 Task: Create Tasks for custom objects Expense and Expense category.
Action: Mouse moved to (19, 77)
Screenshot: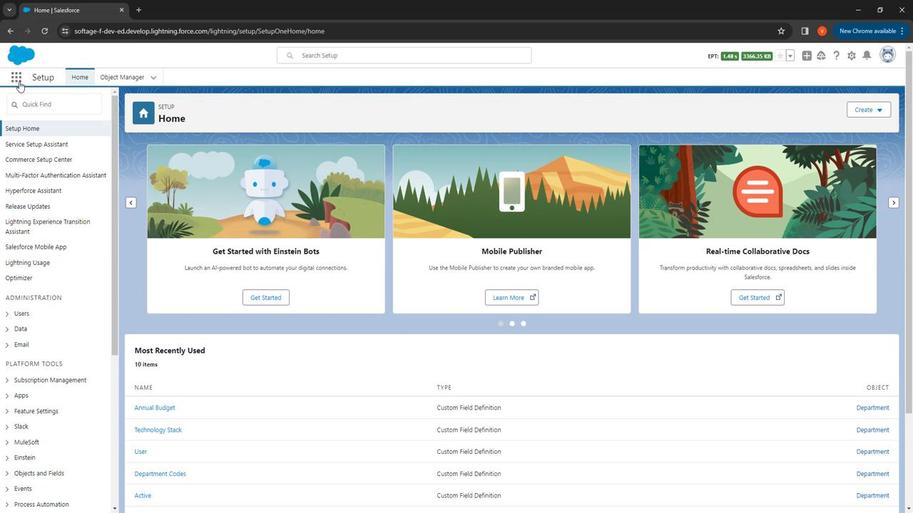 
Action: Mouse pressed left at (19, 77)
Screenshot: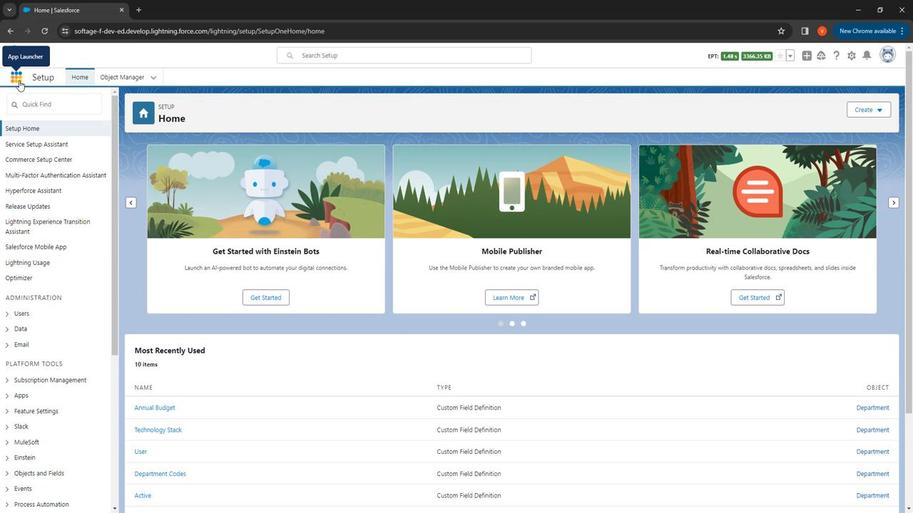 
Action: Mouse moved to (25, 248)
Screenshot: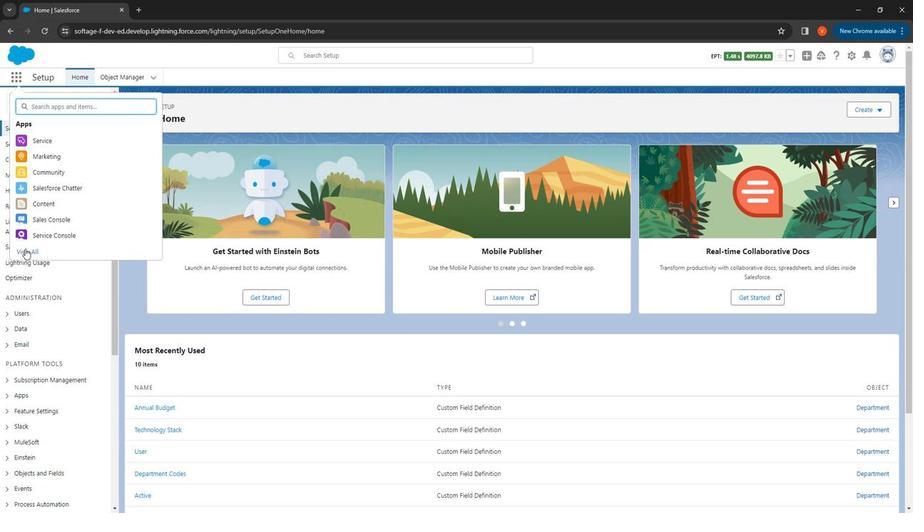 
Action: Mouse pressed left at (25, 248)
Screenshot: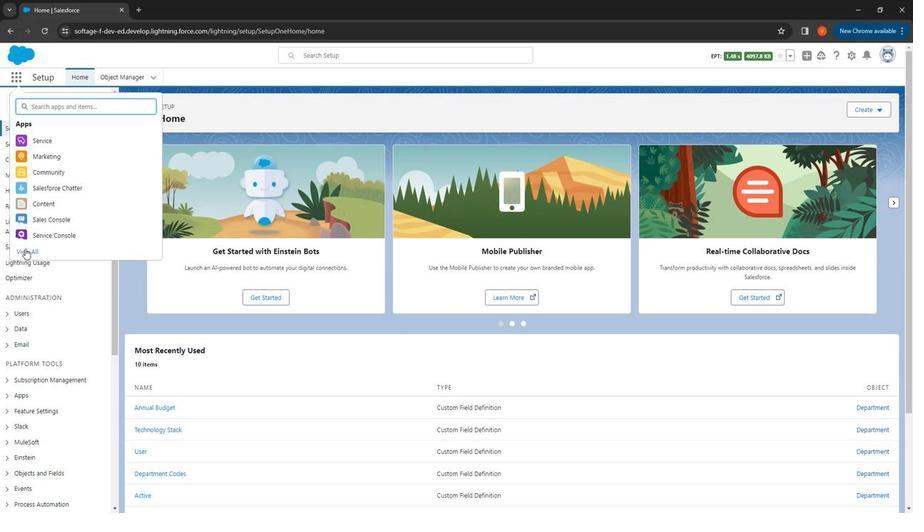
Action: Mouse moved to (401, 107)
Screenshot: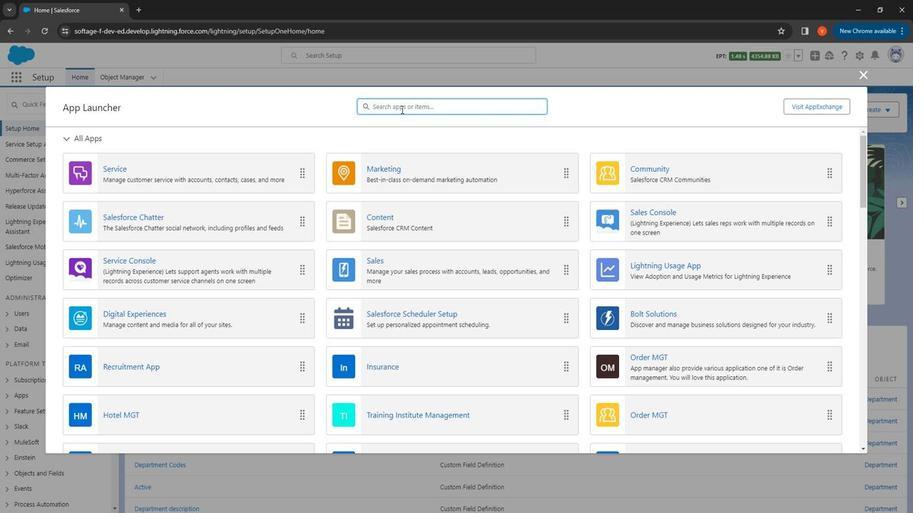
Action: Mouse pressed left at (401, 107)
Screenshot: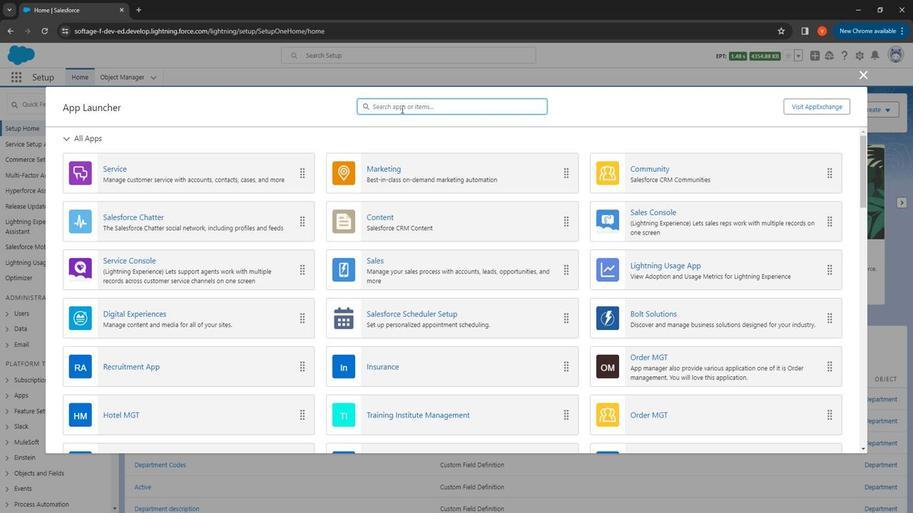 
Action: Mouse moved to (403, 107)
Screenshot: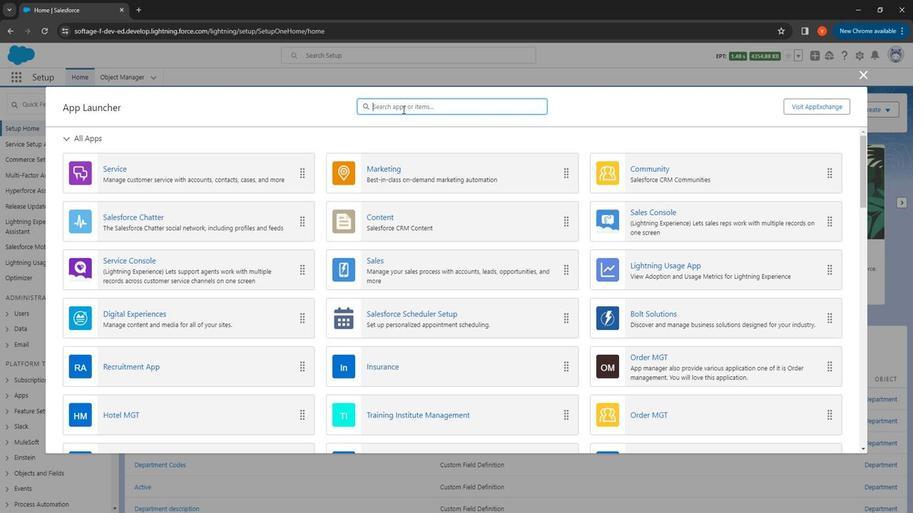 
Action: Key pressed task
Screenshot: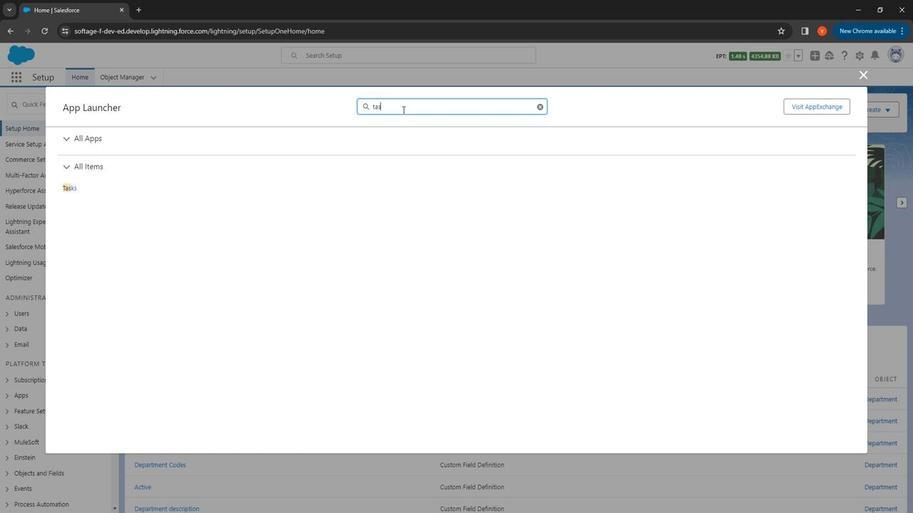 
Action: Mouse moved to (68, 189)
Screenshot: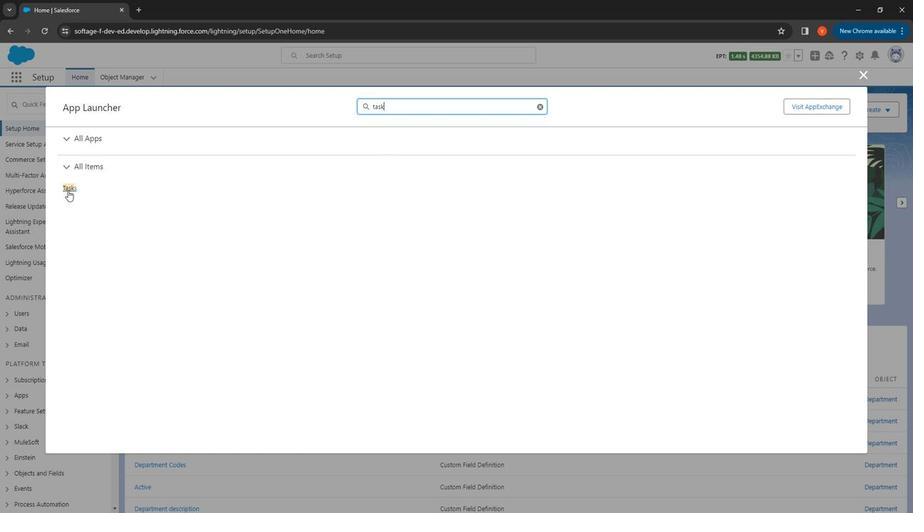 
Action: Mouse pressed left at (68, 189)
Screenshot: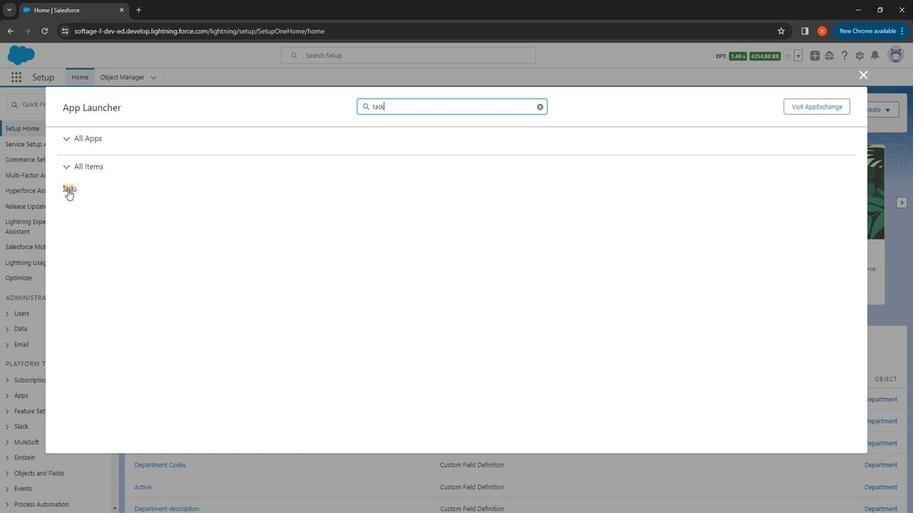 
Action: Mouse moved to (184, 107)
Screenshot: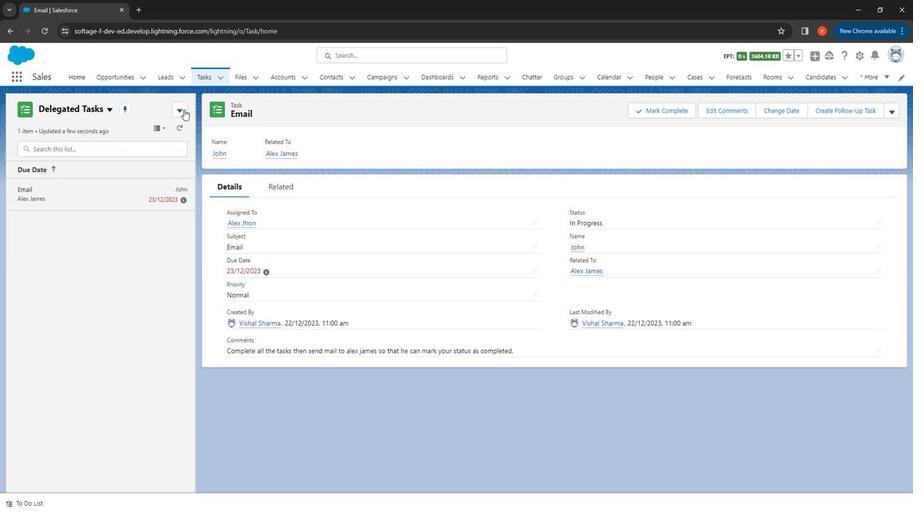 
Action: Mouse pressed left at (184, 107)
Screenshot: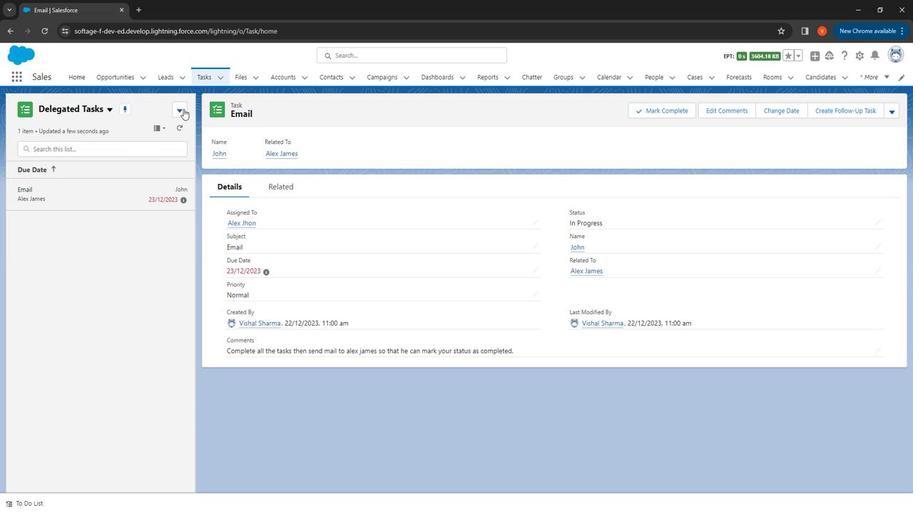
Action: Mouse moved to (184, 126)
Screenshot: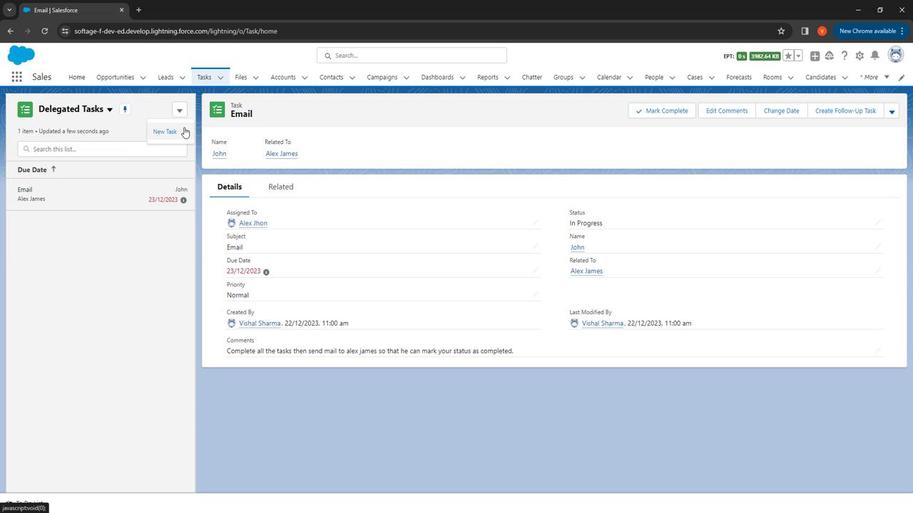 
Action: Mouse pressed left at (184, 126)
Screenshot: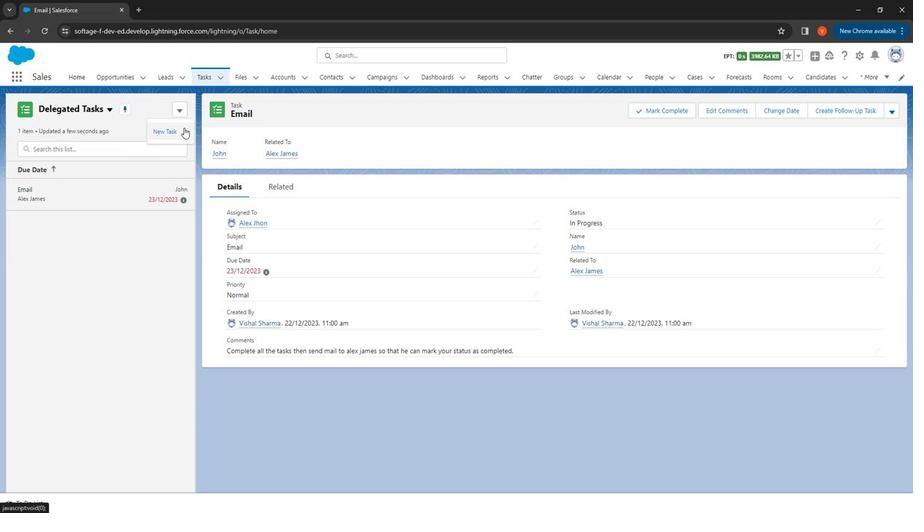 
Action: Mouse moved to (479, 279)
Screenshot: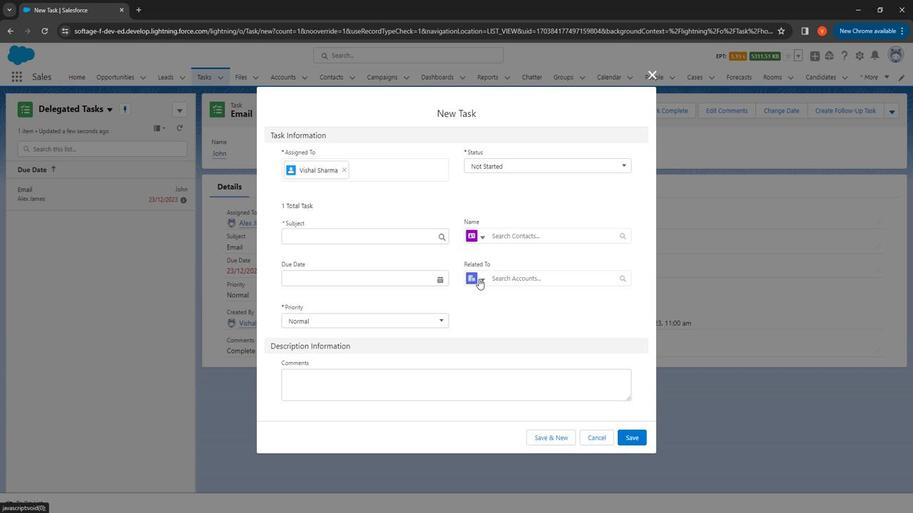 
Action: Mouse pressed left at (479, 279)
Screenshot: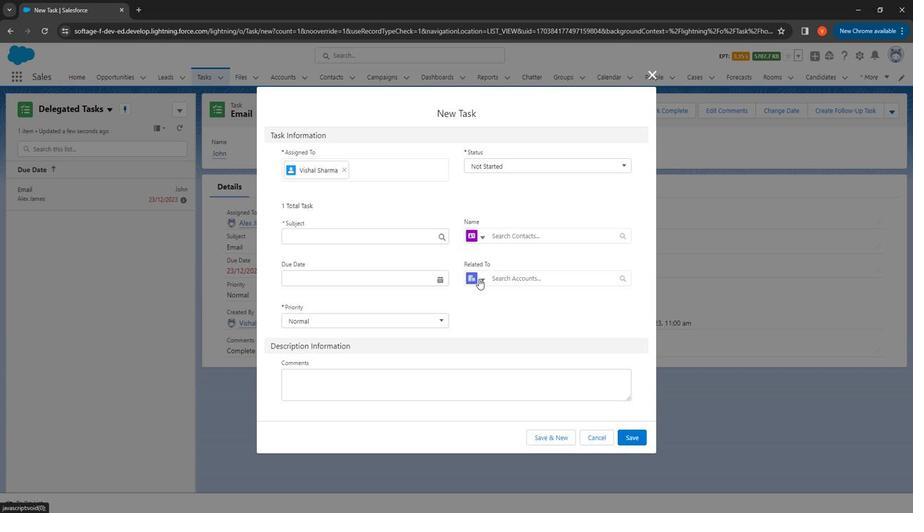 
Action: Mouse moved to (512, 333)
Screenshot: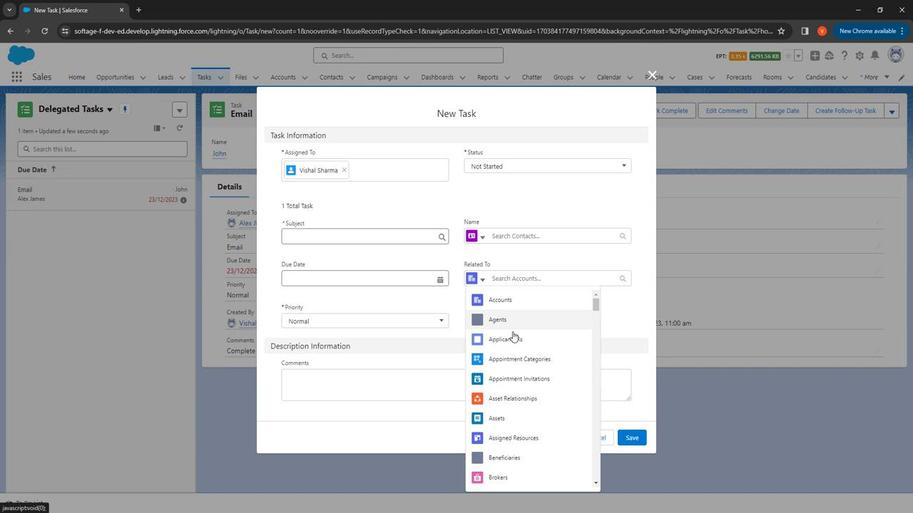
Action: Mouse scrolled (512, 333) with delta (0, 0)
Screenshot: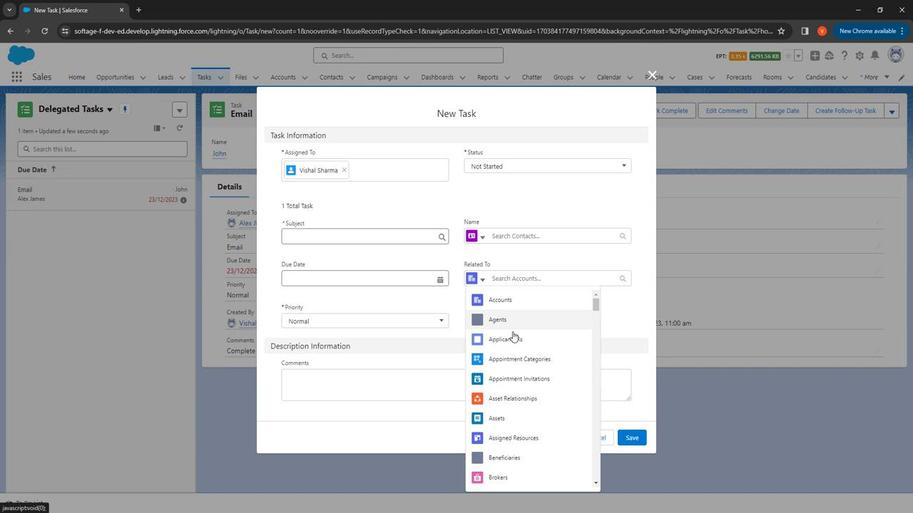 
Action: Mouse moved to (514, 336)
Screenshot: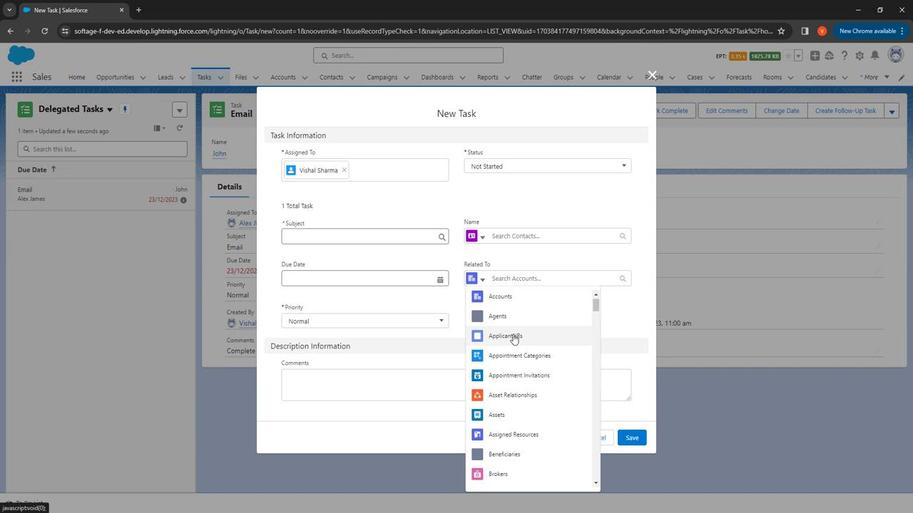 
Action: Mouse scrolled (514, 335) with delta (0, 0)
Screenshot: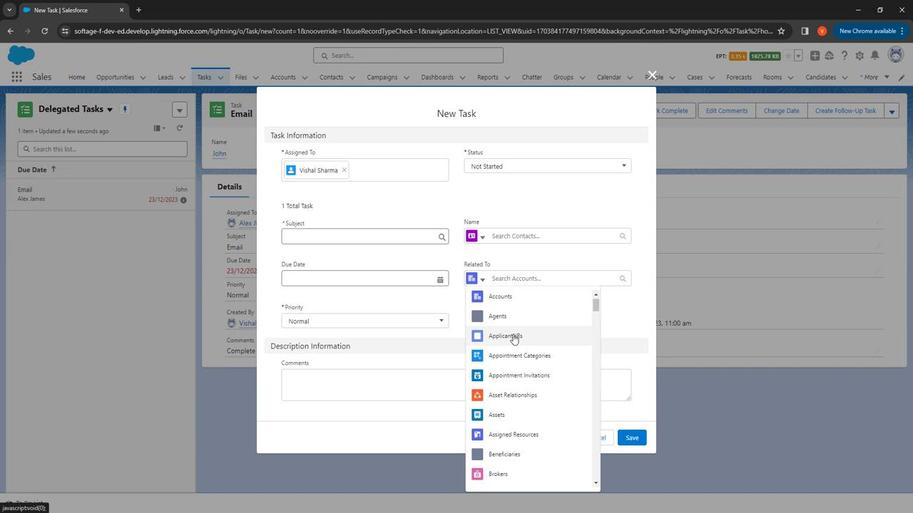 
Action: Mouse moved to (514, 338)
Screenshot: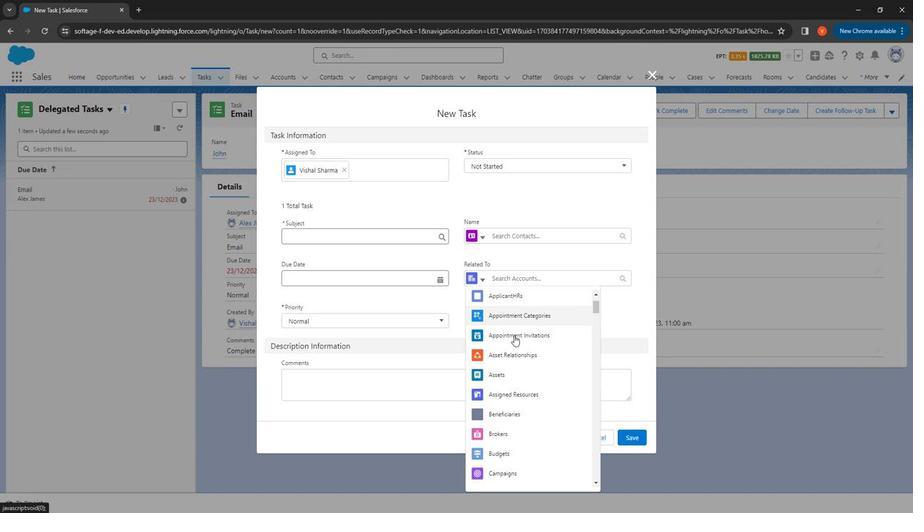 
Action: Mouse scrolled (514, 338) with delta (0, 0)
Screenshot: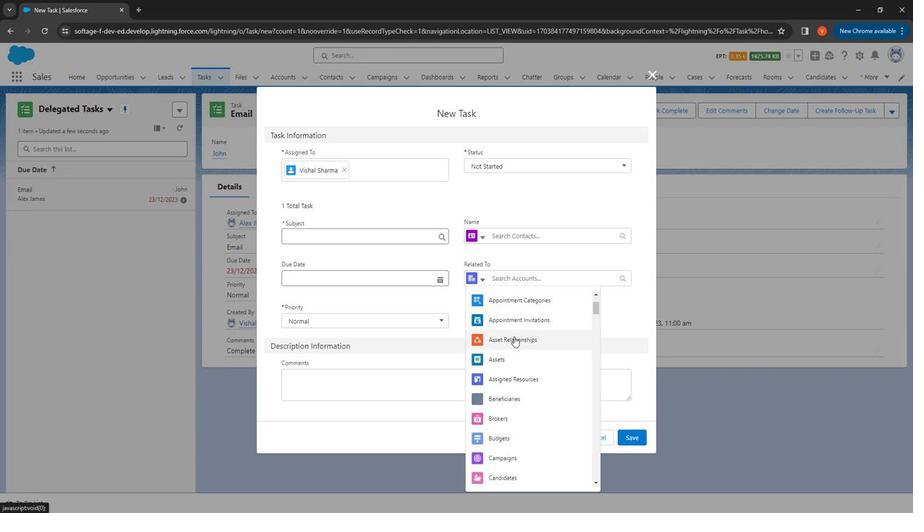 
Action: Mouse moved to (517, 338)
Screenshot: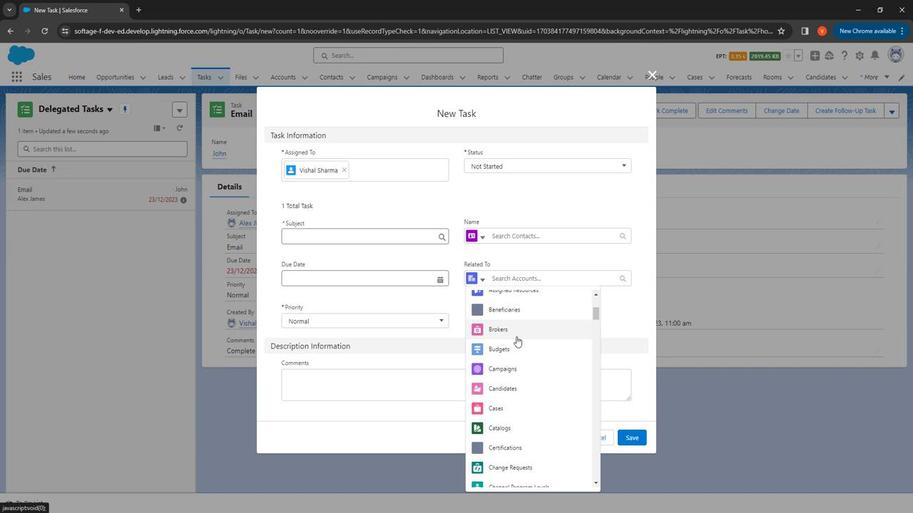 
Action: Mouse scrolled (517, 338) with delta (0, 0)
Screenshot: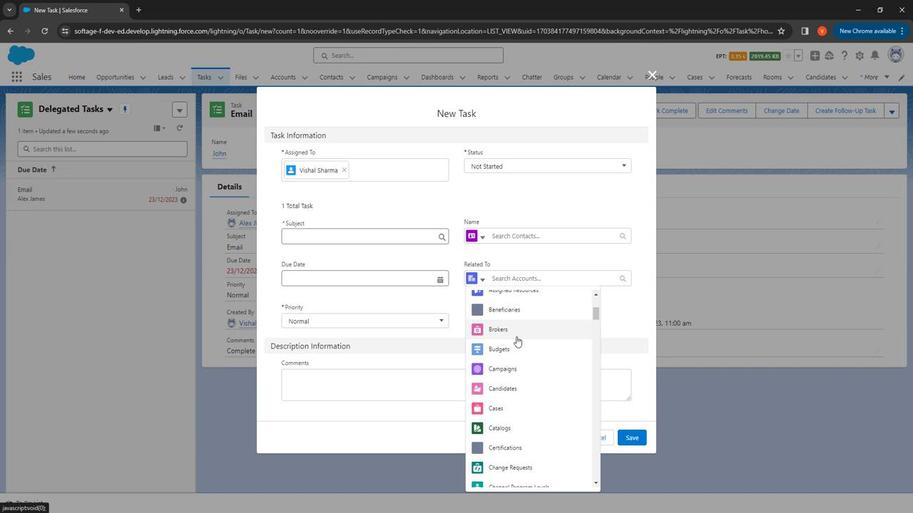 
Action: Mouse scrolled (517, 338) with delta (0, 0)
Screenshot: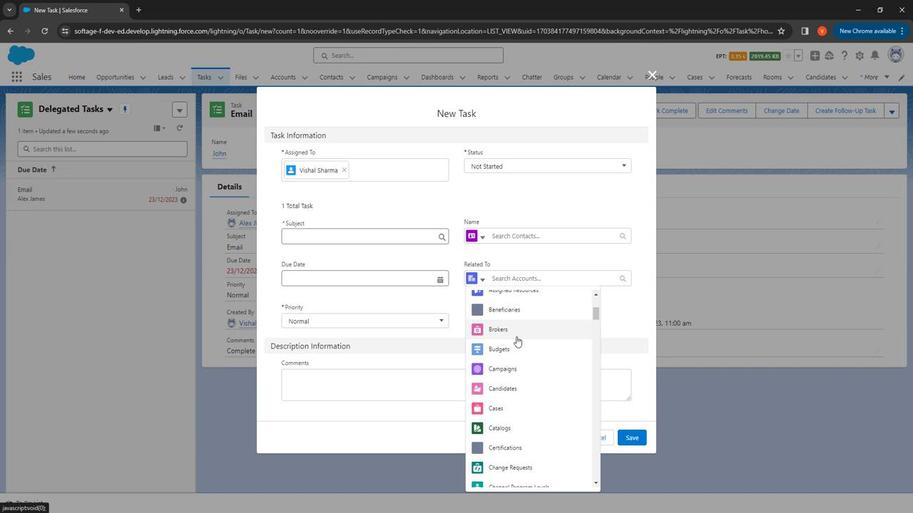 
Action: Mouse scrolled (517, 338) with delta (0, 0)
Screenshot: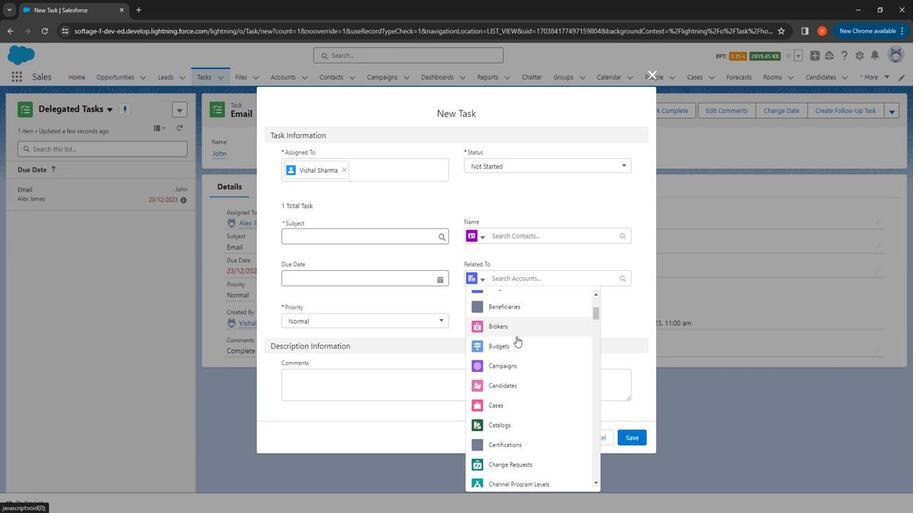 
Action: Mouse scrolled (517, 338) with delta (0, 0)
Screenshot: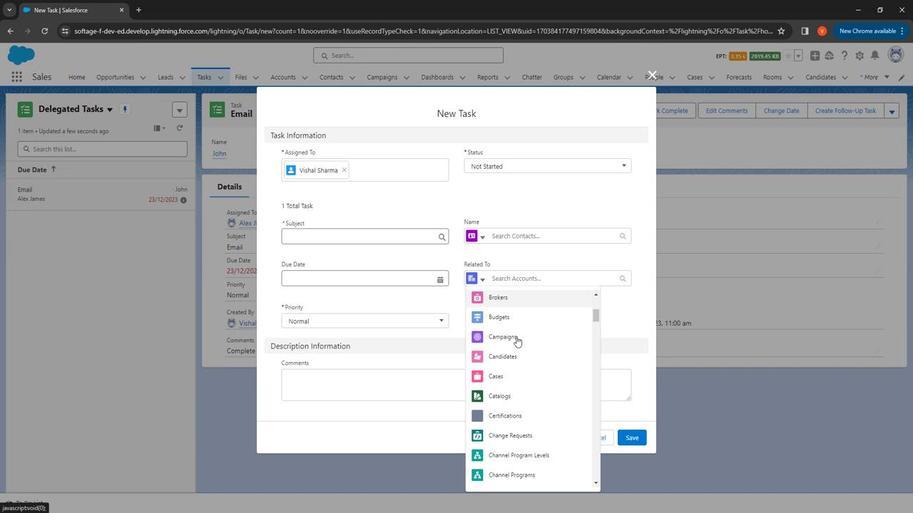 
Action: Mouse moved to (520, 338)
Screenshot: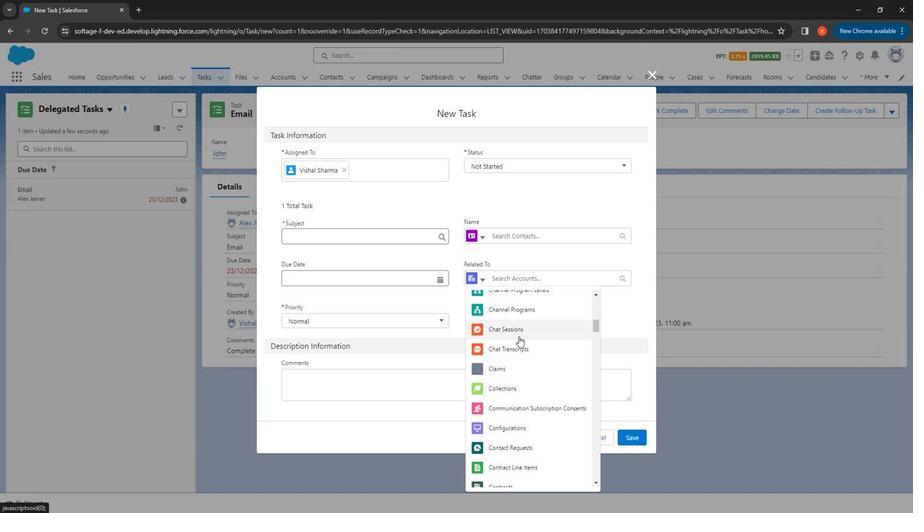 
Action: Mouse scrolled (520, 338) with delta (0, 0)
Screenshot: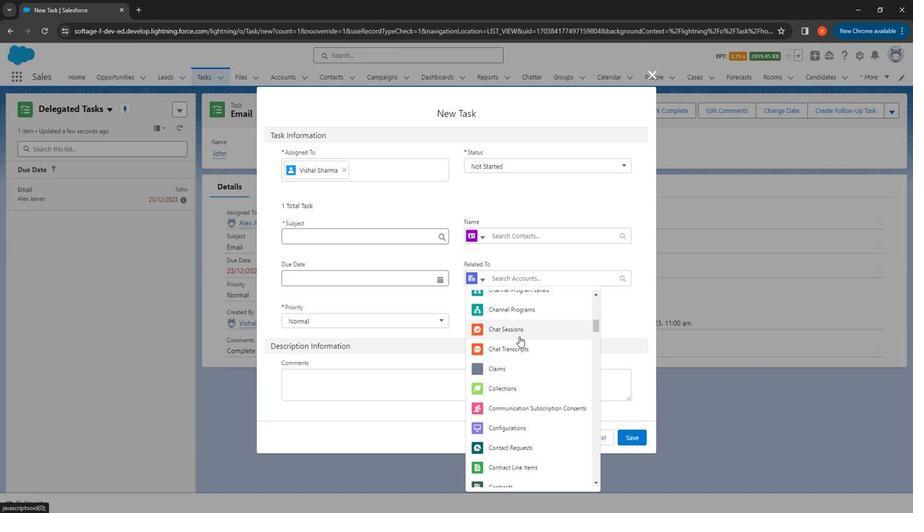 
Action: Mouse scrolled (520, 338) with delta (0, 0)
Screenshot: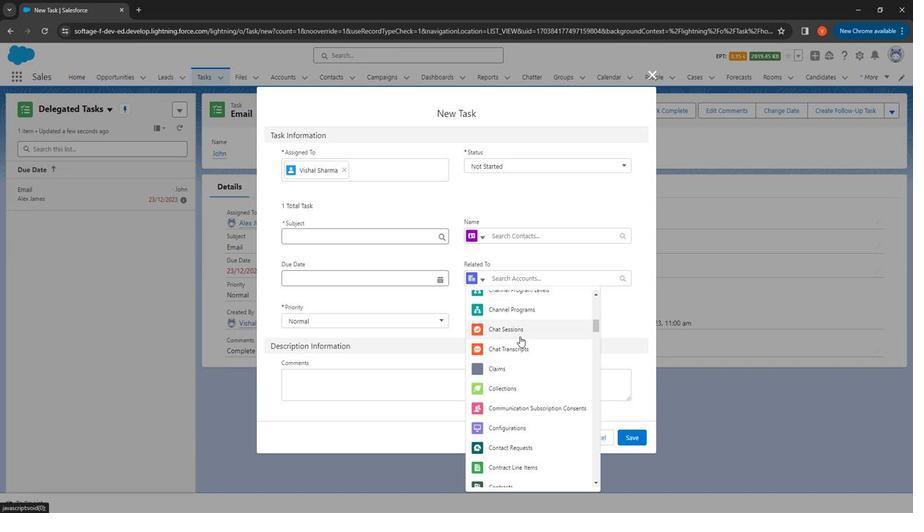 
Action: Mouse moved to (520, 338)
Screenshot: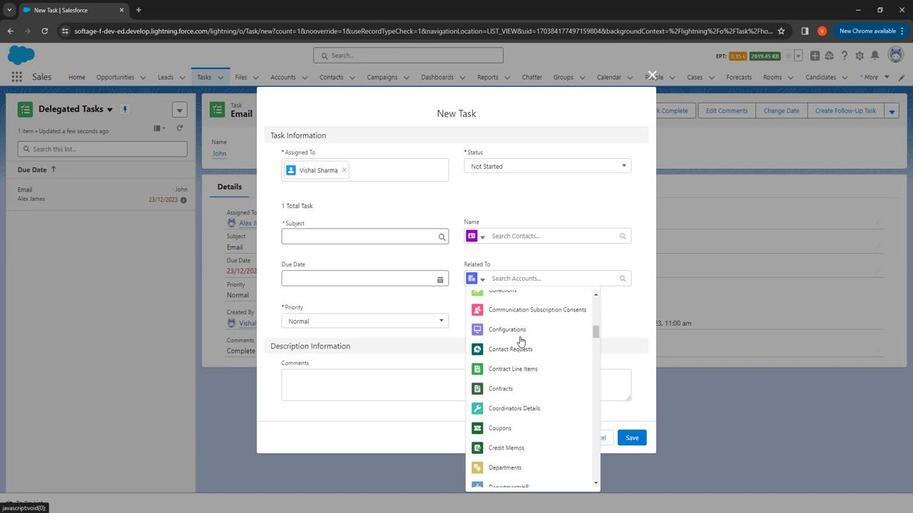 
Action: Mouse scrolled (520, 338) with delta (0, 0)
Screenshot: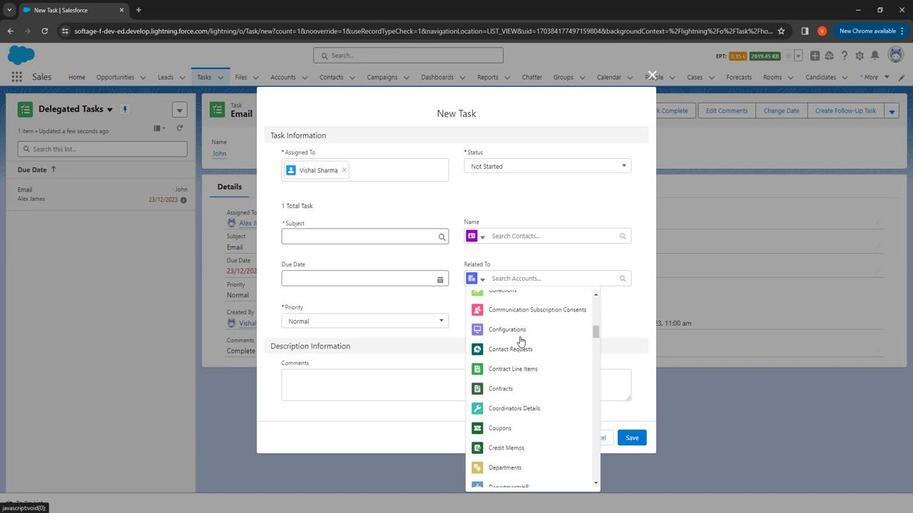 
Action: Mouse scrolled (520, 338) with delta (0, 0)
Screenshot: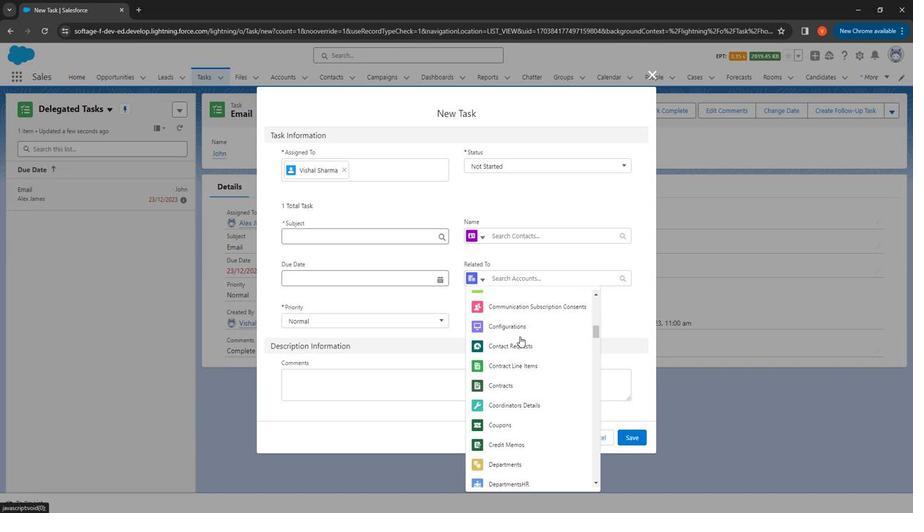 
Action: Mouse scrolled (520, 338) with delta (0, 0)
Screenshot: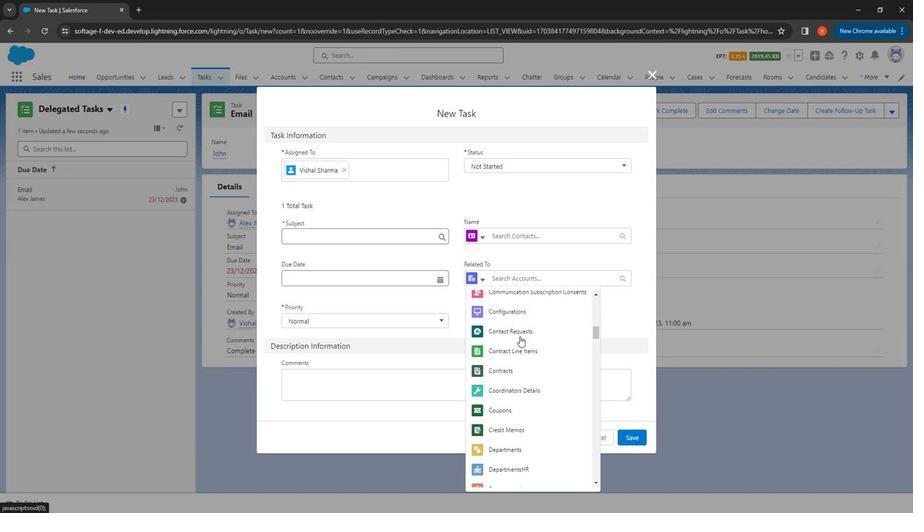 
Action: Mouse scrolled (520, 338) with delta (0, 0)
Screenshot: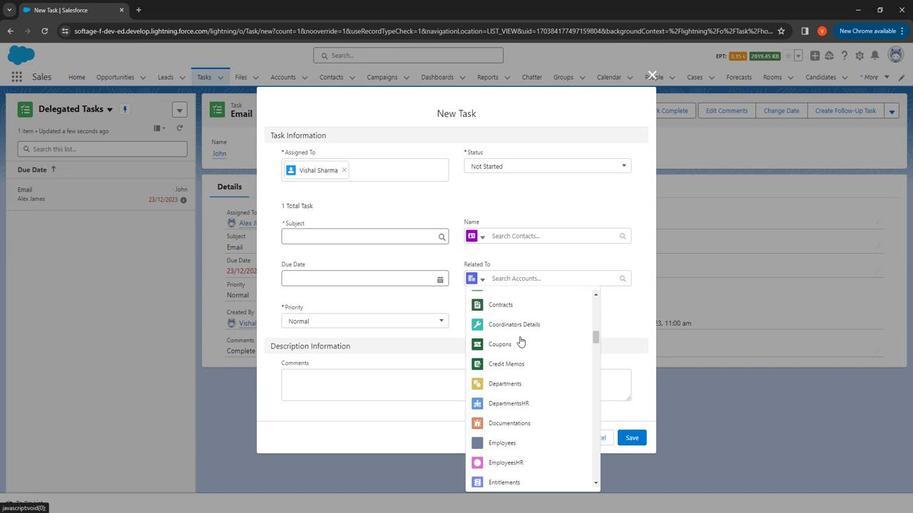 
Action: Mouse scrolled (520, 338) with delta (0, 0)
Screenshot: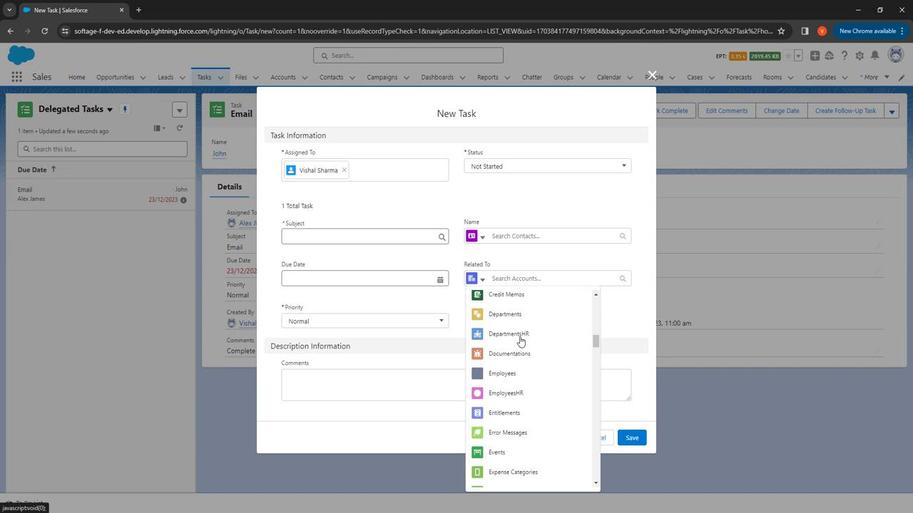 
Action: Mouse moved to (520, 400)
Screenshot: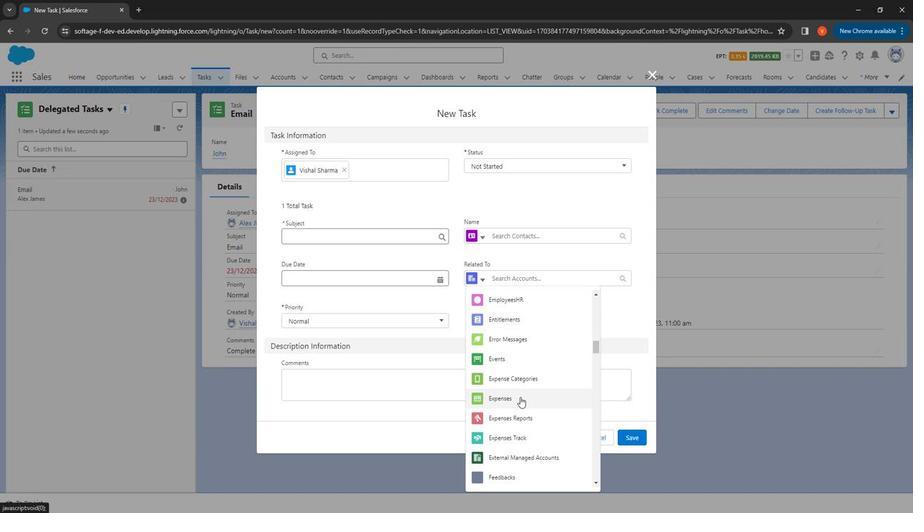 
Action: Mouse pressed left at (520, 400)
Screenshot: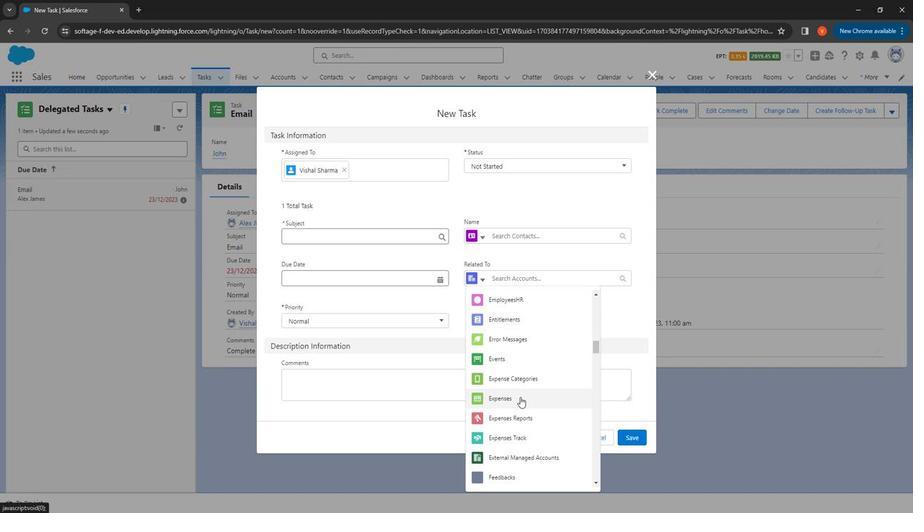 
Action: Mouse moved to (506, 283)
Screenshot: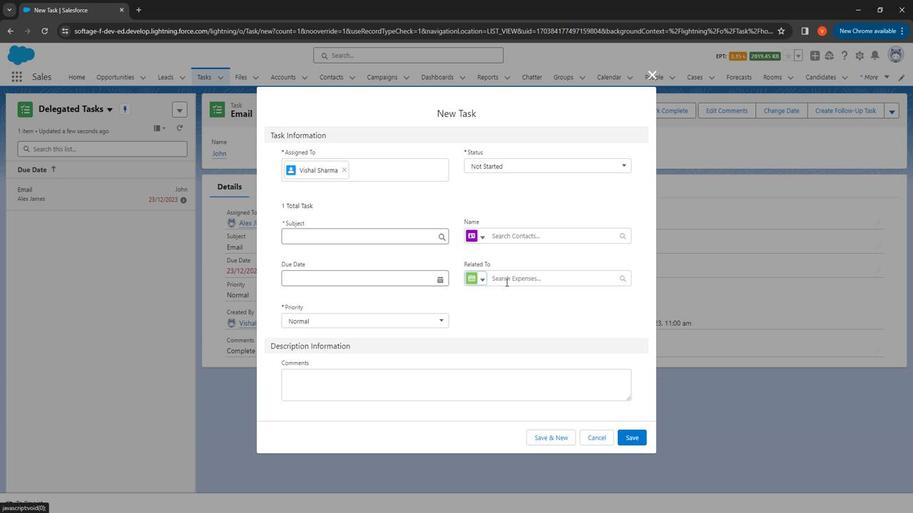 
Action: Mouse pressed left at (506, 283)
Screenshot: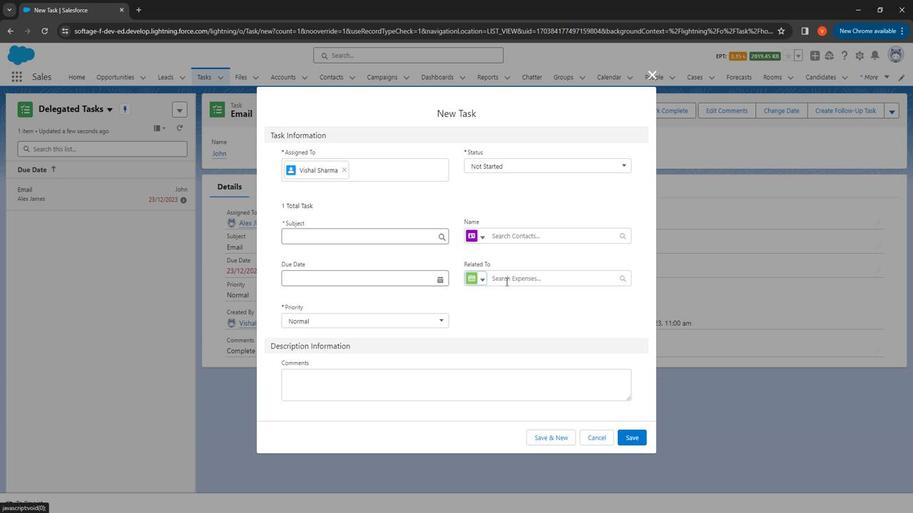 
Action: Mouse moved to (497, 325)
Screenshot: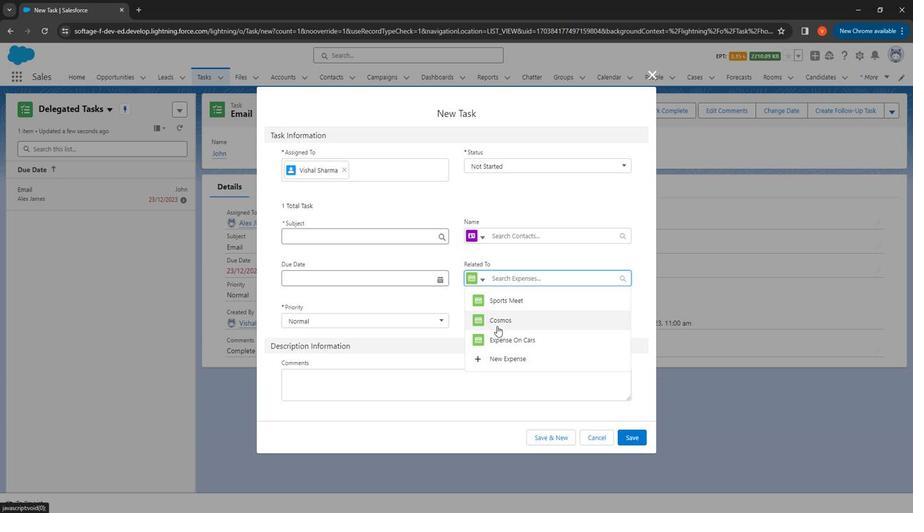 
Action: Mouse pressed left at (497, 325)
Screenshot: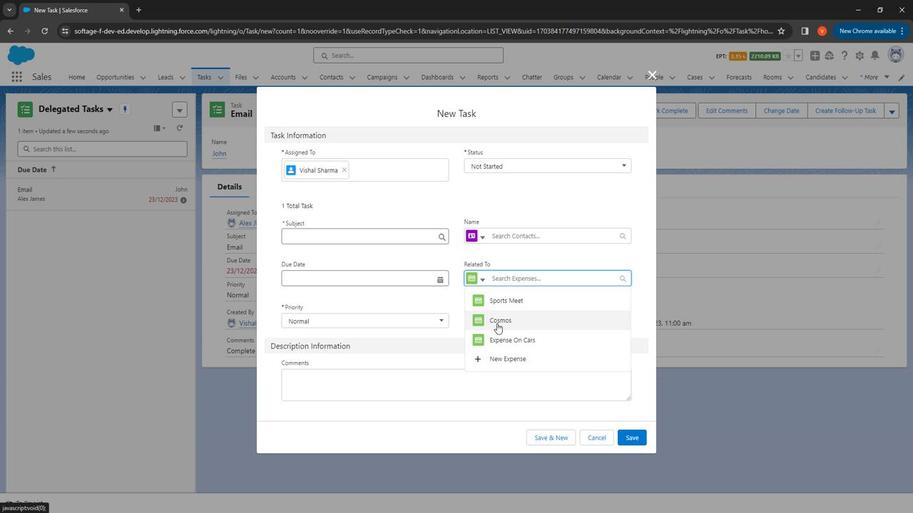 
Action: Mouse moved to (494, 231)
Screenshot: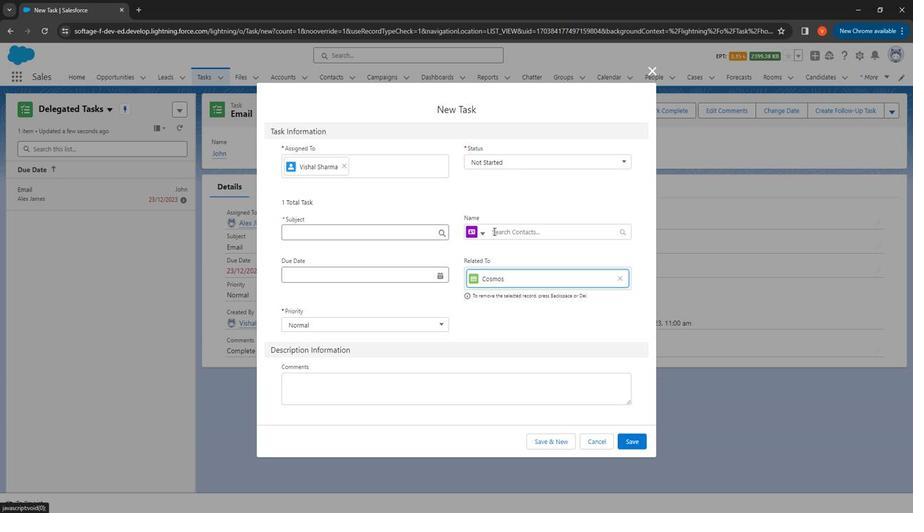 
Action: Mouse pressed left at (494, 231)
Screenshot: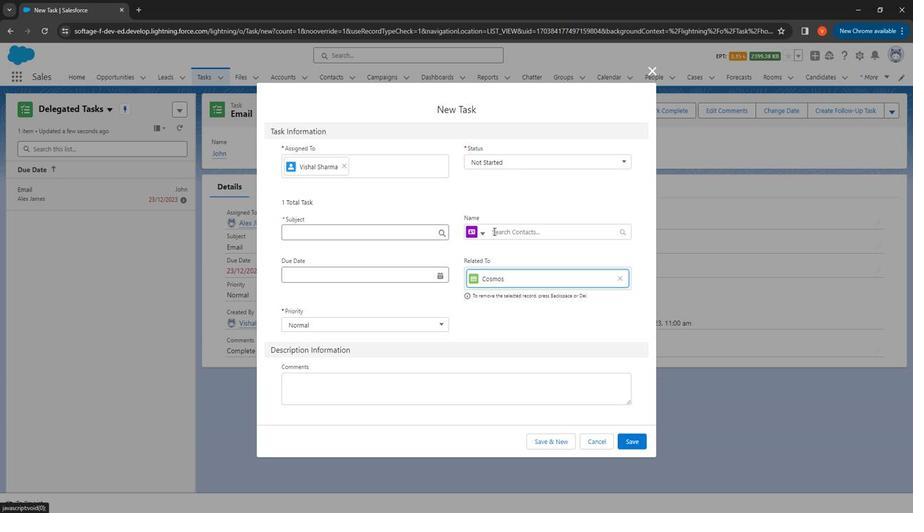 
Action: Mouse moved to (510, 300)
Screenshot: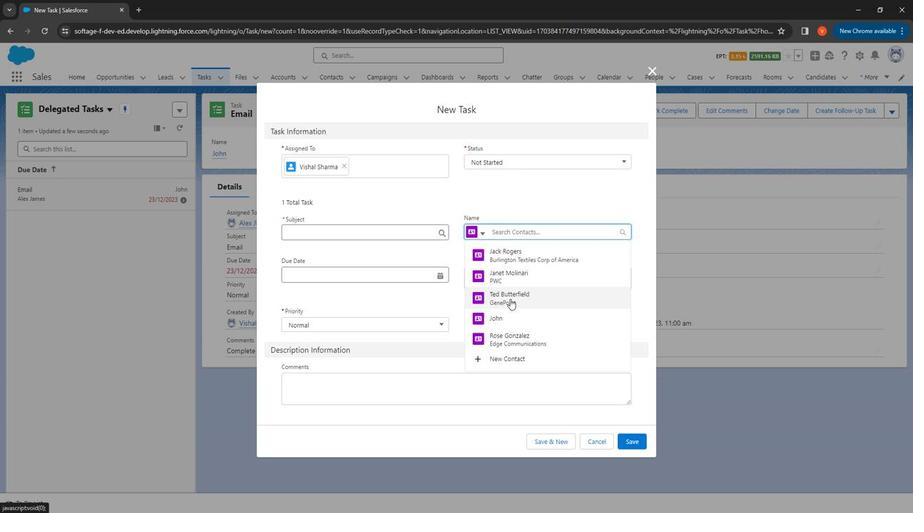
Action: Mouse pressed left at (510, 300)
Screenshot: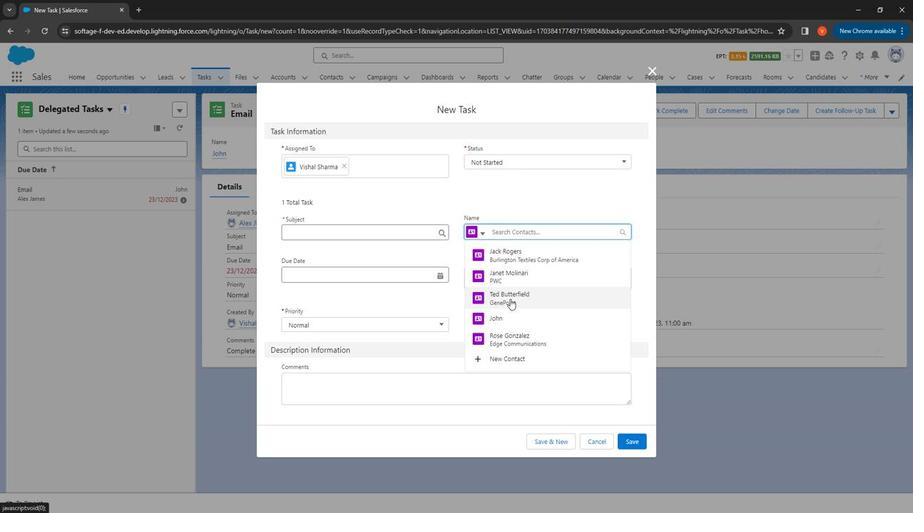 
Action: Mouse moved to (508, 154)
Screenshot: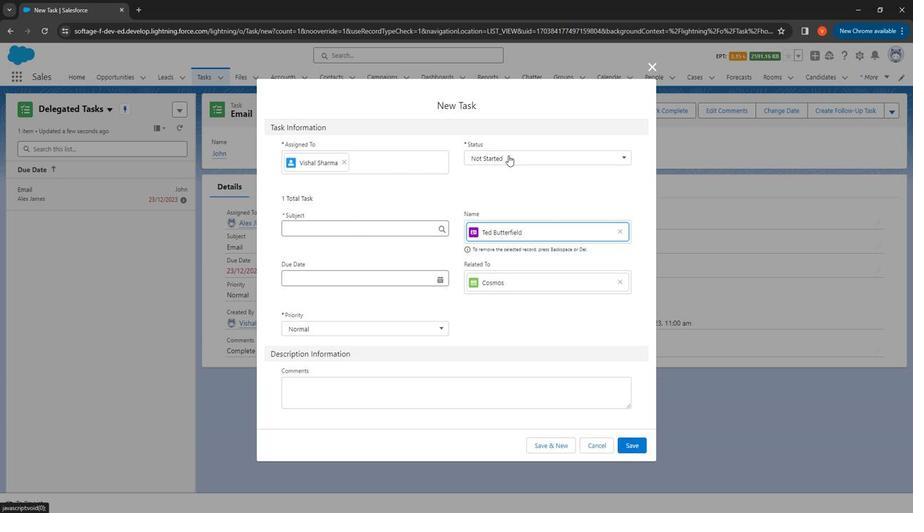 
Action: Mouse pressed left at (508, 154)
Screenshot: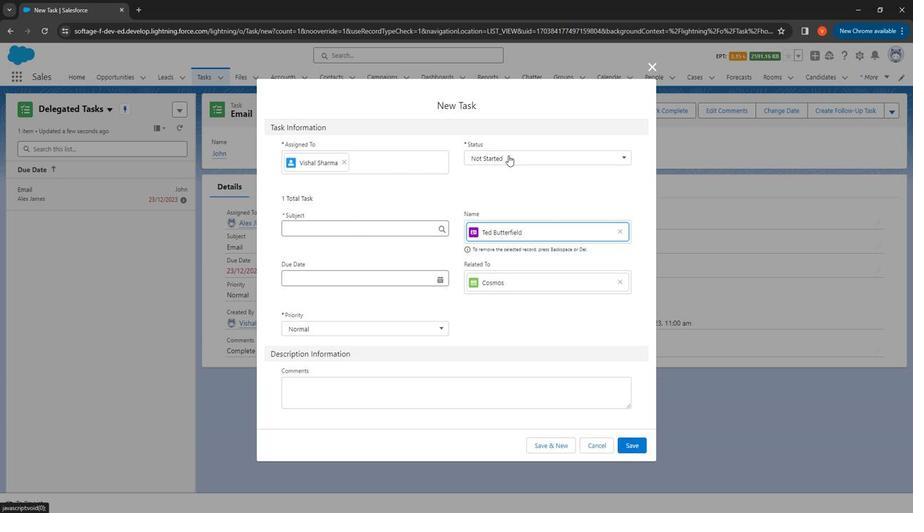 
Action: Mouse moved to (510, 231)
Screenshot: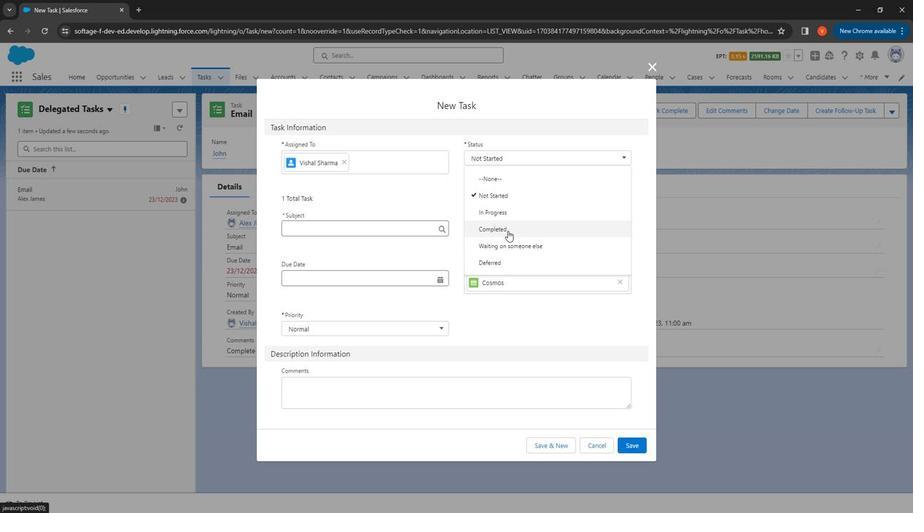 
Action: Mouse pressed left at (510, 231)
Screenshot: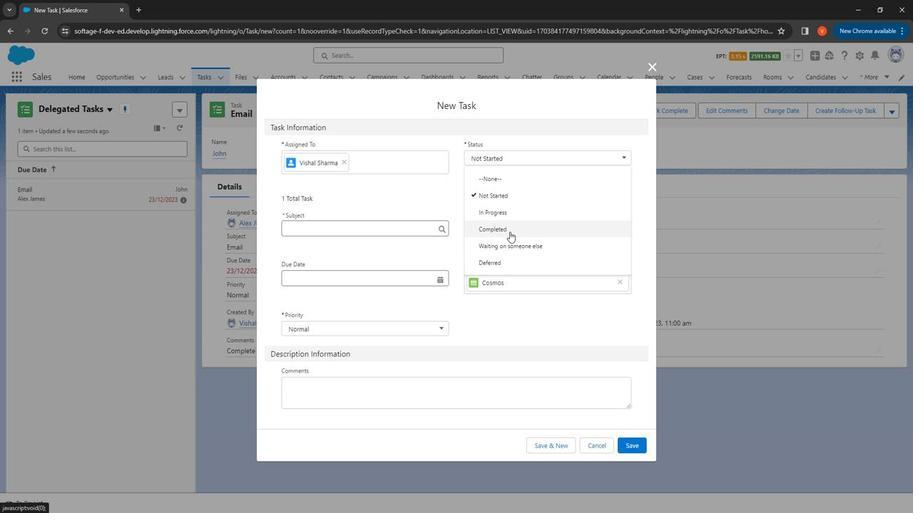 
Action: Mouse moved to (347, 222)
Screenshot: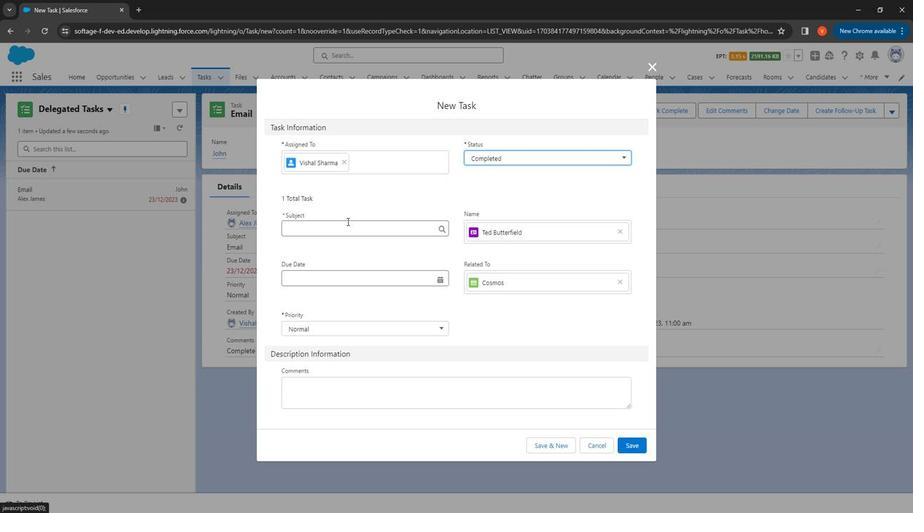 
Action: Mouse pressed left at (347, 222)
Screenshot: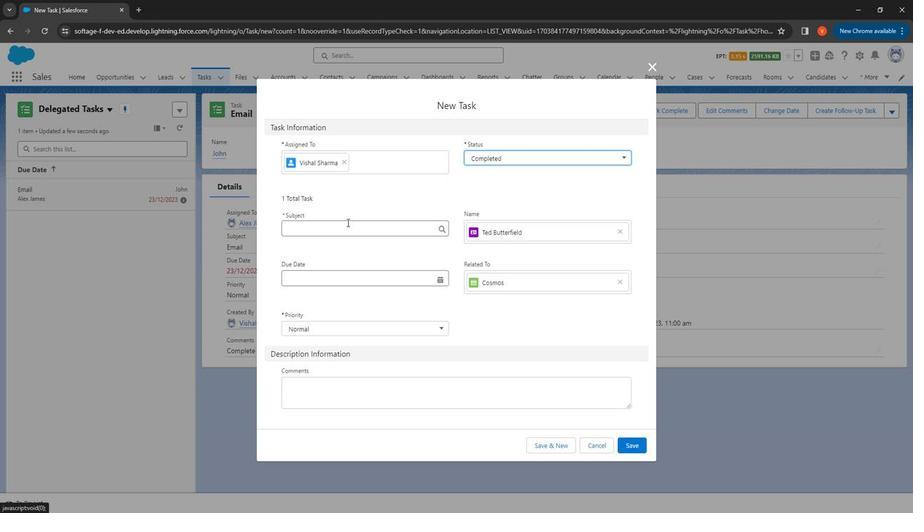 
Action: Mouse moved to (412, 253)
Screenshot: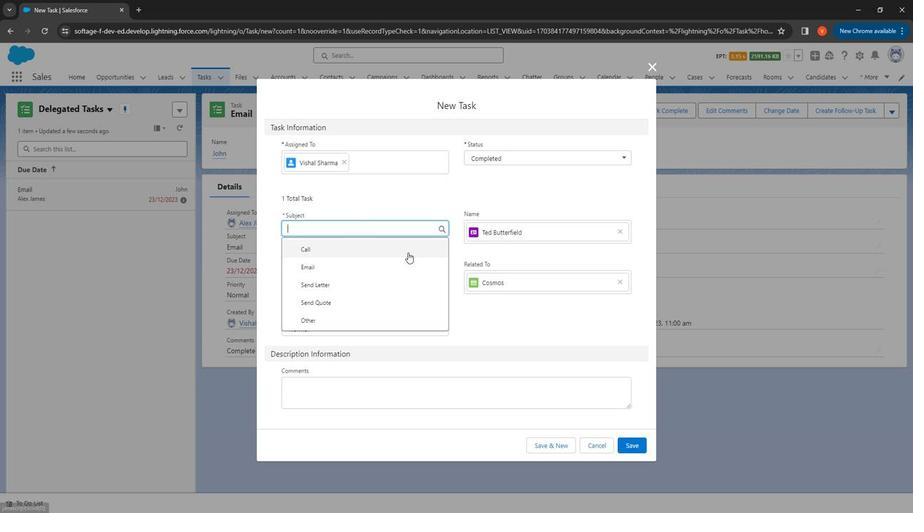 
Action: Key pressed <Key.shift>
Screenshot: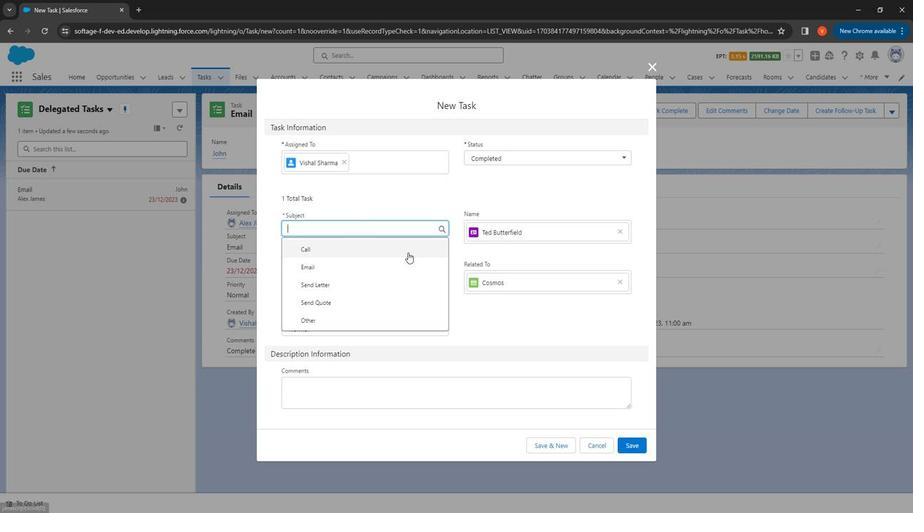 
Action: Mouse moved to (363, 273)
Screenshot: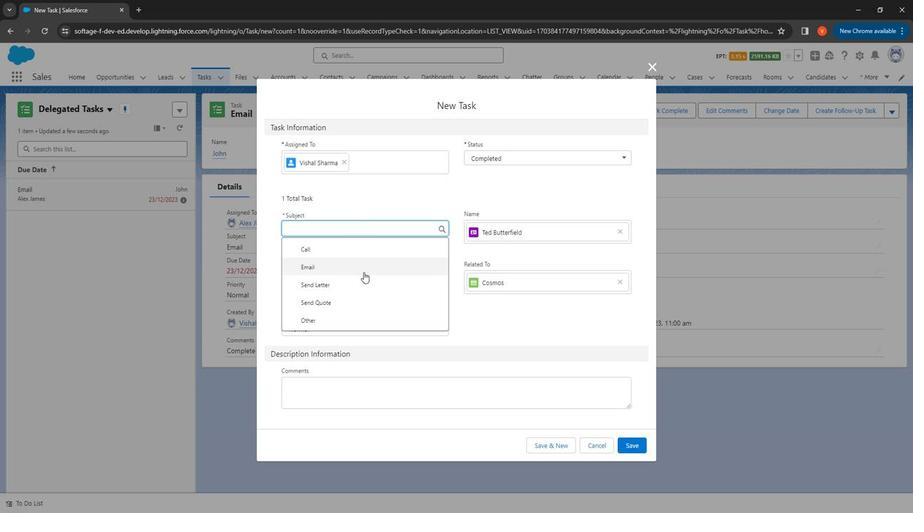 
Action: Mouse pressed left at (363, 273)
Screenshot: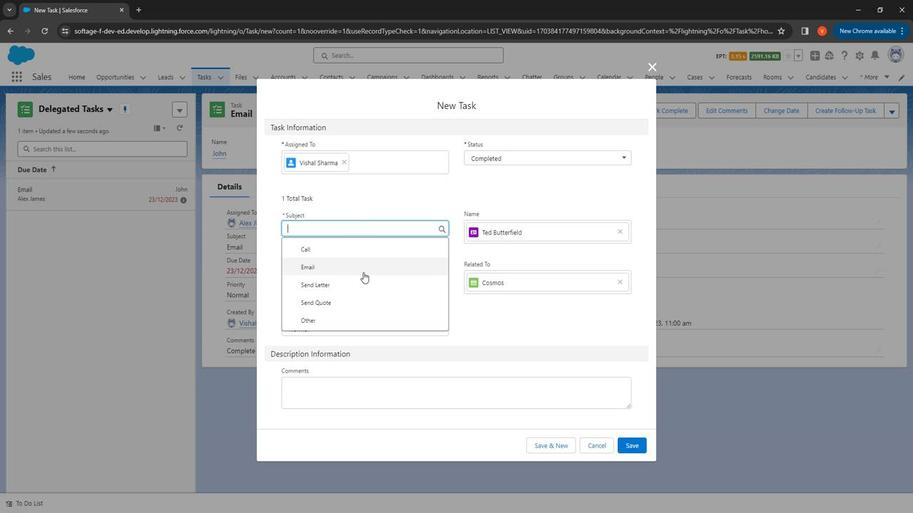 
Action: Mouse moved to (348, 281)
Screenshot: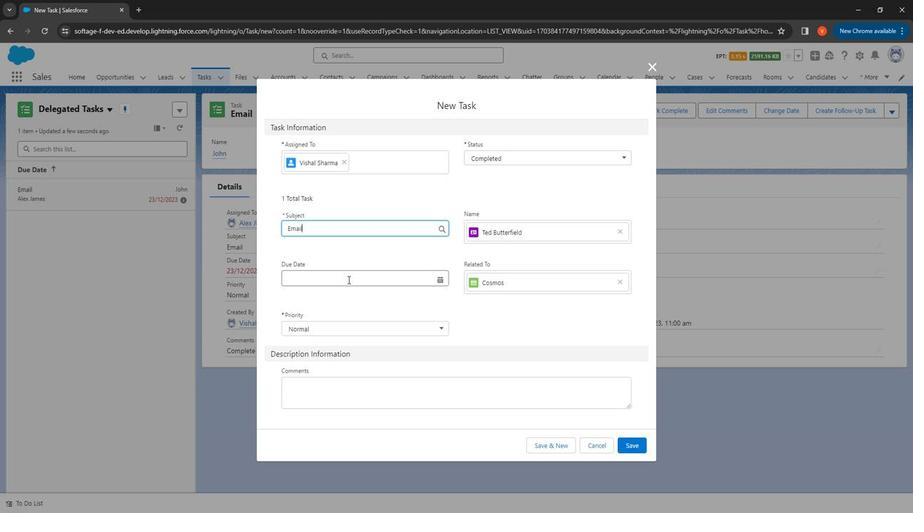 
Action: Mouse pressed left at (348, 281)
Screenshot: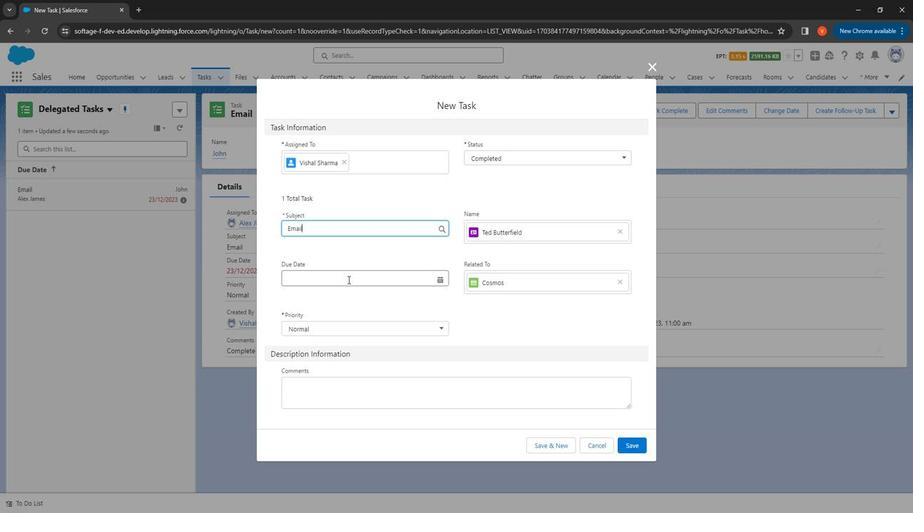 
Action: Mouse moved to (348, 283)
Screenshot: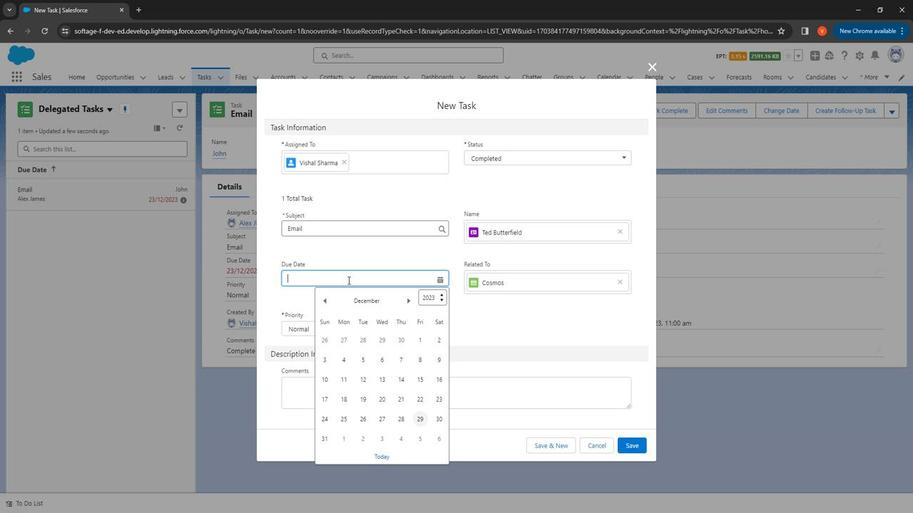 
Action: Key pressed <Key.shift>
Screenshot: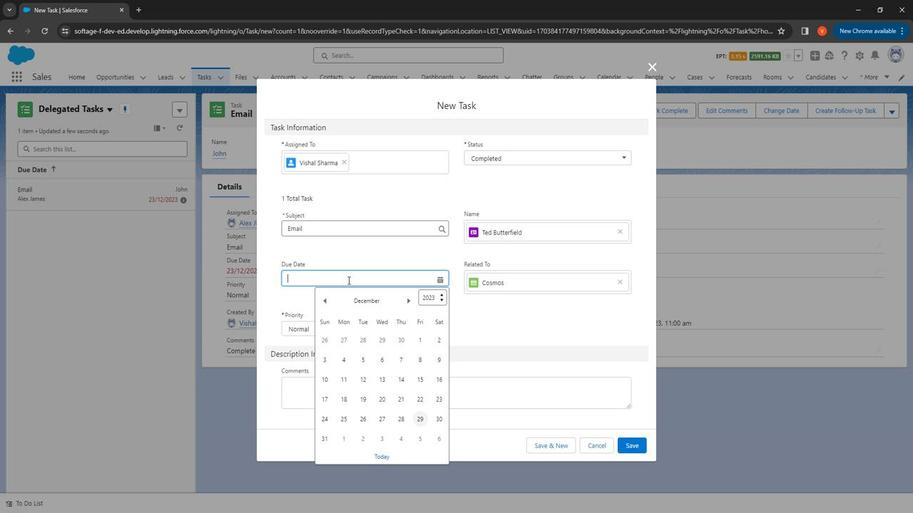 
Action: Mouse moved to (435, 419)
Screenshot: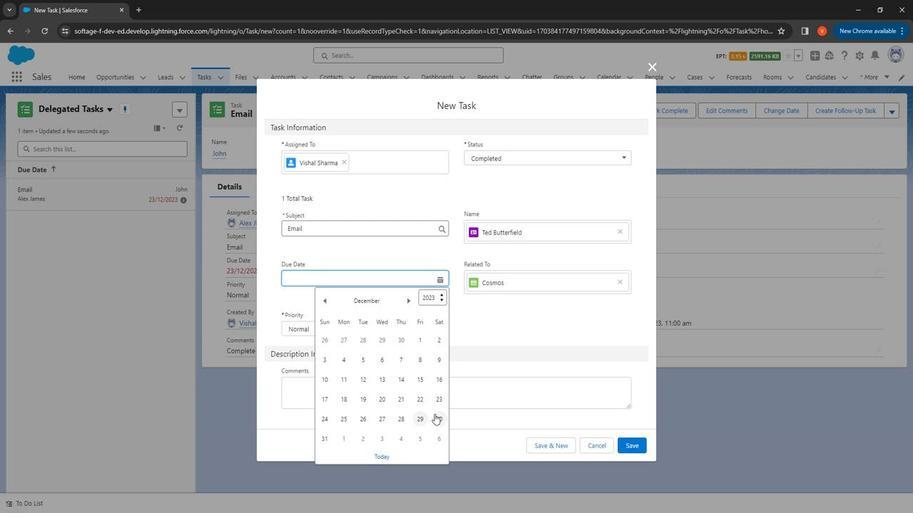 
Action: Mouse pressed left at (435, 419)
Screenshot: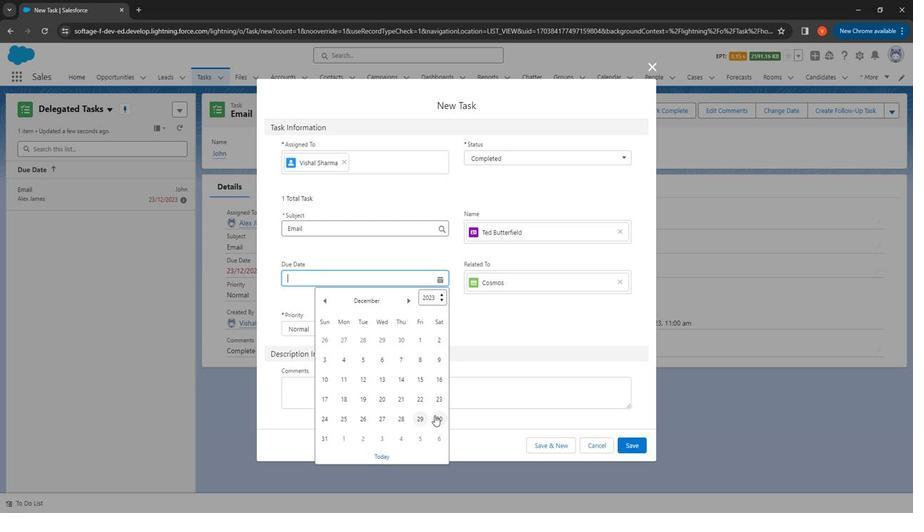 
Action: Mouse moved to (318, 332)
Screenshot: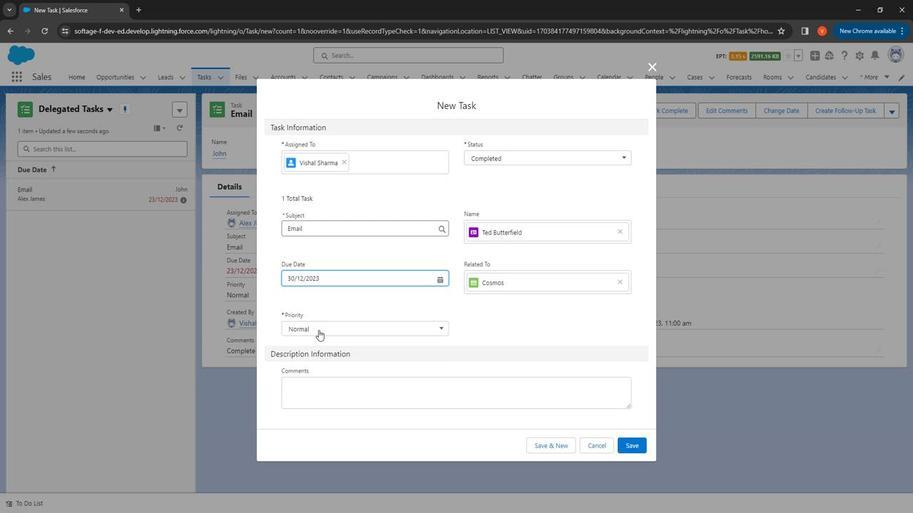 
Action: Mouse pressed left at (318, 332)
Screenshot: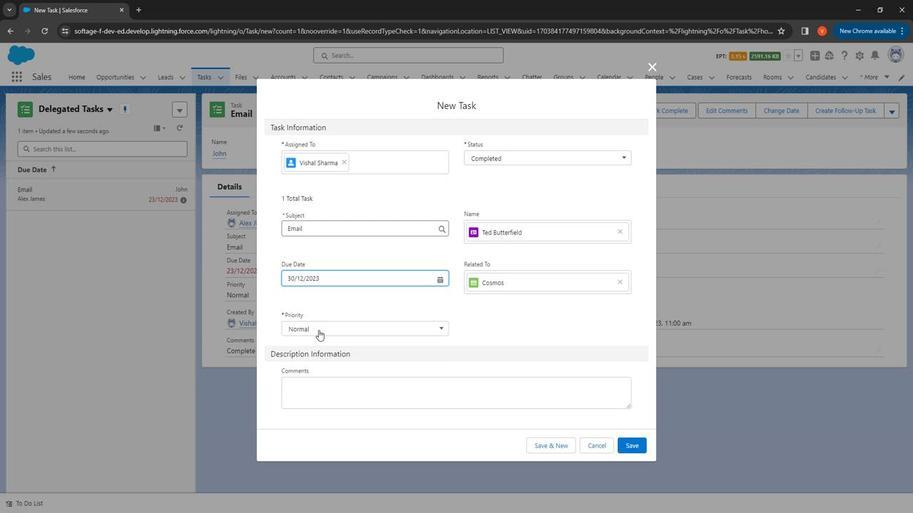 
Action: Mouse moved to (331, 372)
Screenshot: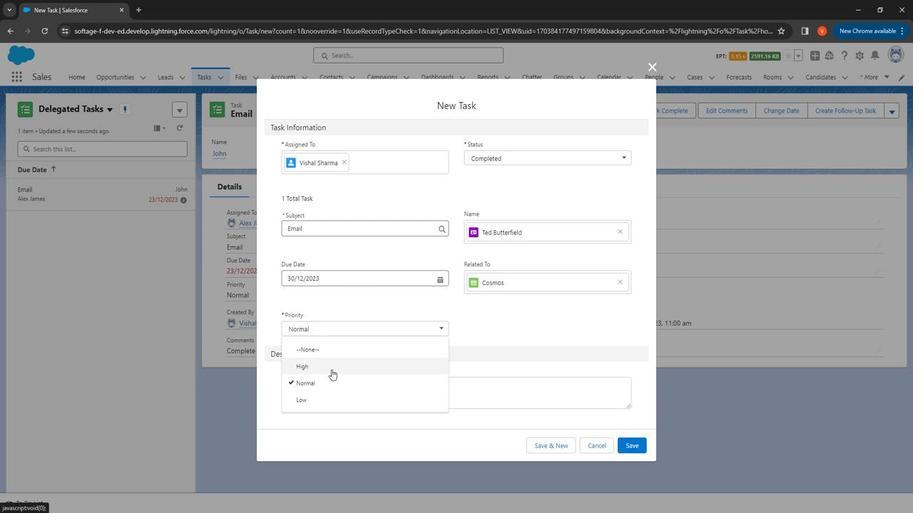 
Action: Mouse pressed left at (331, 372)
Screenshot: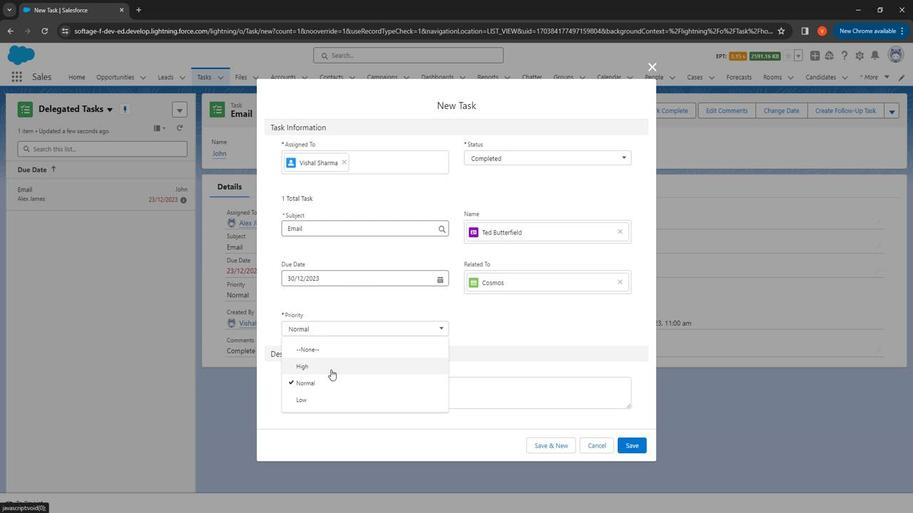 
Action: Mouse moved to (393, 413)
Screenshot: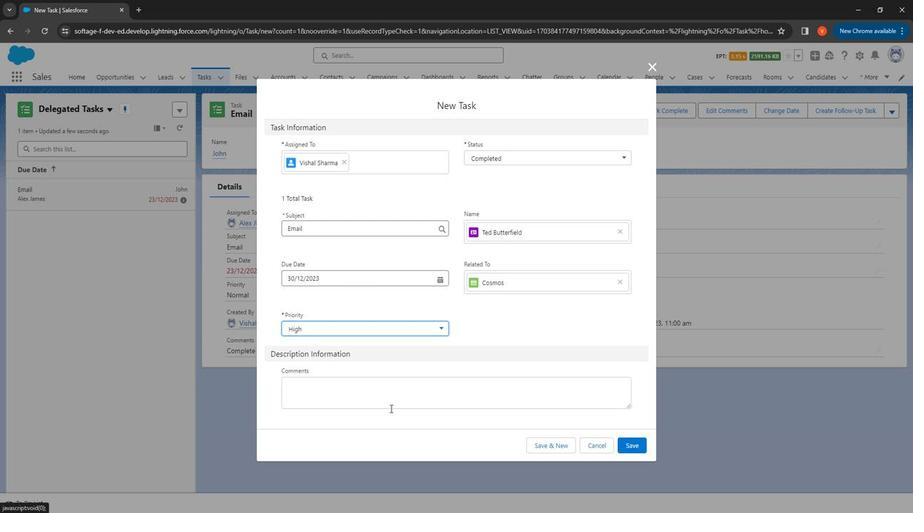 
Action: Mouse pressed left at (393, 413)
Screenshot: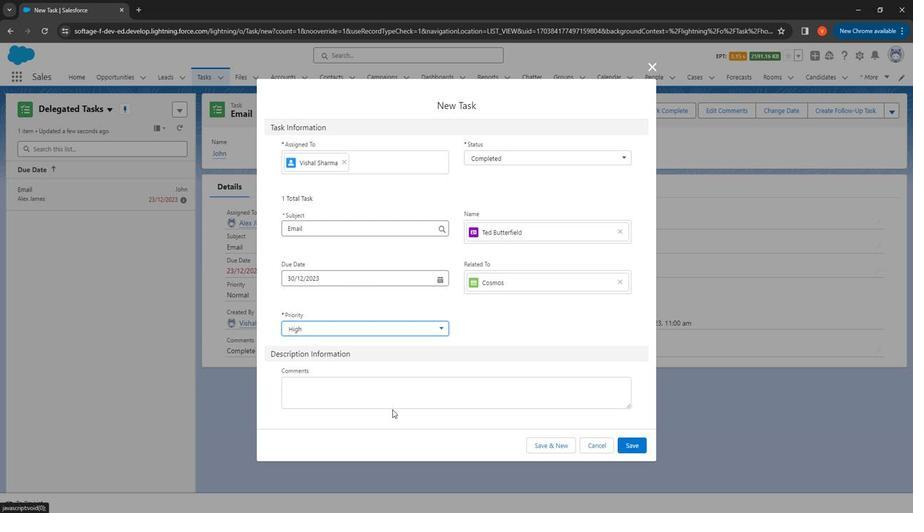 
Action: Mouse moved to (390, 408)
Screenshot: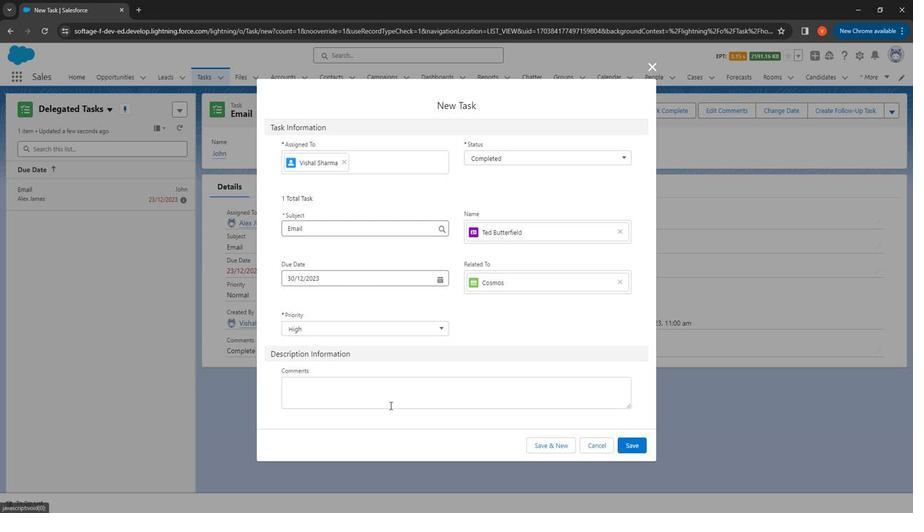 
Action: Mouse pressed left at (390, 408)
Screenshot: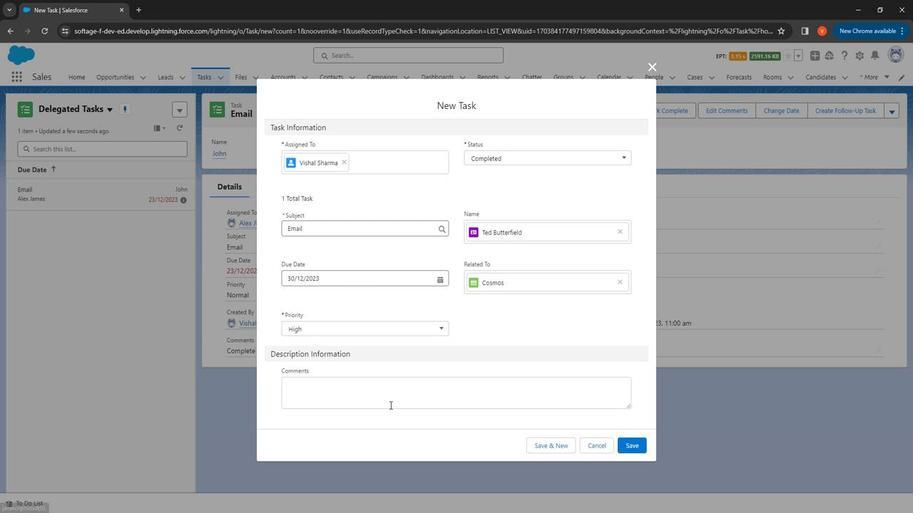 
Action: Mouse moved to (439, 409)
Screenshot: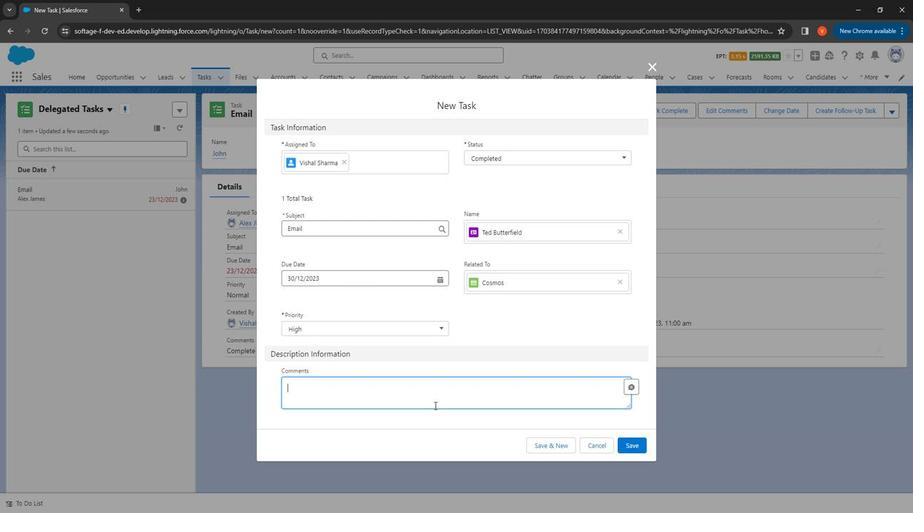 
Action: Key pressed <Key.shift>
Screenshot: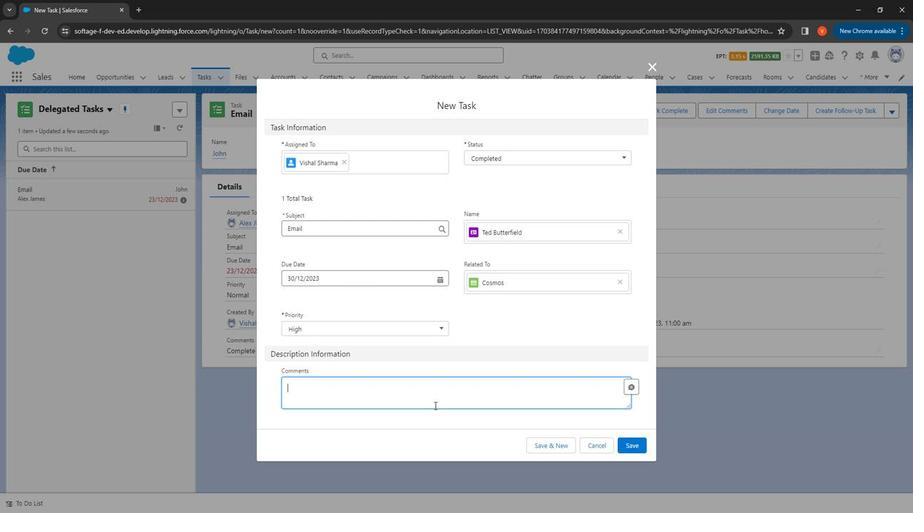 
Action: Mouse moved to (440, 345)
Screenshot: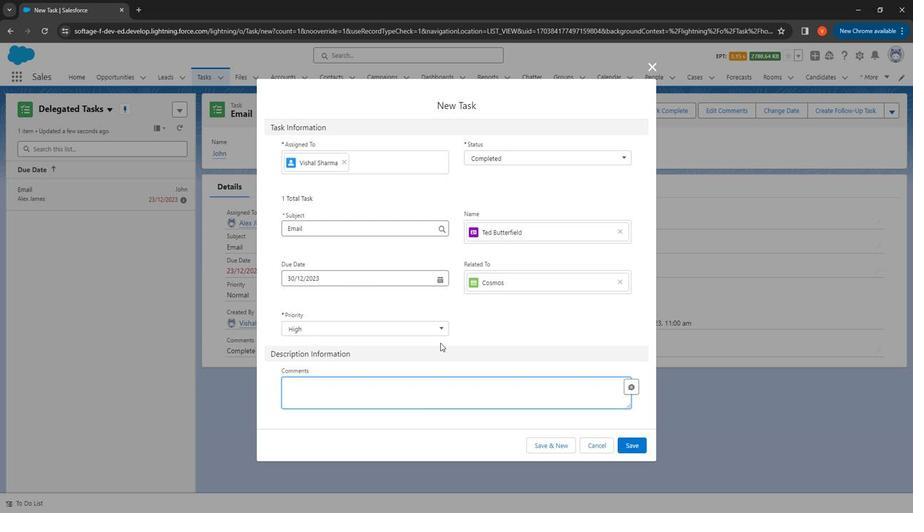 
Action: Key pressed <Key.shift><Key.shift><Key.shift><Key.shift><Key.shift><Key.shift><Key.shift><Key.shift><Key.shift><Key.shift><Key.shift><Key.shift><Key.shift><Key.shift><Key.shift><Key.shift><Key.shift><Key.shift><Key.shift><Key.shift><Key.shift>It<Key.space>is<Key.space>a<Key.space>high<Key.space>priorty<Key.space><Key.shift><Key.shift>
Screenshot: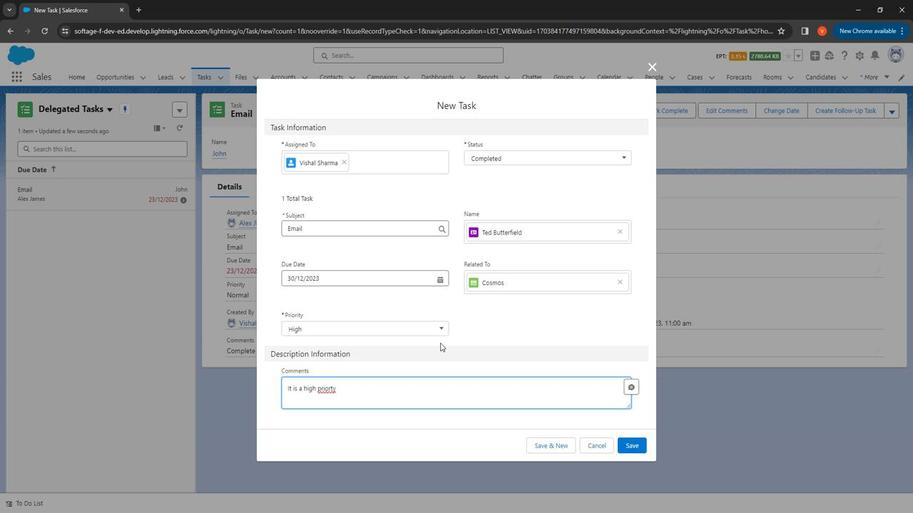 
Action: Mouse moved to (325, 395)
Screenshot: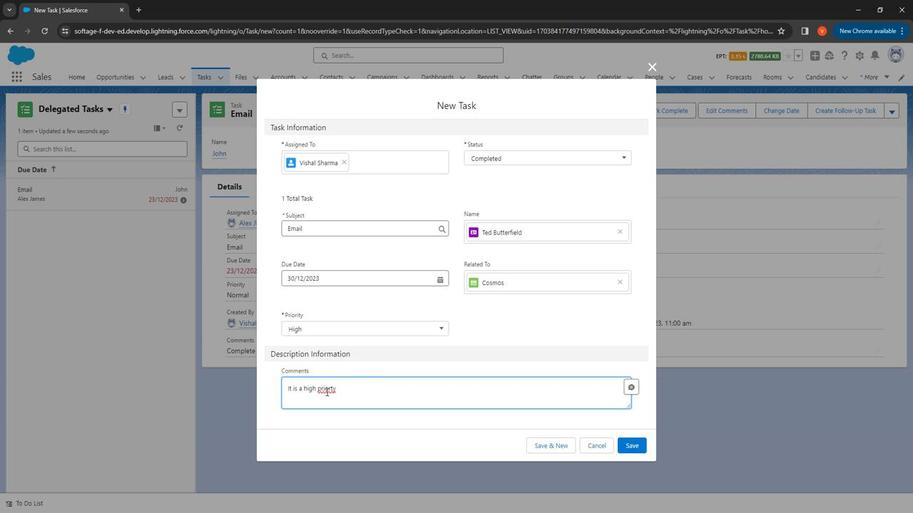 
Action: Mouse pressed right at (325, 395)
Screenshot: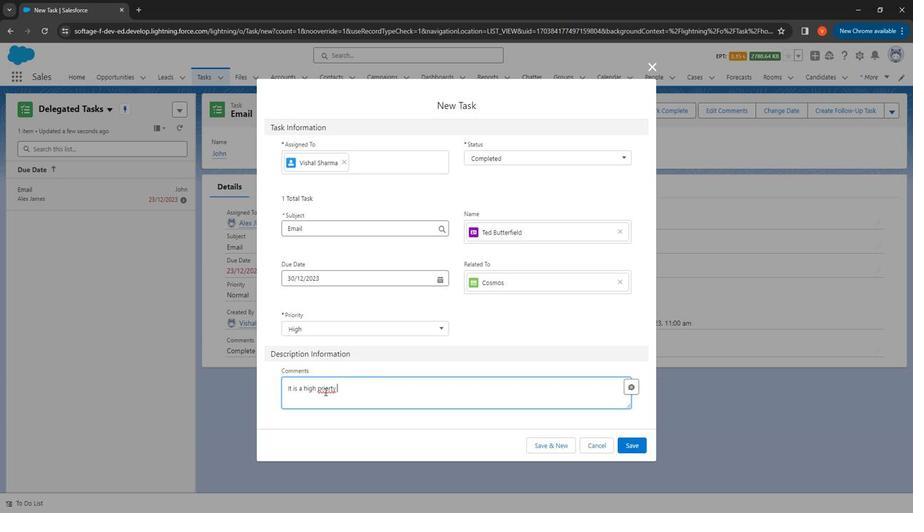 
Action: Mouse moved to (385, 206)
Screenshot: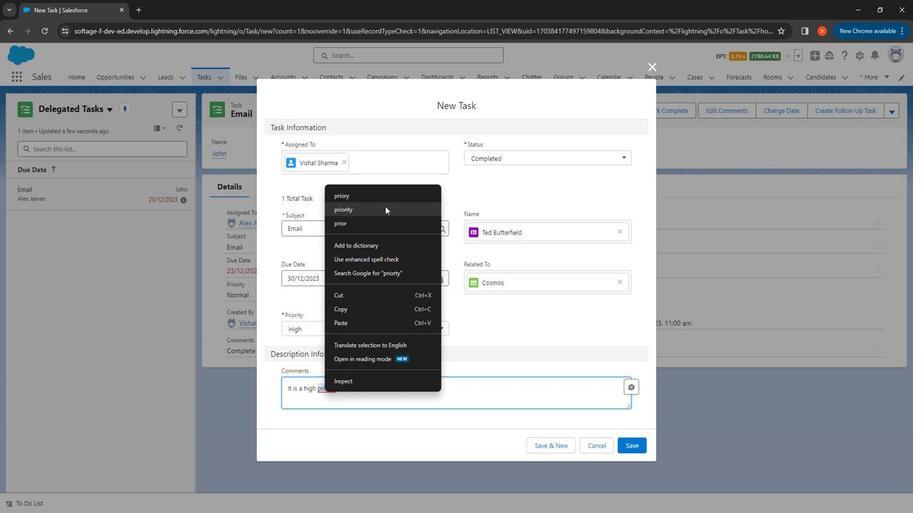 
Action: Mouse pressed left at (385, 206)
Screenshot: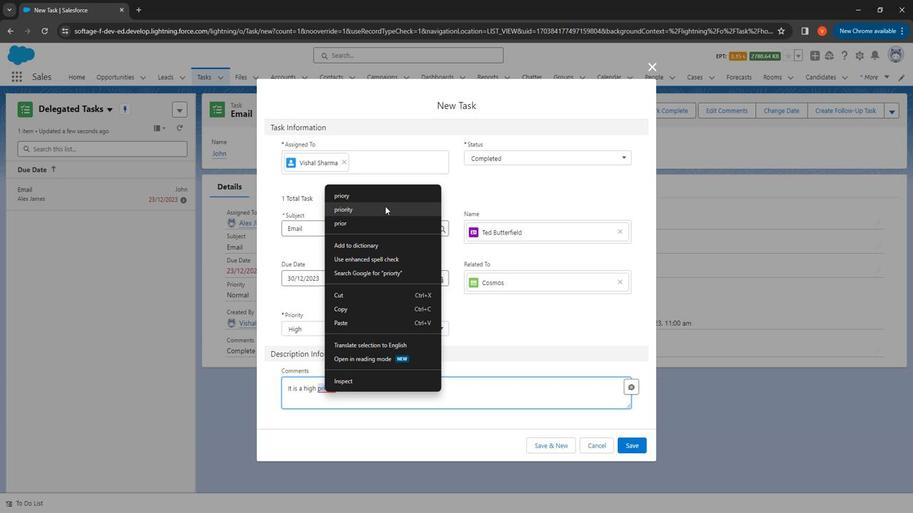 
Action: Mouse moved to (381, 395)
Screenshot: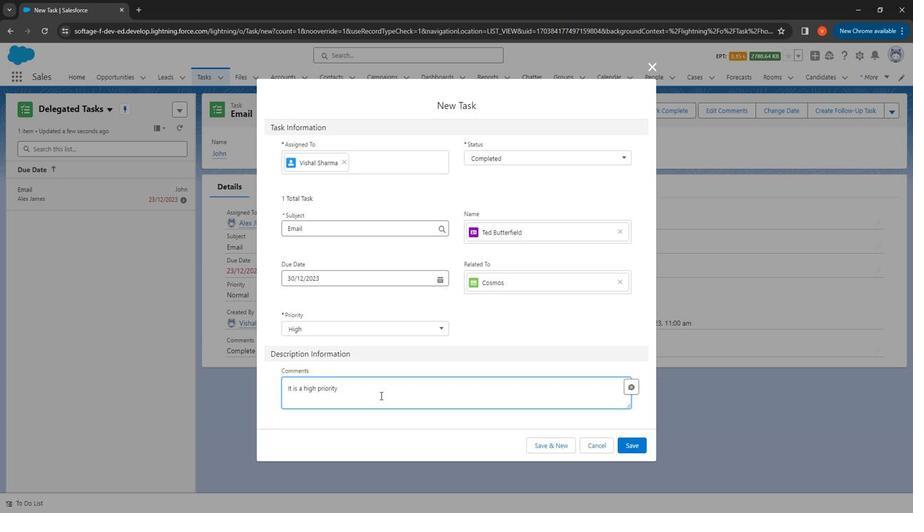 
Action: Mouse pressed left at (381, 395)
Screenshot: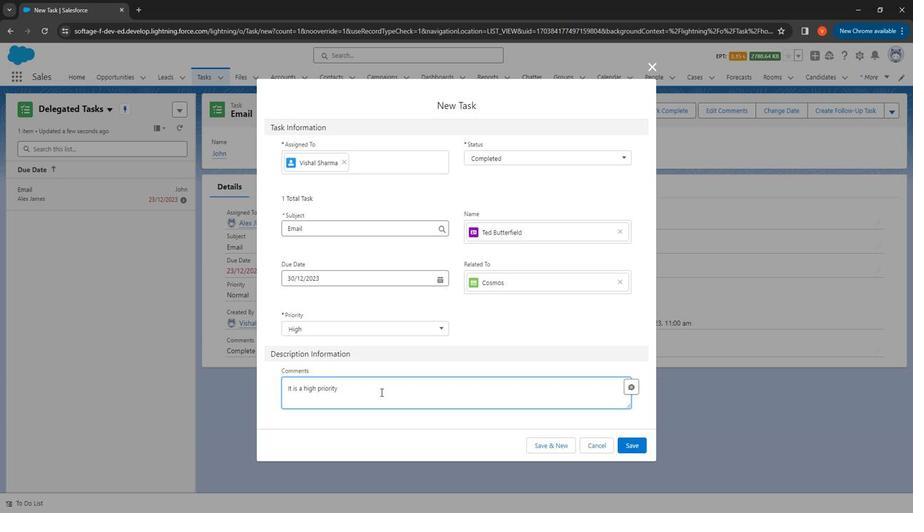 
Action: Mouse moved to (395, 388)
Screenshot: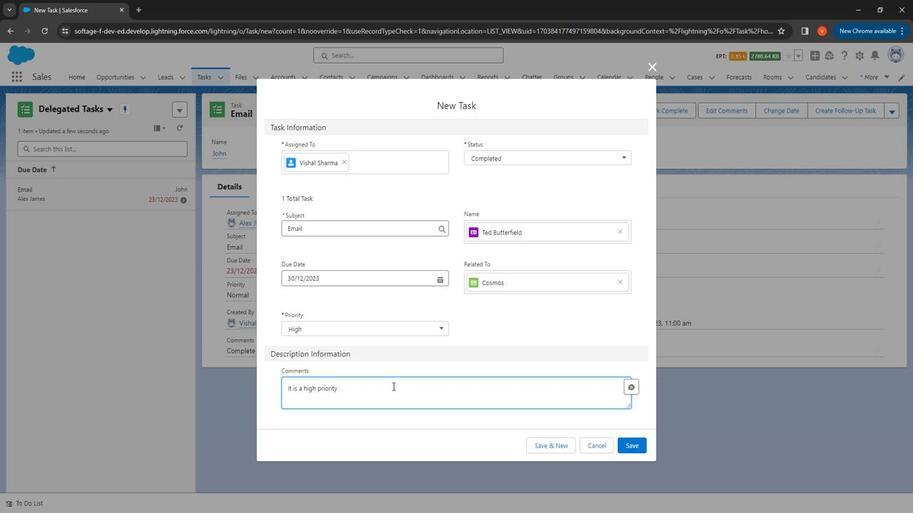 
Action: Key pressed <Key.space><Key.backspace><Key.shift><Key.shift><Key.shift><Key.shift><Key.shift><Key.shift><Key.shift><Key.shift><Key.shift>Task<Key.space>assignes<Key.space>to<Key.space>system<Key.space>admin
Screenshot: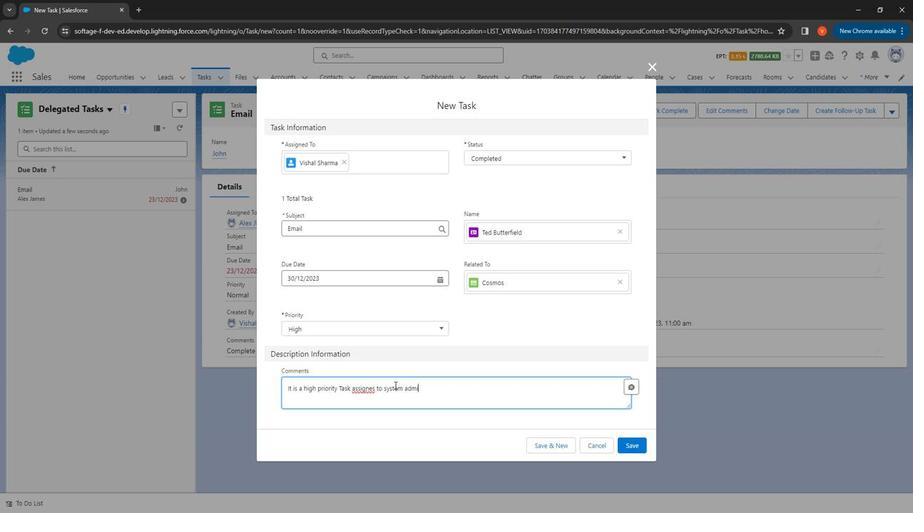 
Action: Mouse moved to (368, 395)
Screenshot: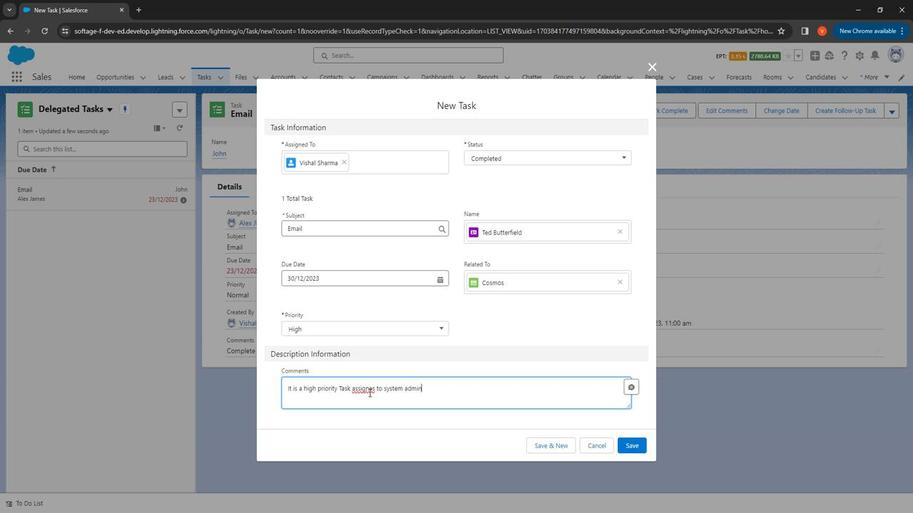 
Action: Mouse pressed right at (368, 395)
Screenshot: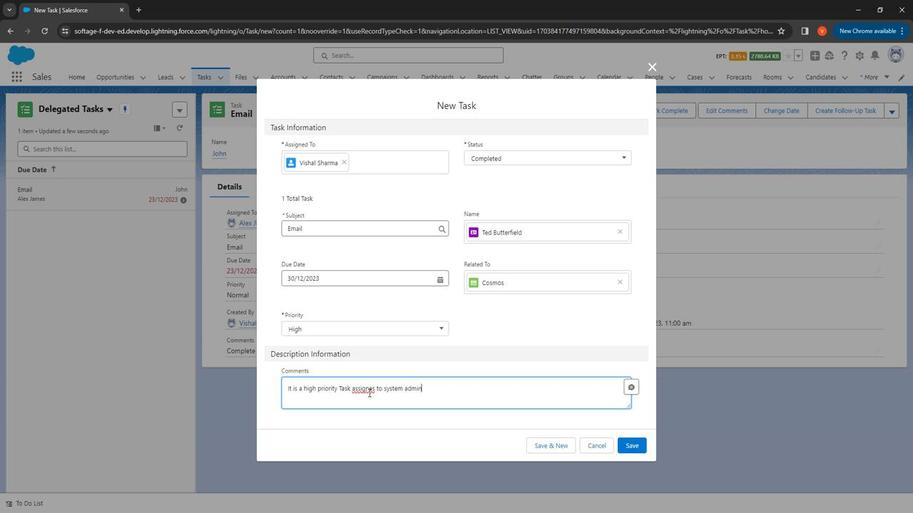 
Action: Mouse moved to (440, 194)
Screenshot: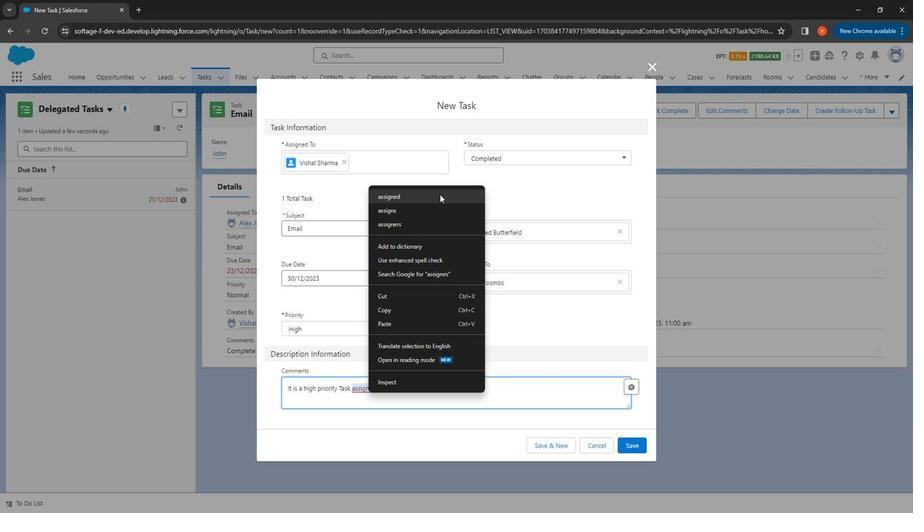 
Action: Mouse pressed left at (440, 194)
Screenshot: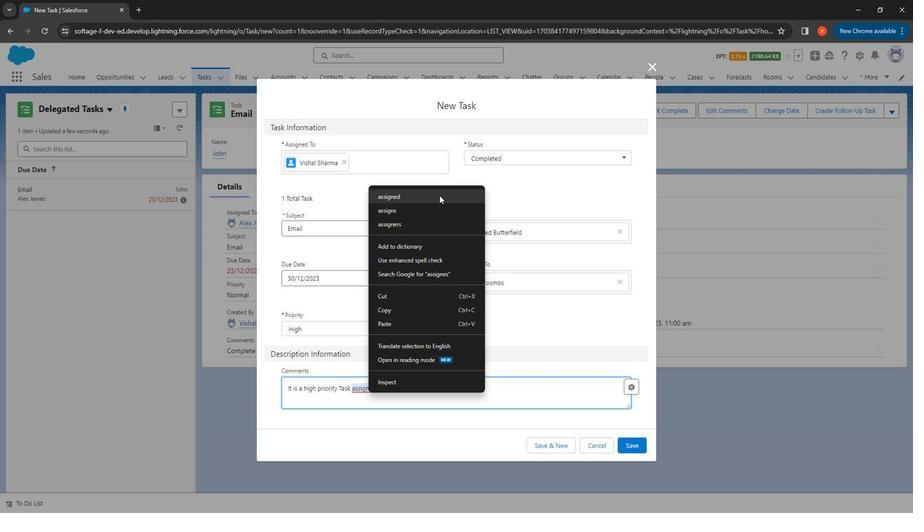 
Action: Mouse moved to (359, 158)
Screenshot: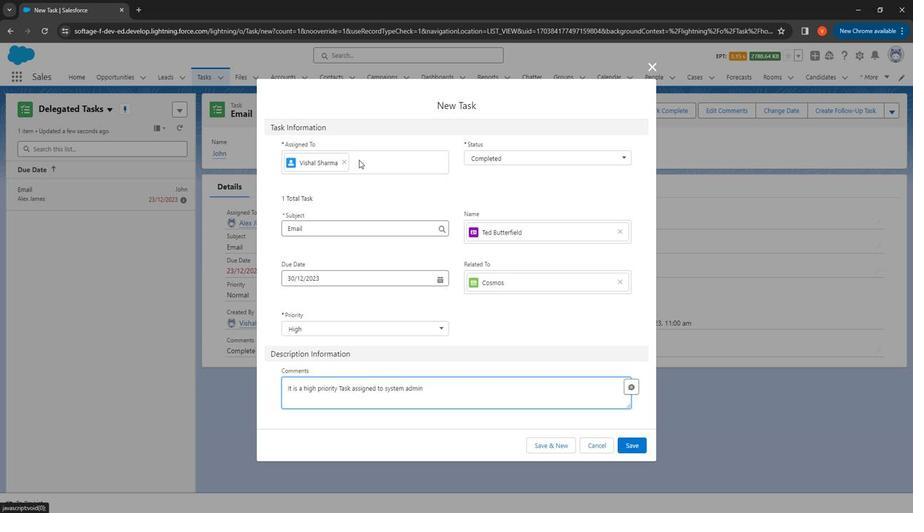 
Action: Mouse pressed left at (359, 158)
Screenshot: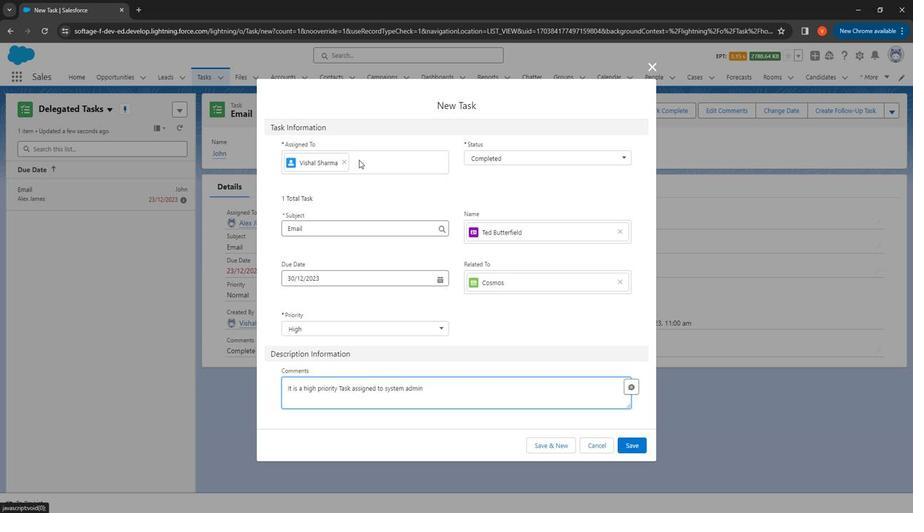 
Action: Mouse moved to (345, 169)
Screenshot: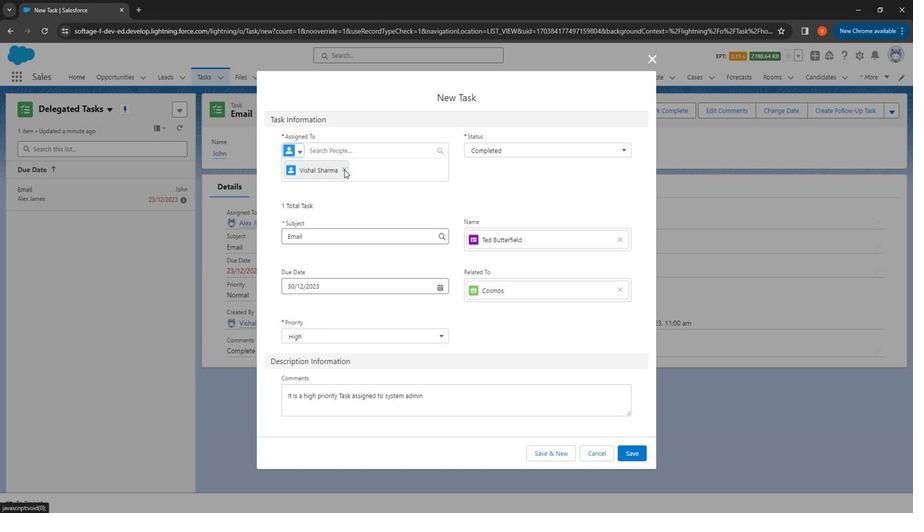 
Action: Mouse pressed left at (345, 169)
Screenshot: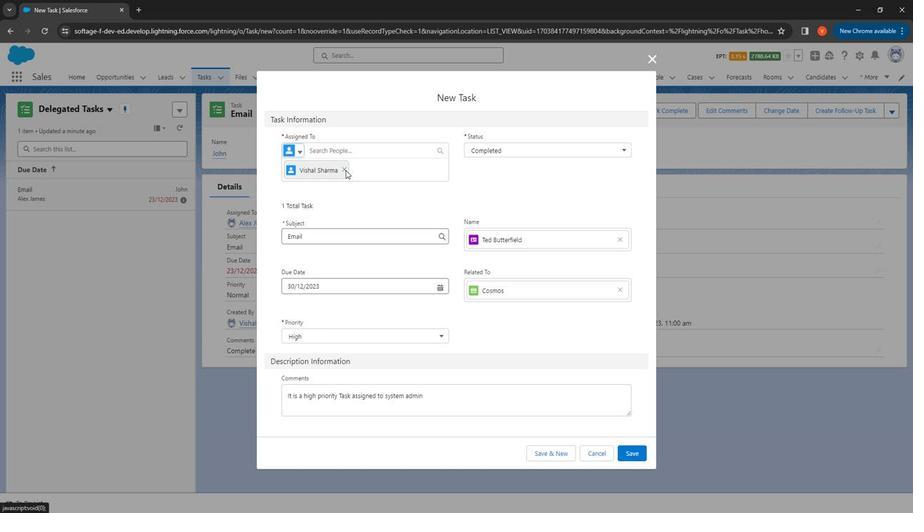 
Action: Mouse moved to (350, 163)
Screenshot: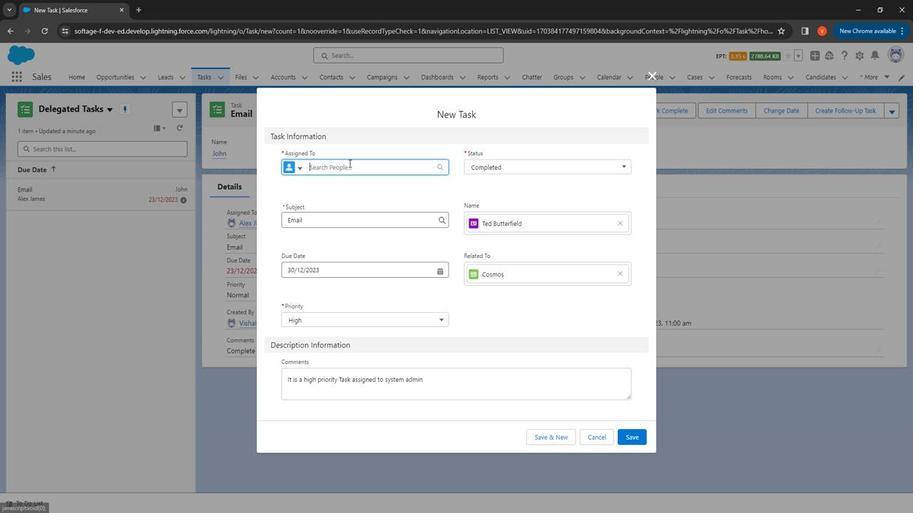 
Action: Mouse pressed left at (350, 163)
Screenshot: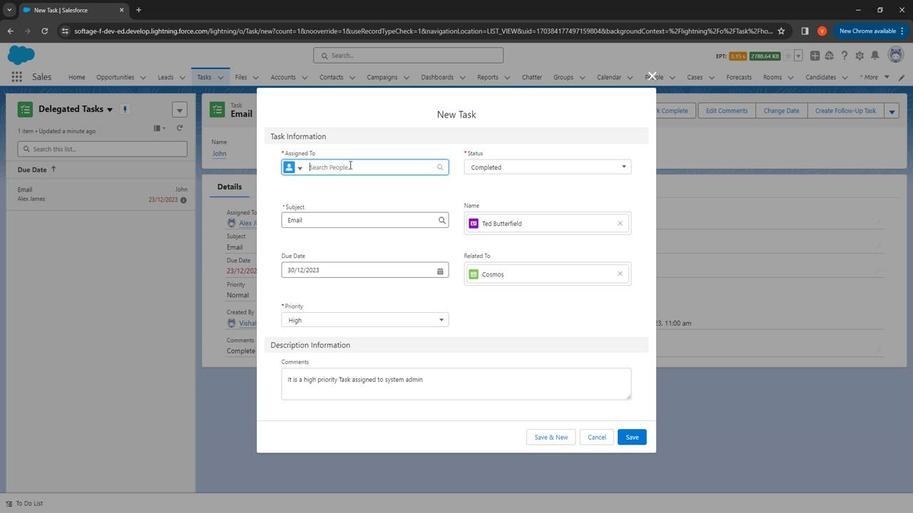 
Action: Mouse moved to (343, 206)
Screenshot: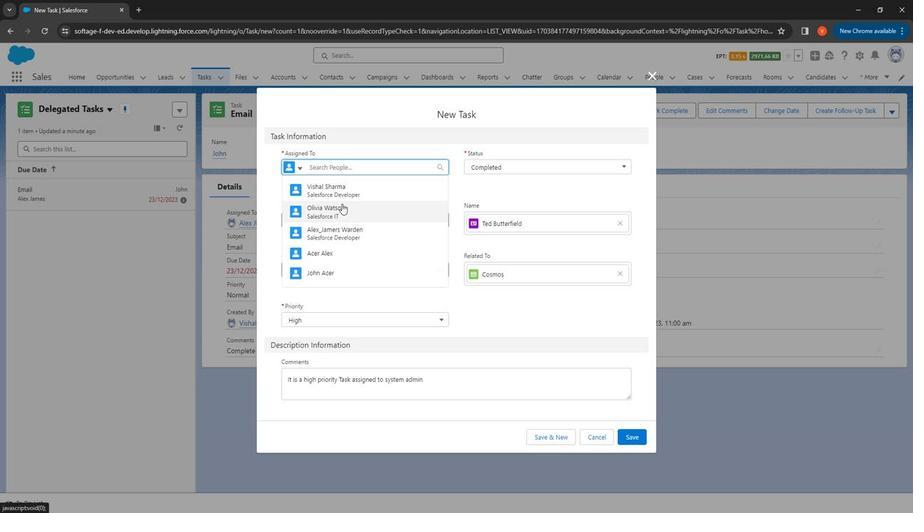 
Action: Mouse pressed left at (343, 206)
Screenshot: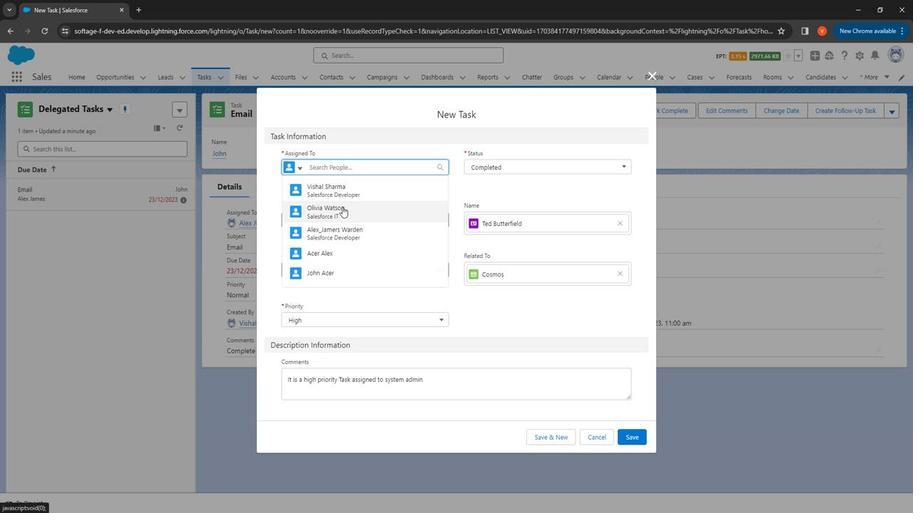 
Action: Mouse moved to (347, 201)
Screenshot: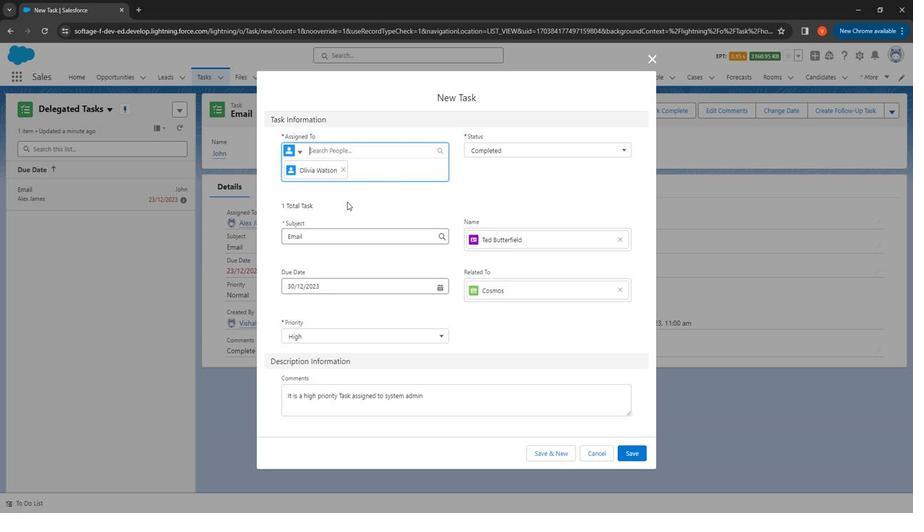 
Action: Mouse pressed left at (347, 201)
Screenshot: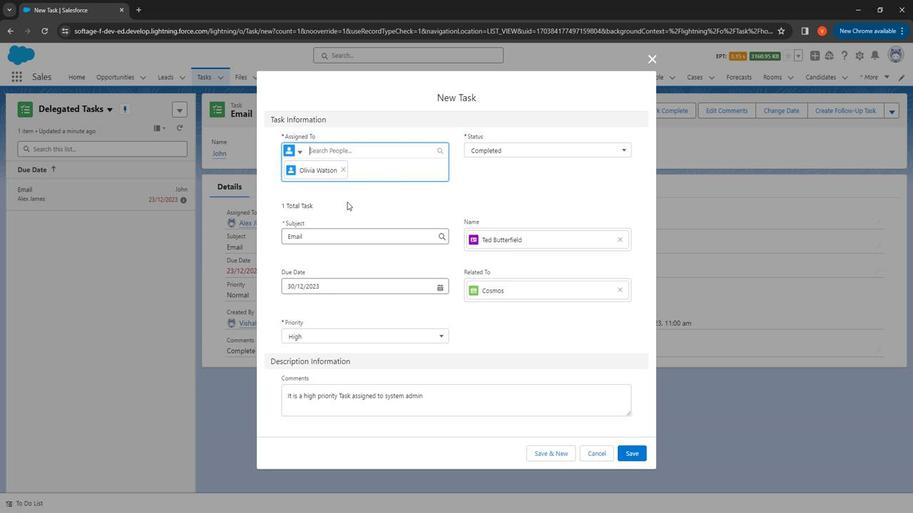 
Action: Mouse moved to (452, 397)
Screenshot: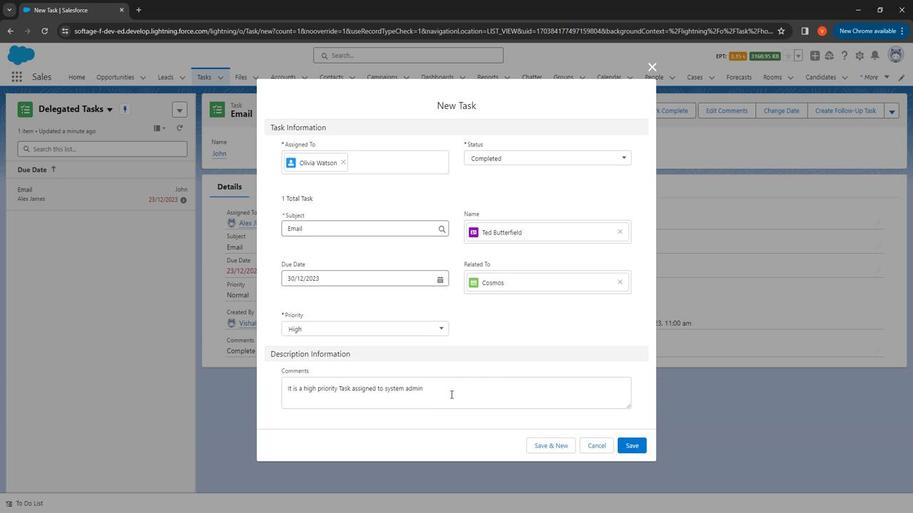 
Action: Mouse pressed left at (452, 397)
Screenshot: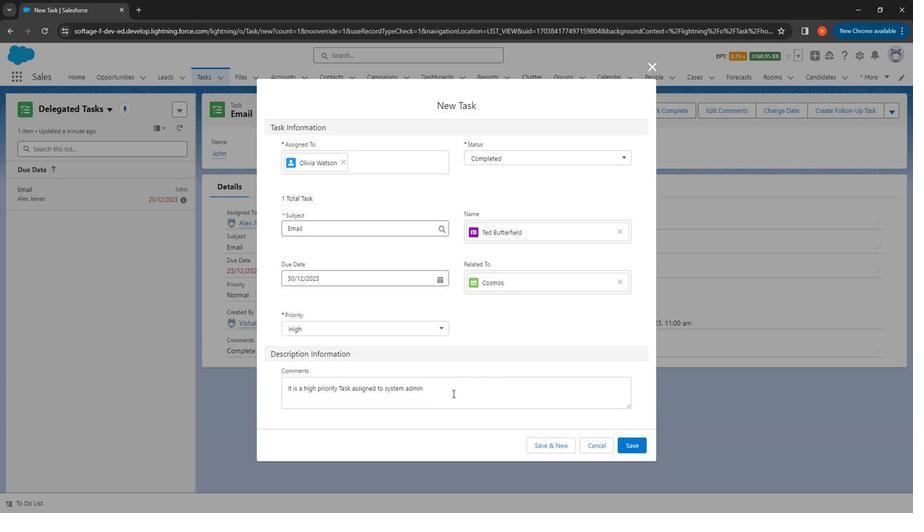 
Action: Mouse moved to (444, 390)
Screenshot: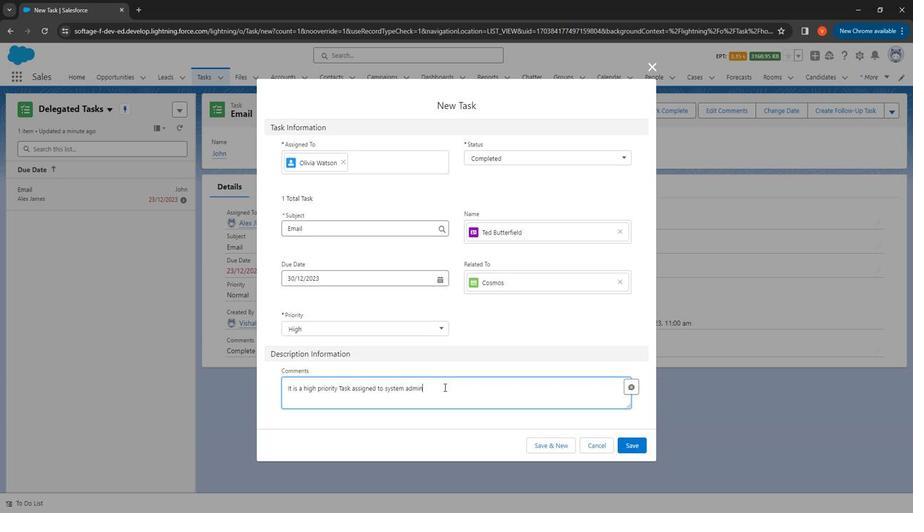 
Action: Key pressed <Key.space>you<Key.space>hate<Key.space>to<Key.space>send<Key.space>mail<Key.space>to<Key.space><Key.shift>Ted<Key.space><Key.shift>Butterfue<Key.backspace><Key.backspace>ield
Screenshot: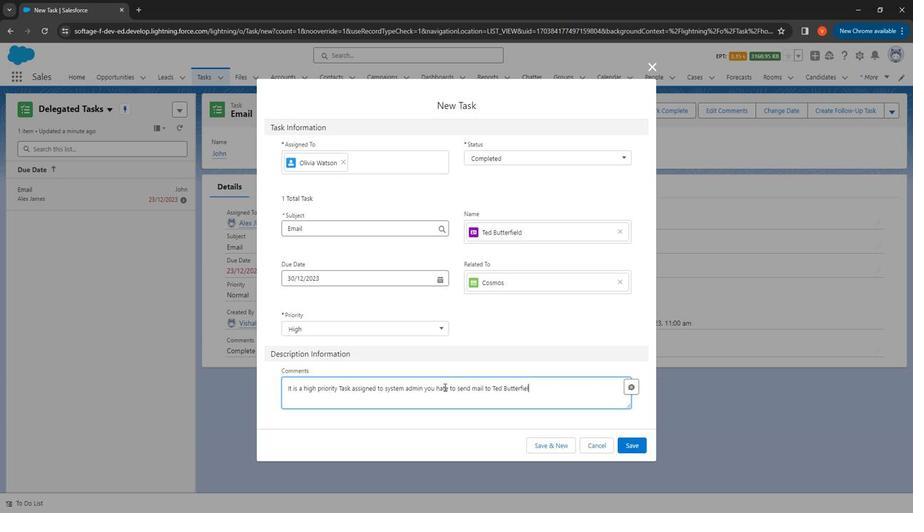 
Action: Mouse moved to (641, 448)
Screenshot: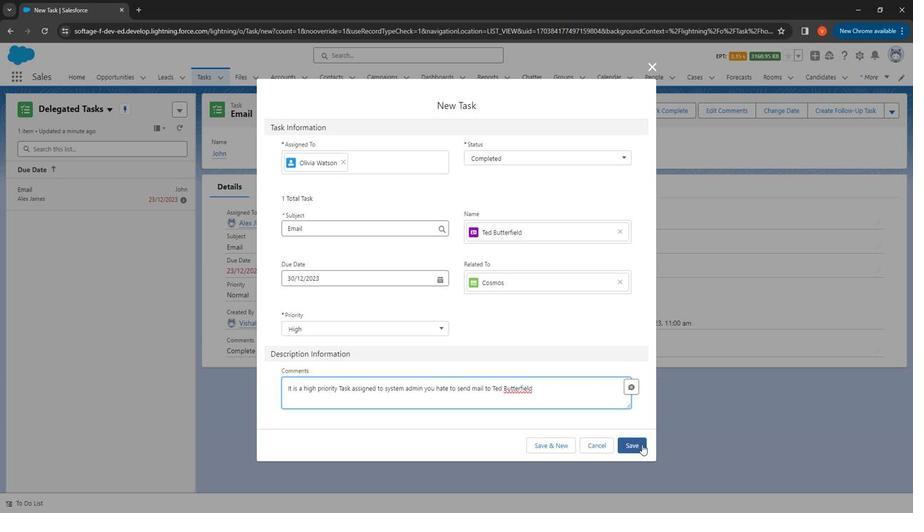 
Action: Mouse pressed left at (641, 448)
Screenshot: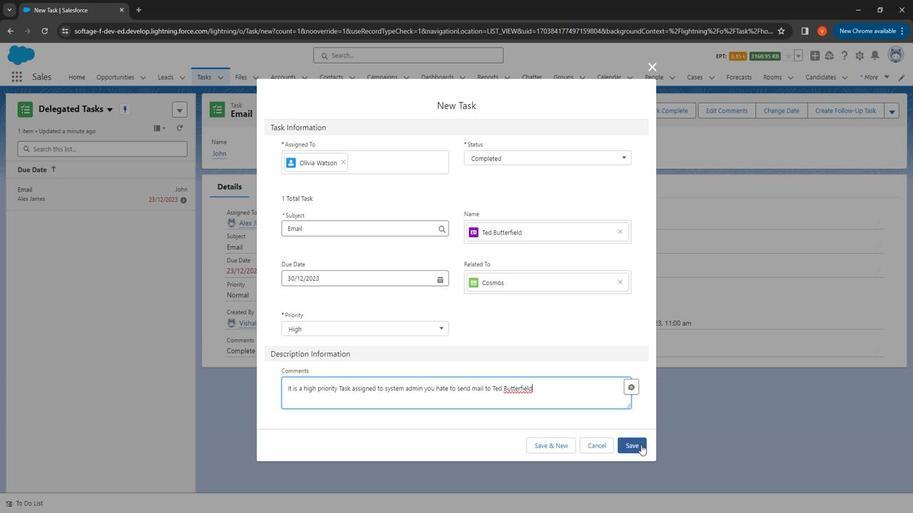 
Action: Mouse moved to (512, 246)
Screenshot: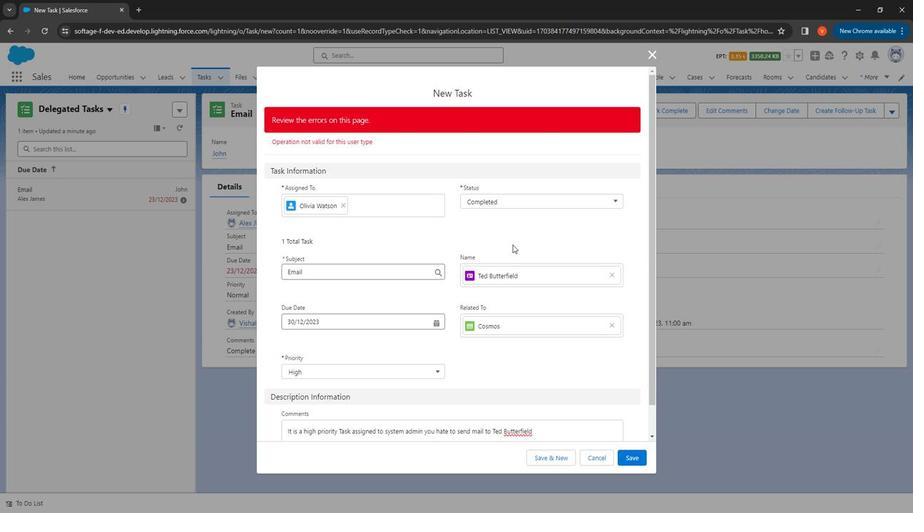 
Action: Mouse scrolled (512, 245) with delta (0, 0)
Screenshot: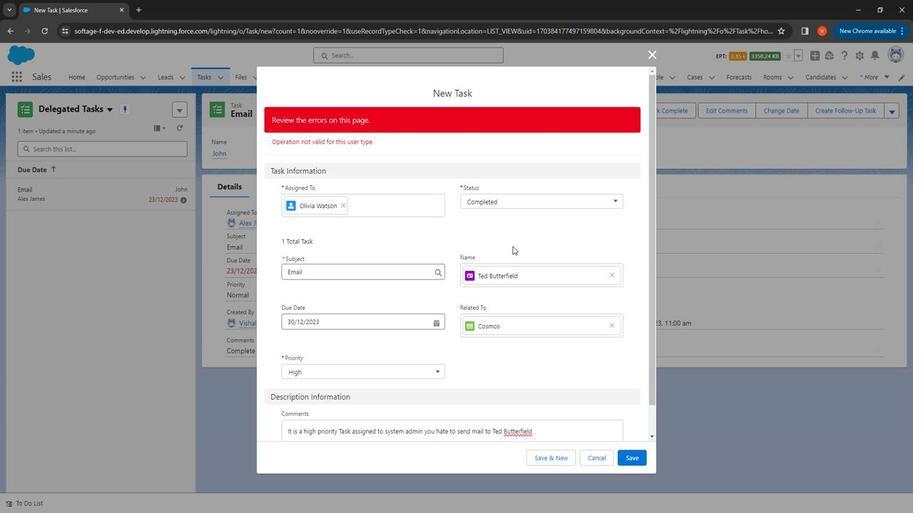 
Action: Mouse moved to (512, 250)
Screenshot: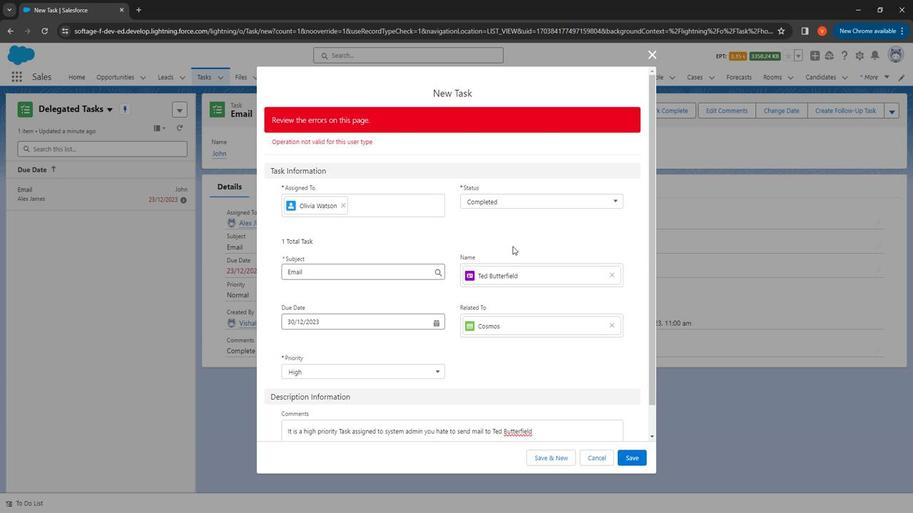 
Action: Mouse scrolled (512, 249) with delta (0, 0)
Screenshot: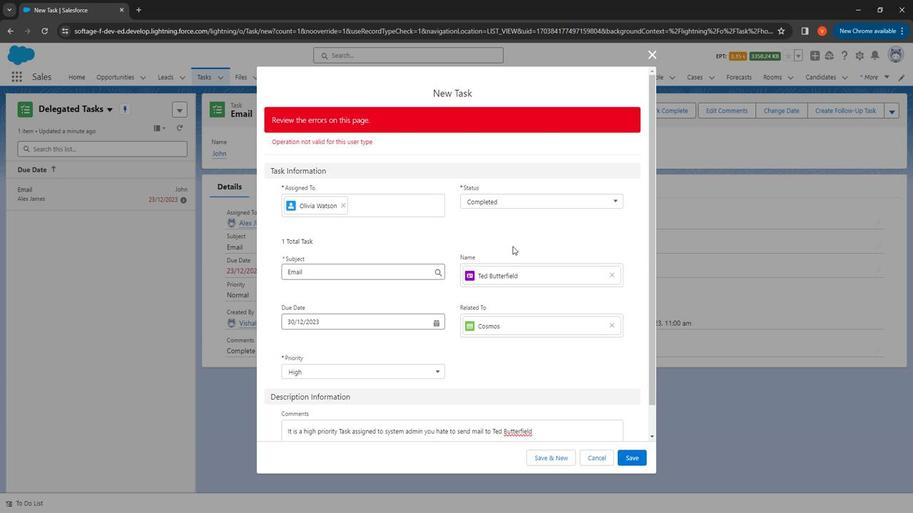 
Action: Mouse moved to (512, 254)
Screenshot: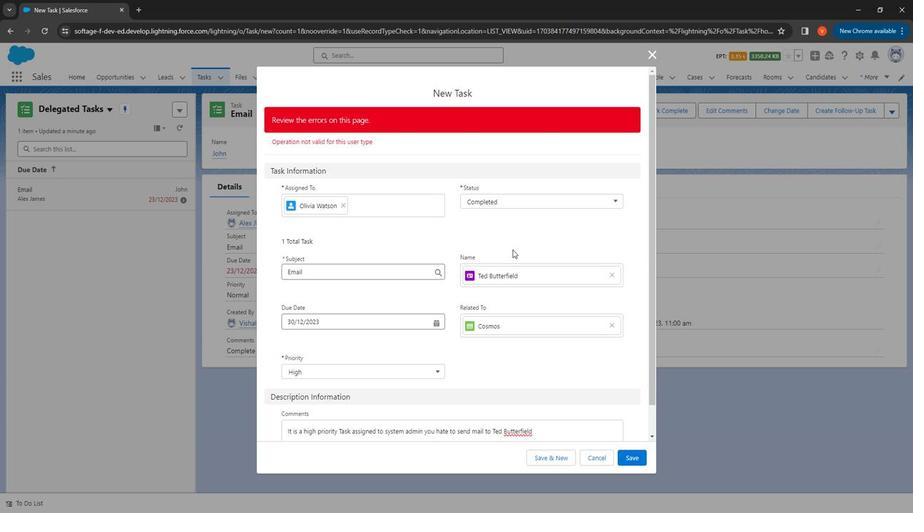 
Action: Mouse scrolled (512, 253) with delta (0, 0)
Screenshot: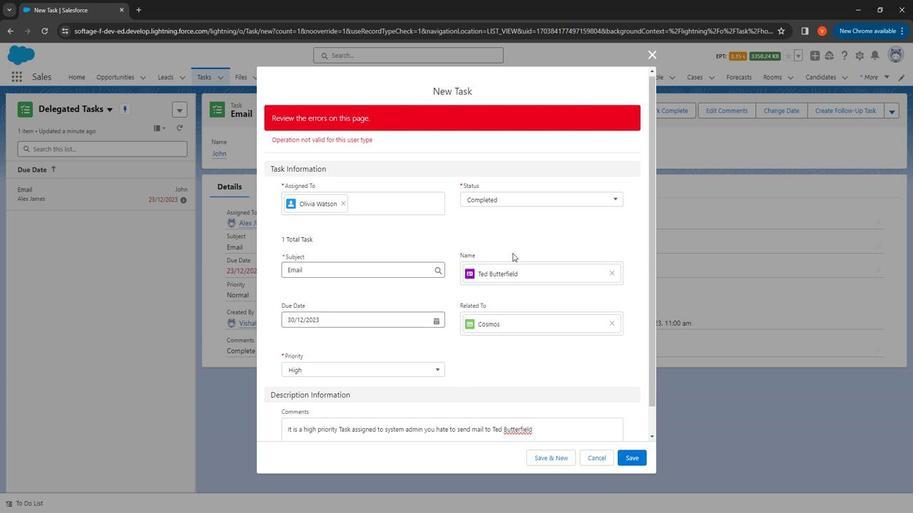 
Action: Mouse moved to (512, 257)
Screenshot: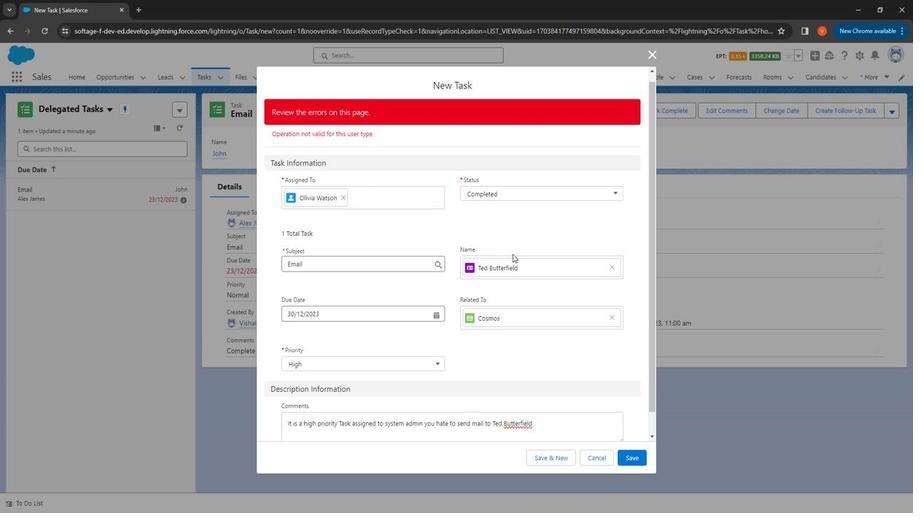 
Action: Mouse scrolled (512, 257) with delta (0, 0)
Screenshot: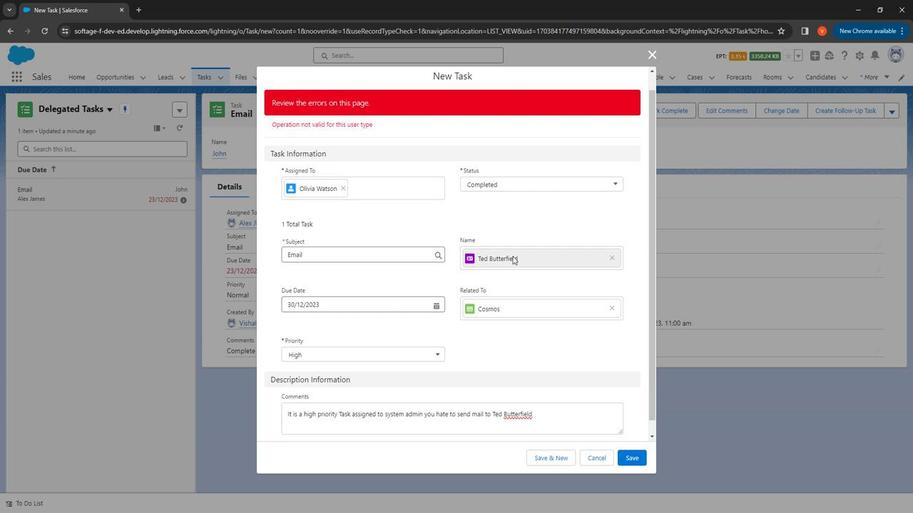 
Action: Mouse moved to (513, 262)
Screenshot: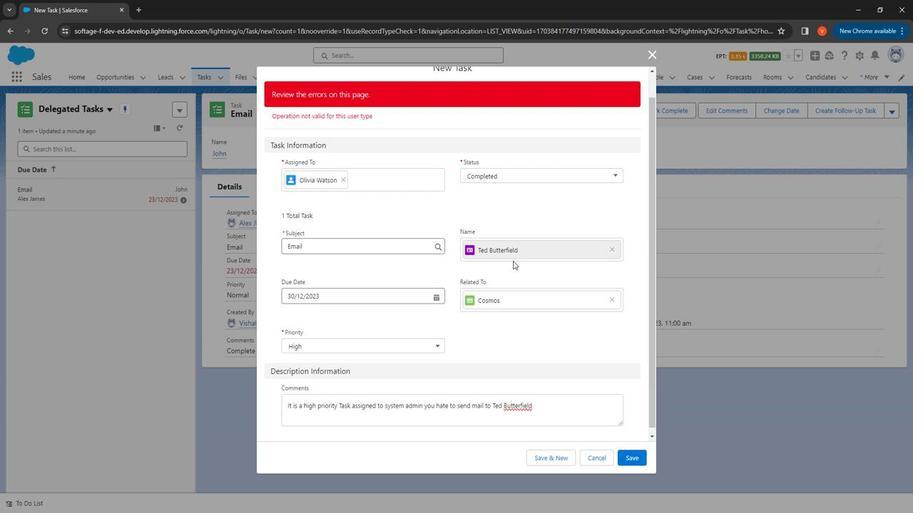
Action: Mouse scrolled (513, 262) with delta (0, 0)
Screenshot: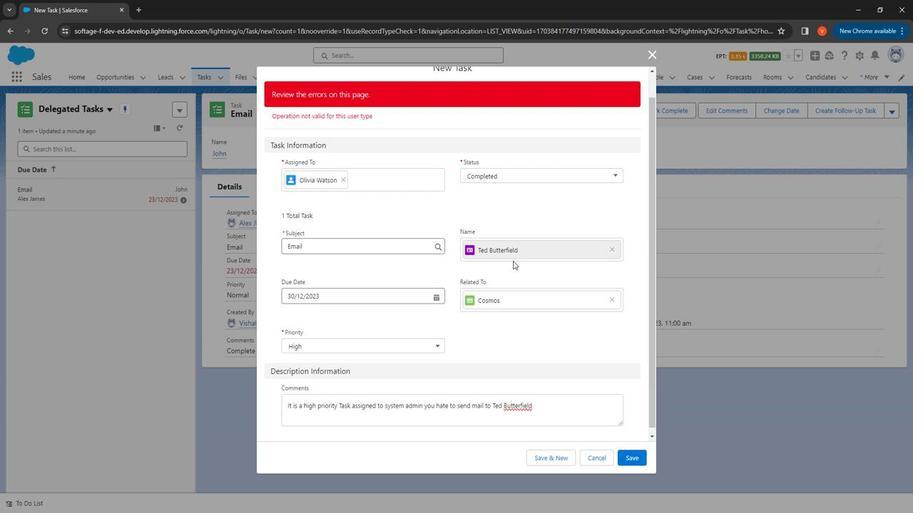 
Action: Mouse moved to (351, 195)
Screenshot: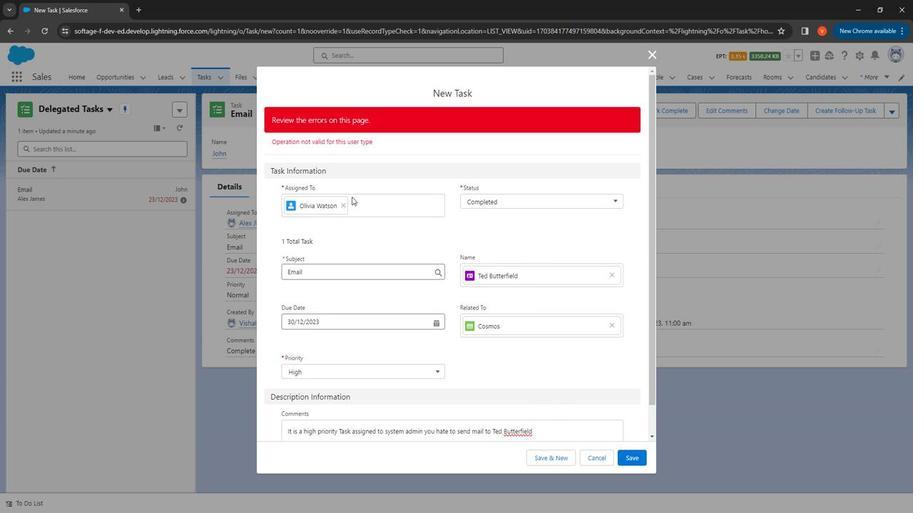 
Action: Mouse pressed left at (351, 195)
Screenshot: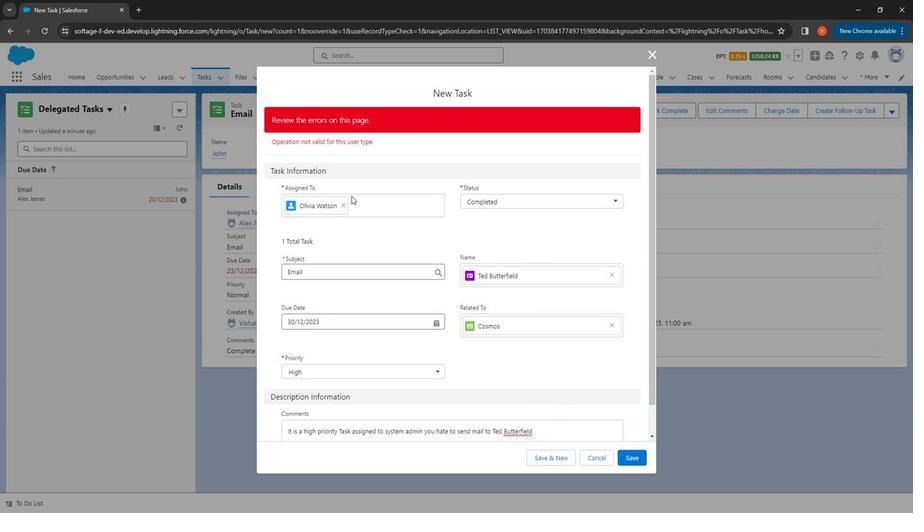 
Action: Mouse moved to (353, 199)
Screenshot: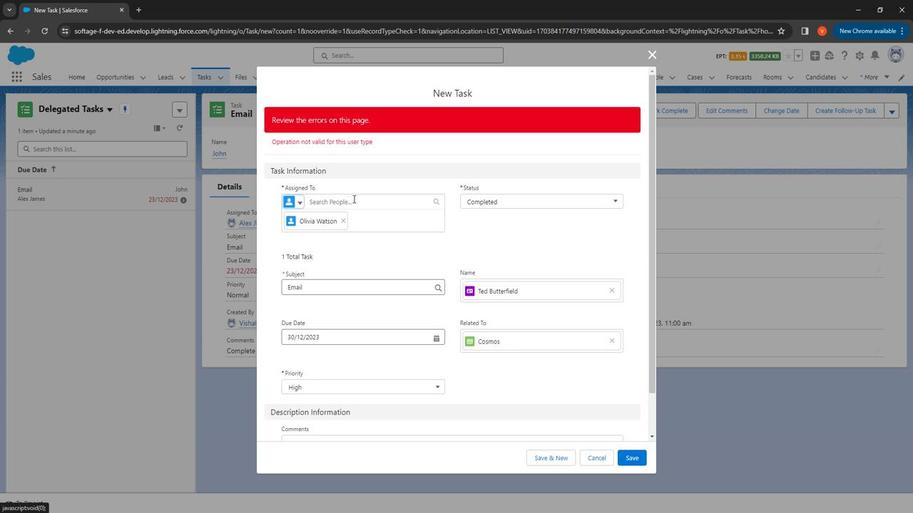 
Action: Mouse pressed left at (353, 199)
Screenshot: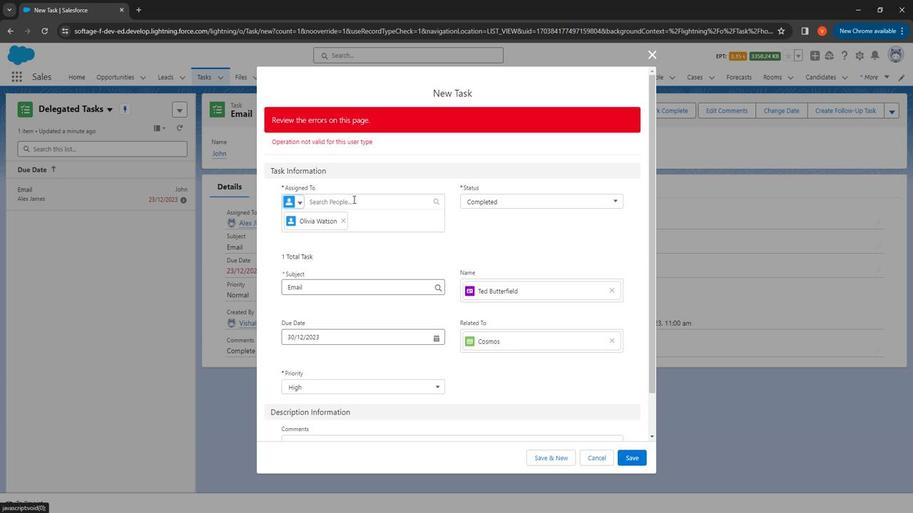 
Action: Mouse moved to (319, 204)
Screenshot: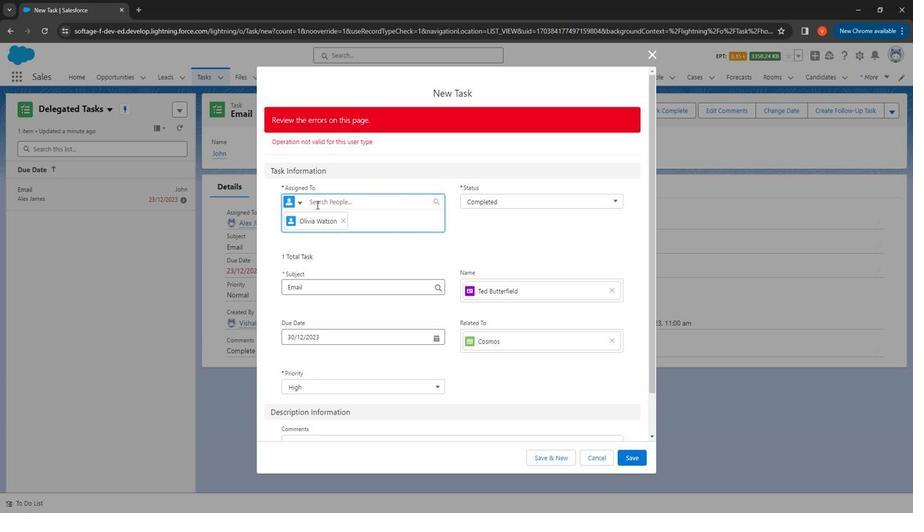 
Action: Mouse pressed left at (319, 204)
Screenshot: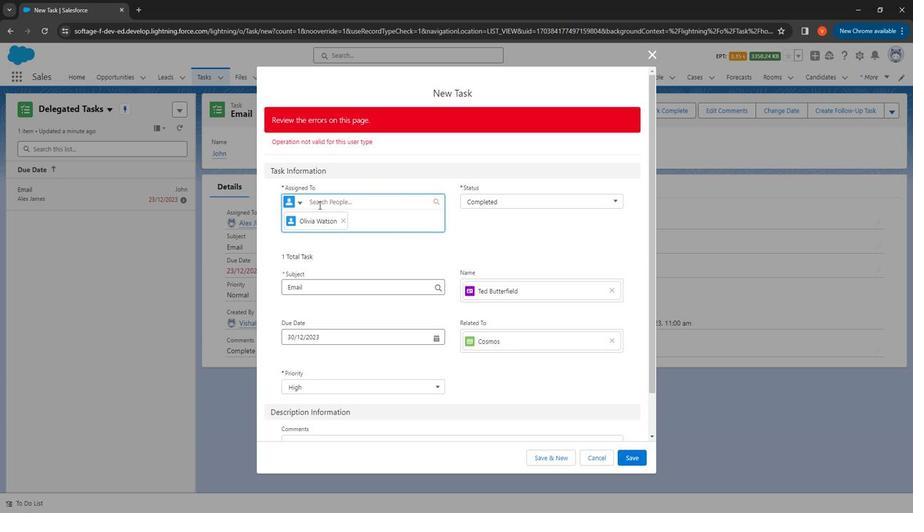 
Action: Mouse moved to (298, 201)
Screenshot: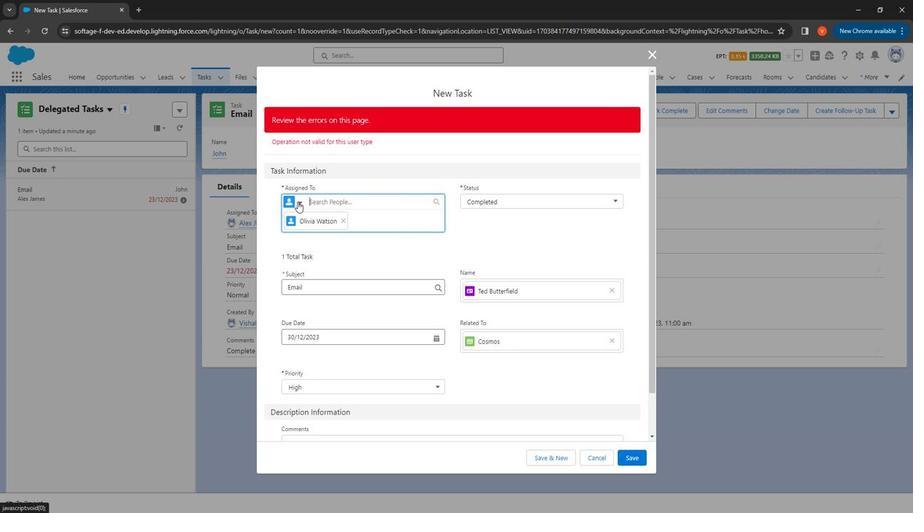 
Action: Mouse pressed left at (298, 201)
Screenshot: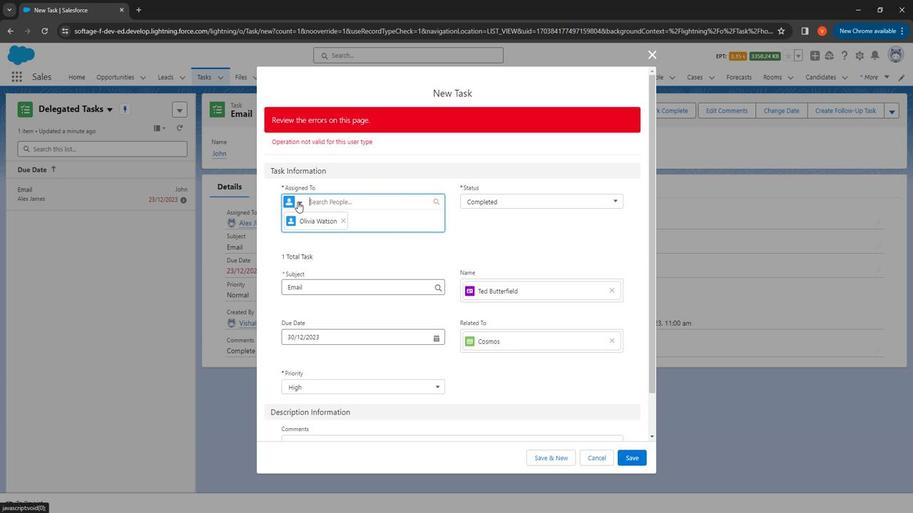
Action: Mouse moved to (320, 223)
Screenshot: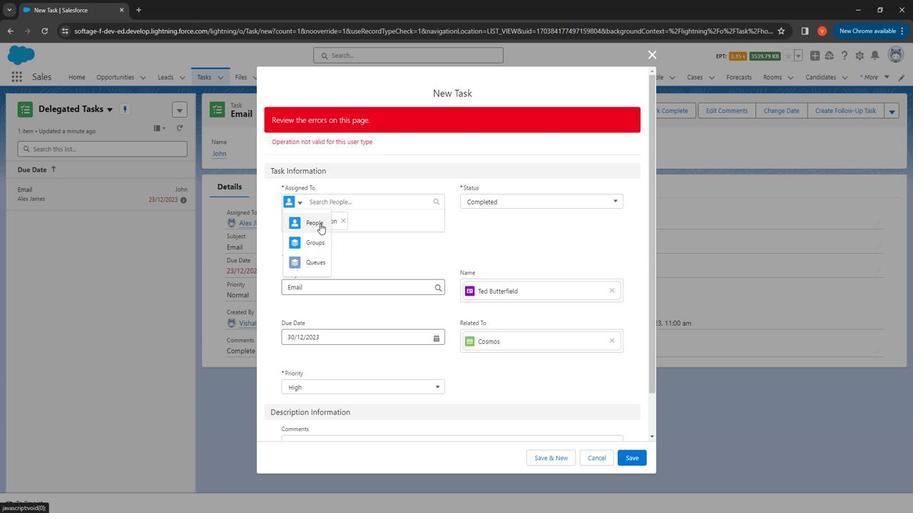 
Action: Mouse pressed left at (320, 223)
Screenshot: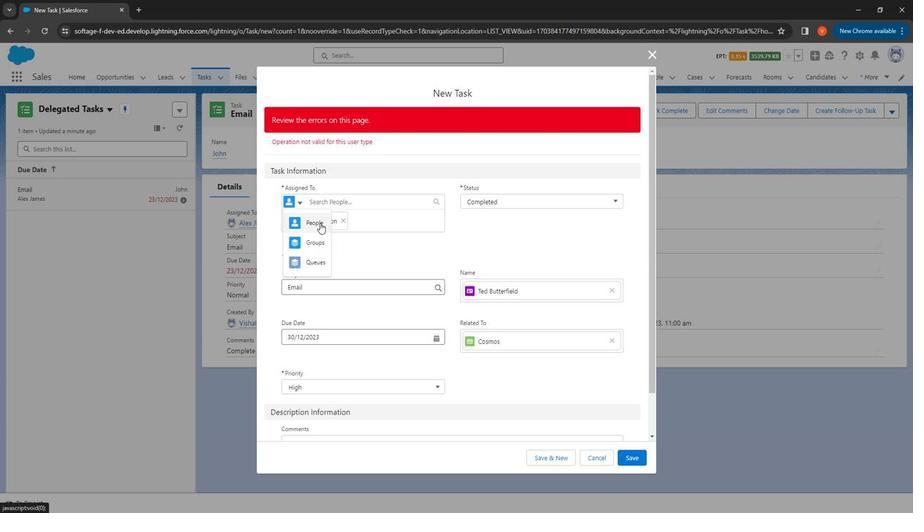 
Action: Mouse moved to (344, 219)
Screenshot: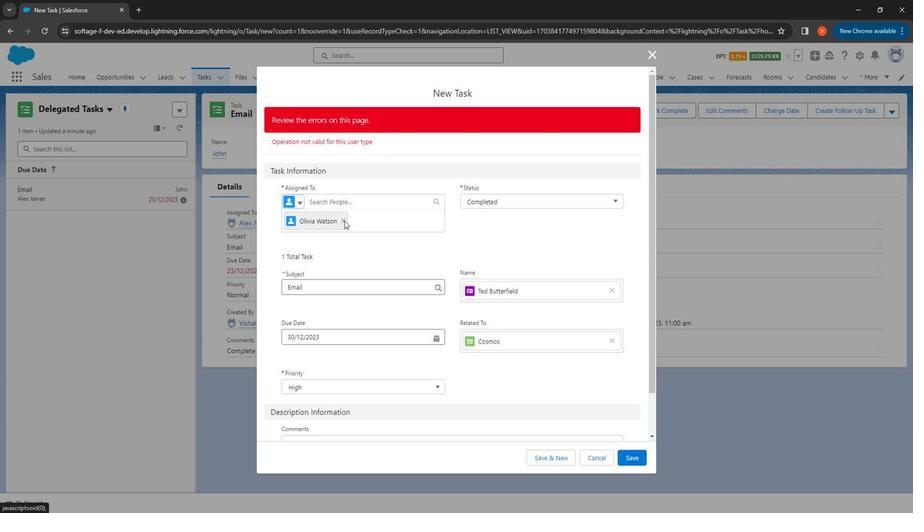 
Action: Mouse pressed left at (344, 219)
Screenshot: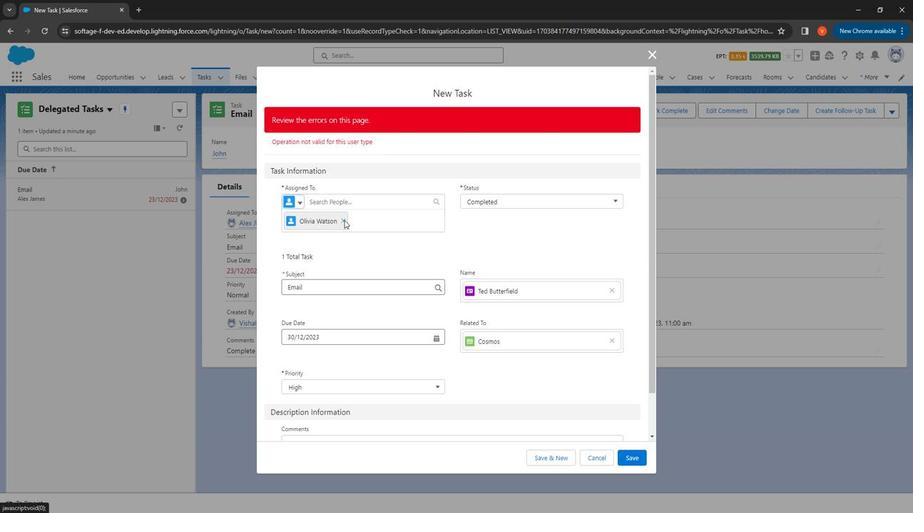 
Action: Mouse moved to (337, 223)
Screenshot: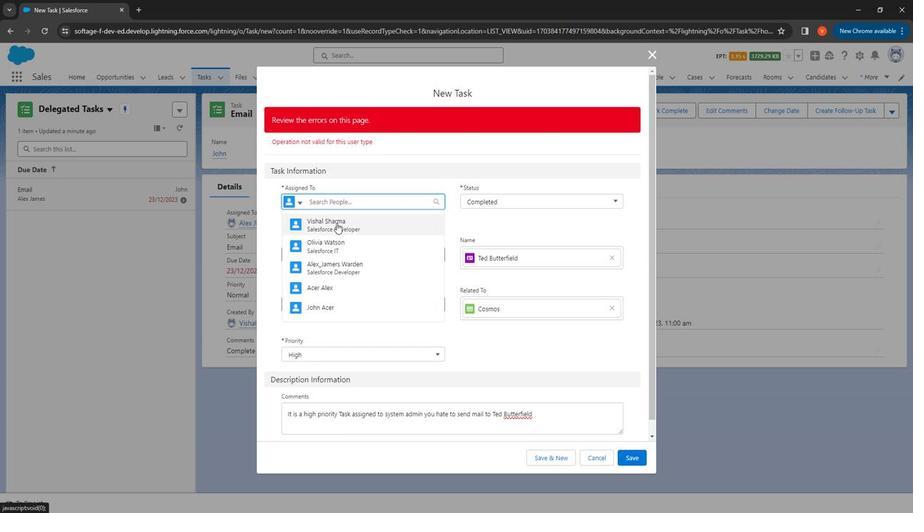
Action: Mouse pressed left at (337, 223)
Screenshot: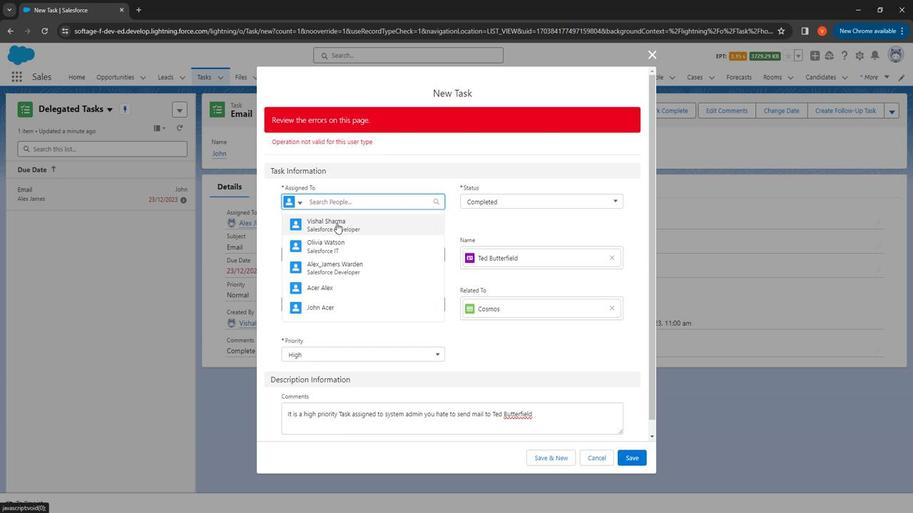 
Action: Mouse moved to (633, 460)
Screenshot: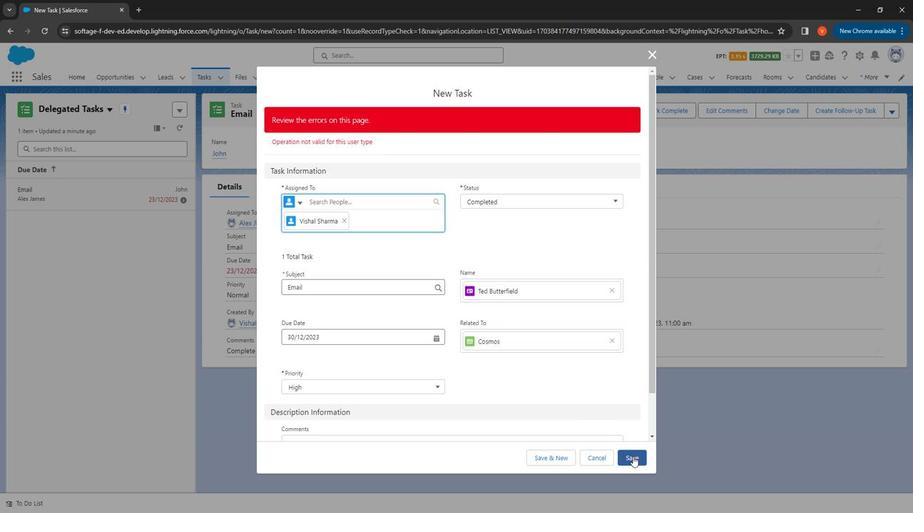 
Action: Mouse pressed left at (633, 460)
Screenshot: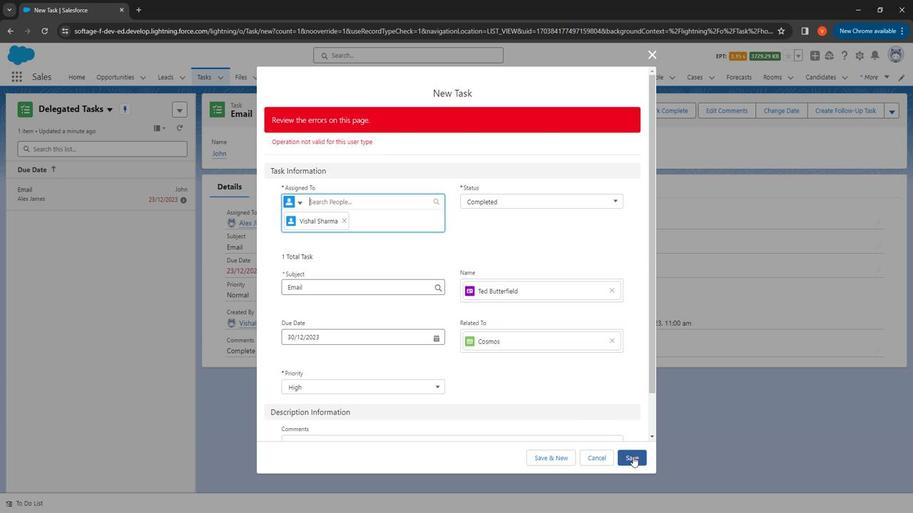 
Action: Mouse moved to (184, 102)
Screenshot: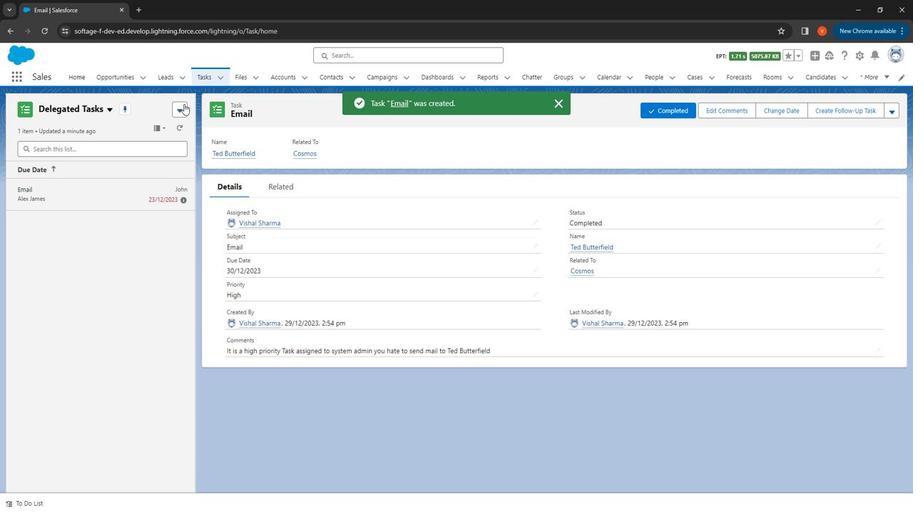 
Action: Mouse pressed left at (184, 102)
Screenshot: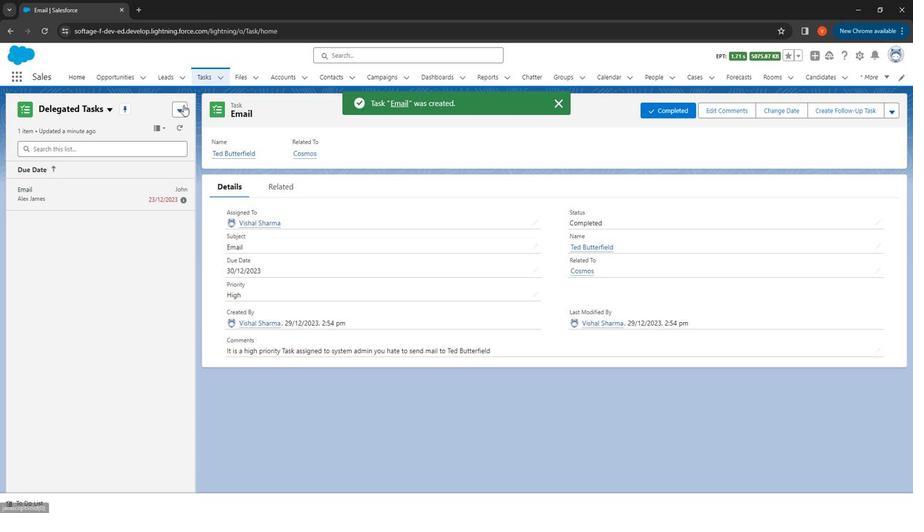 
Action: Mouse moved to (180, 126)
Screenshot: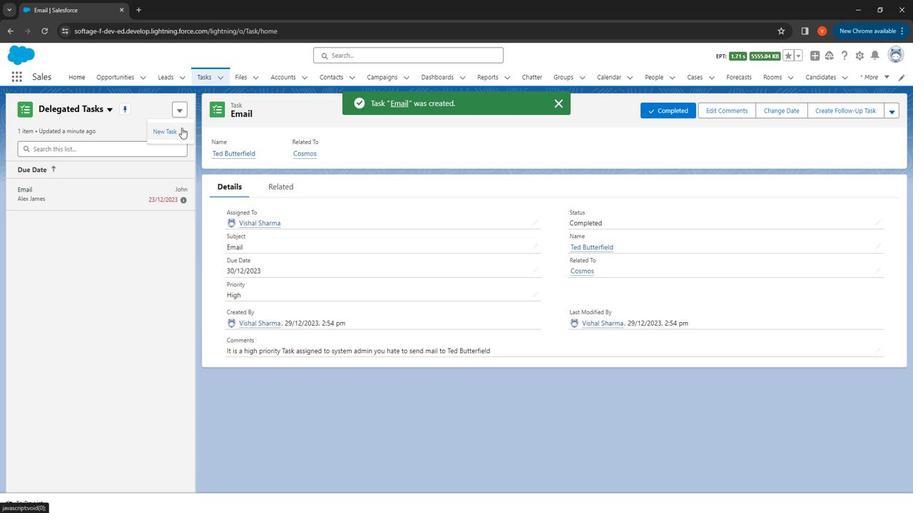 
Action: Mouse pressed left at (180, 126)
Screenshot: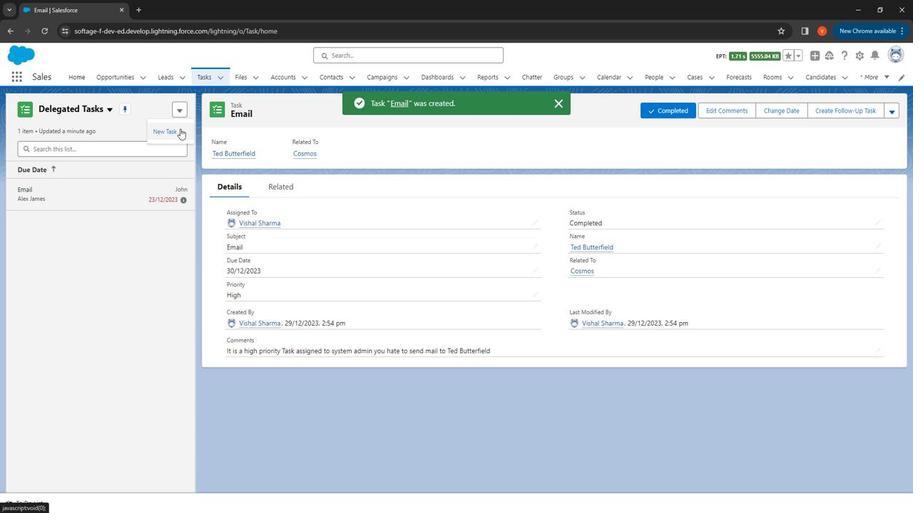 
Action: Mouse moved to (482, 288)
Screenshot: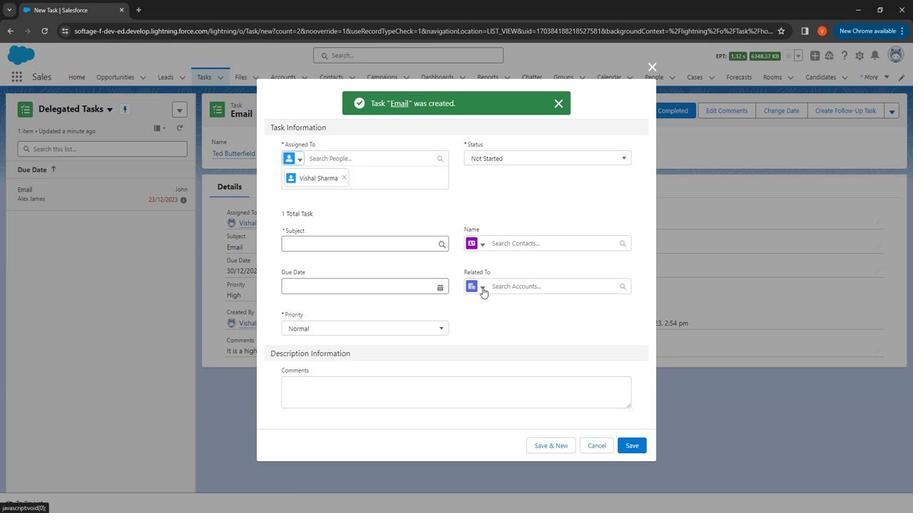 
Action: Mouse pressed left at (482, 288)
Screenshot: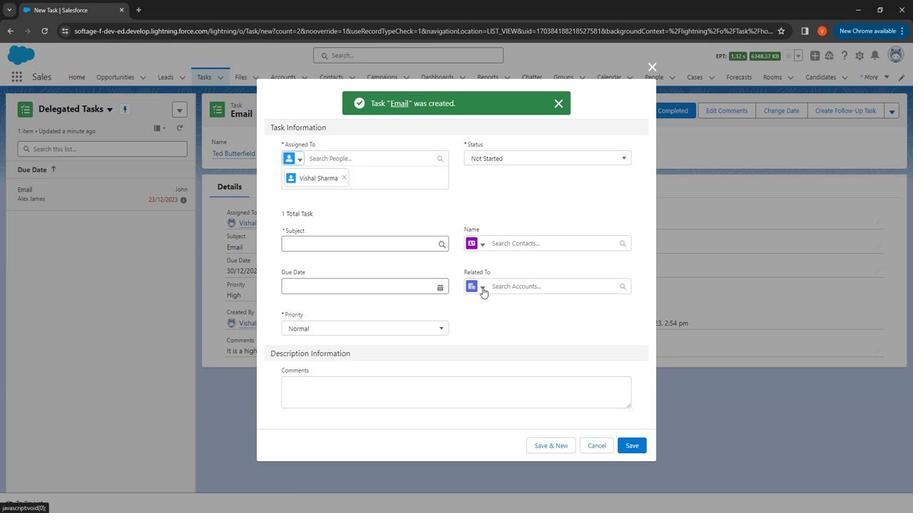 
Action: Mouse moved to (529, 363)
Screenshot: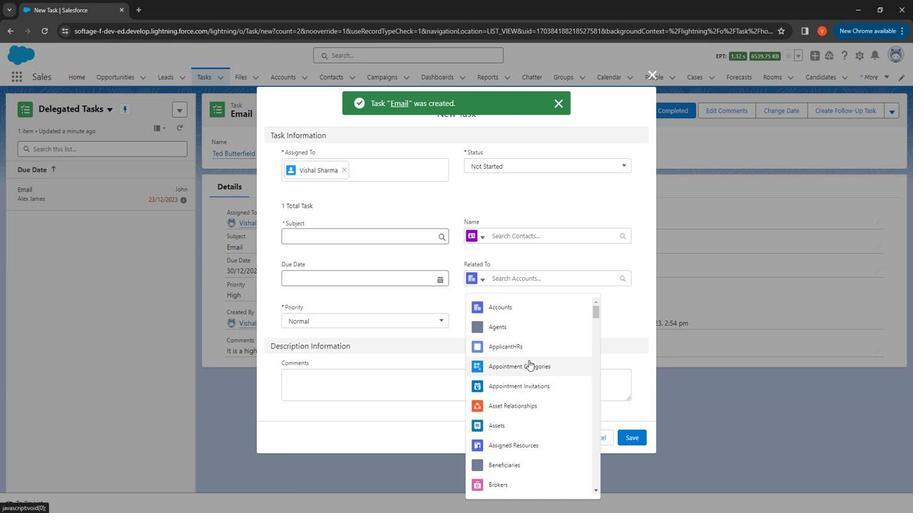 
Action: Mouse scrolled (529, 363) with delta (0, 0)
Screenshot: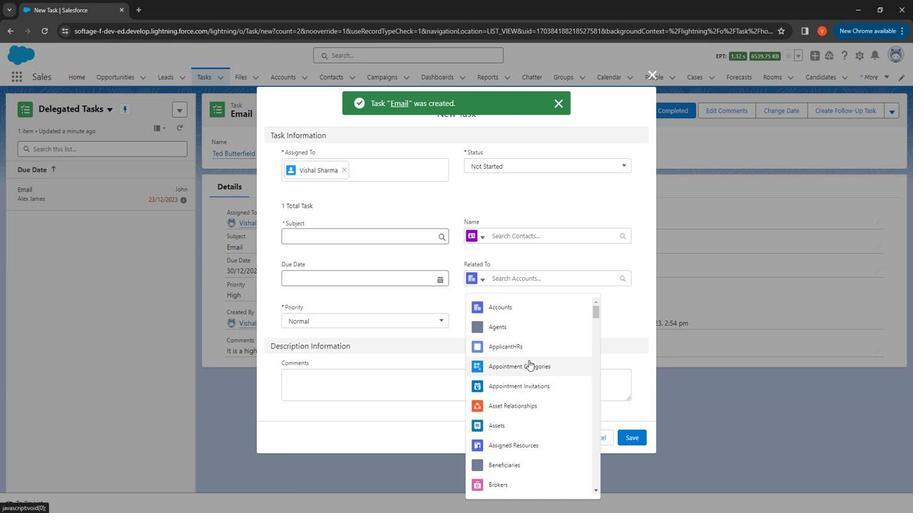 
Action: Mouse moved to (529, 369)
Screenshot: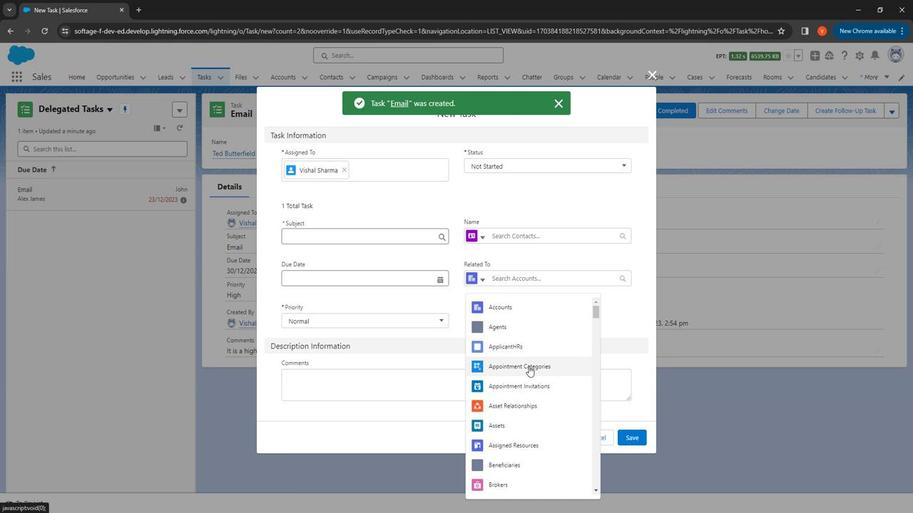 
Action: Mouse scrolled (529, 368) with delta (0, 0)
Screenshot: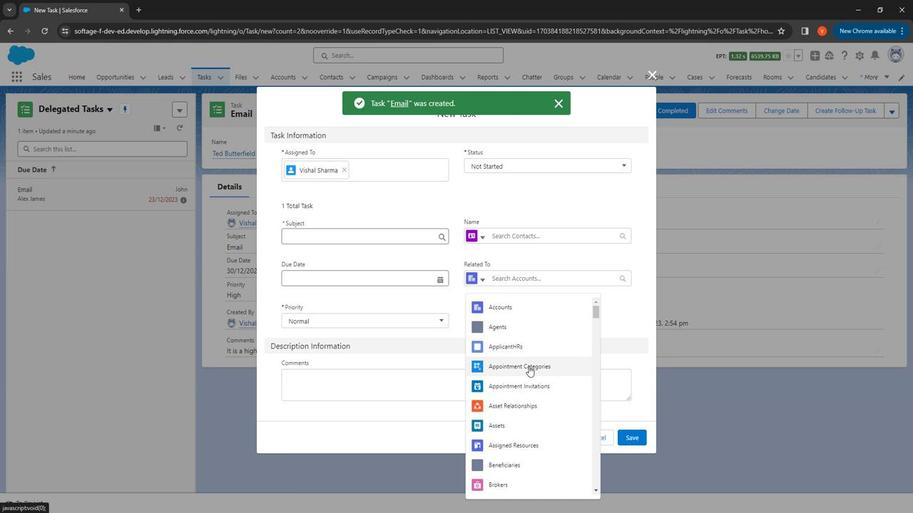 
Action: Mouse moved to (530, 370)
Screenshot: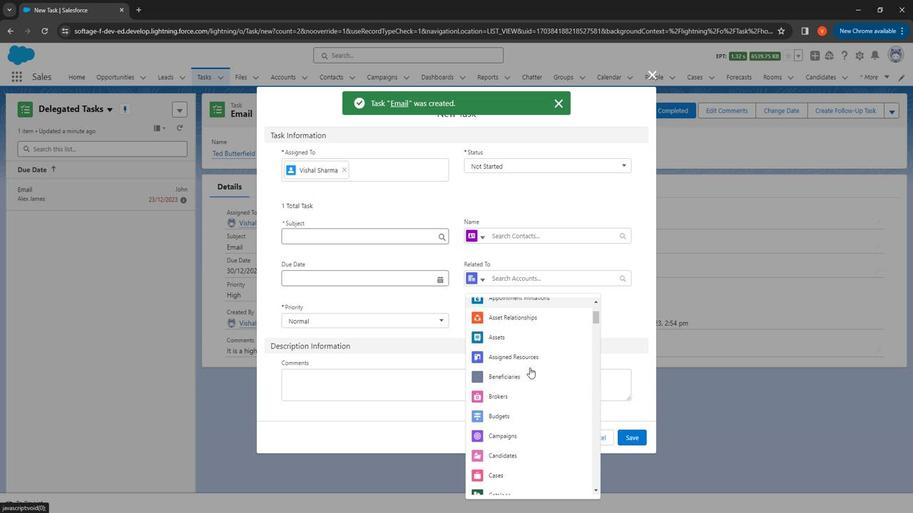 
Action: Mouse scrolled (530, 370) with delta (0, 0)
Screenshot: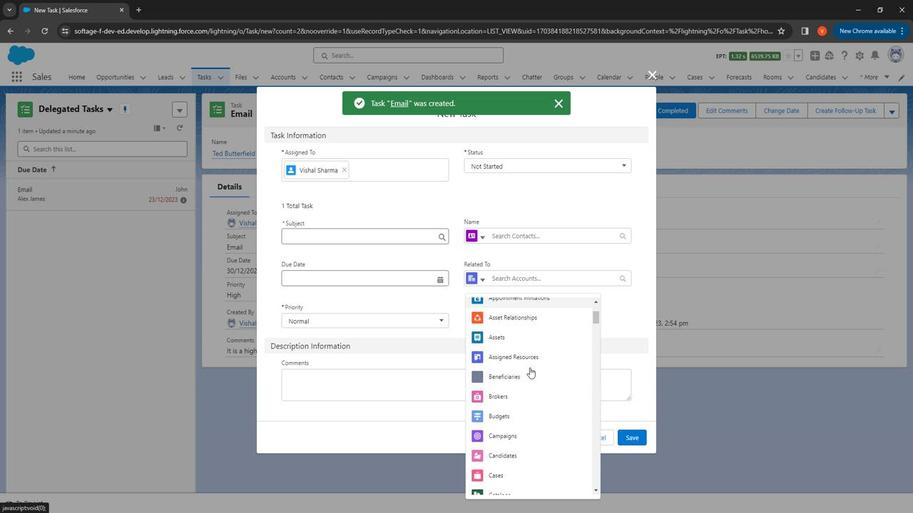
Action: Mouse moved to (535, 376)
Screenshot: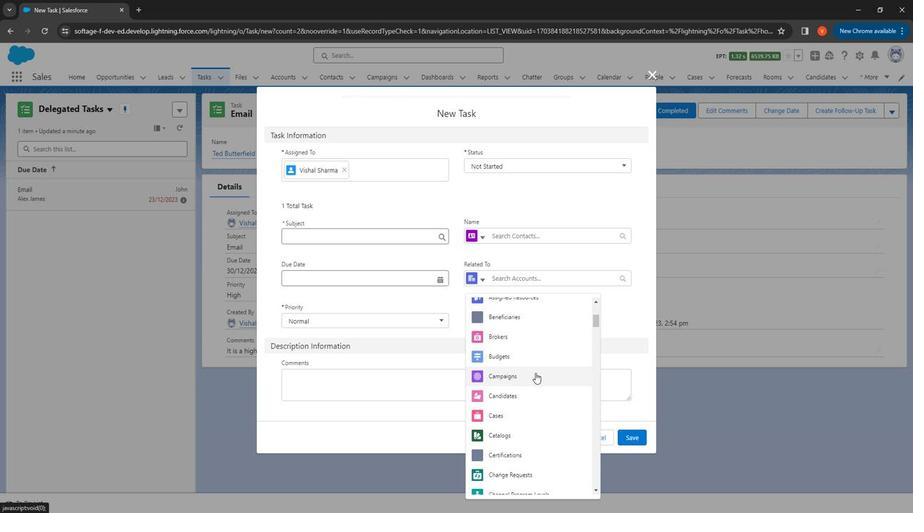 
Action: Mouse scrolled (535, 376) with delta (0, 0)
Screenshot: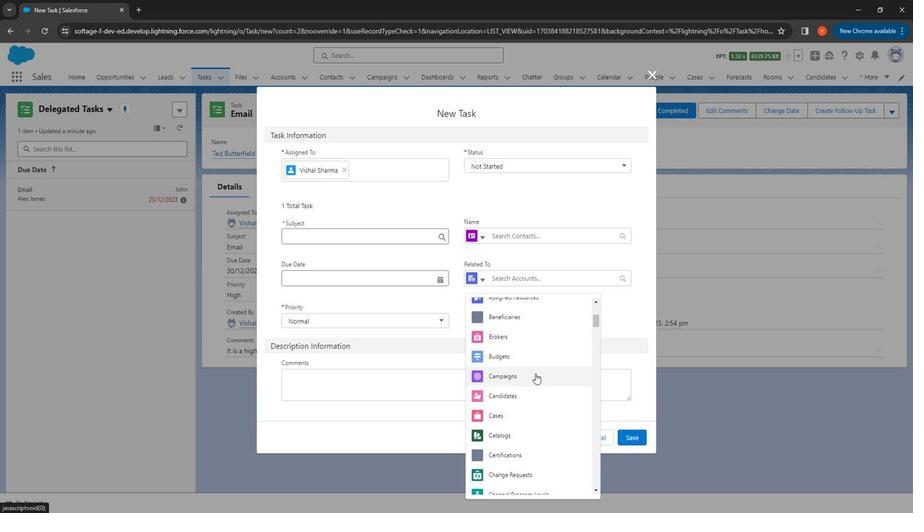 
Action: Mouse moved to (537, 380)
Screenshot: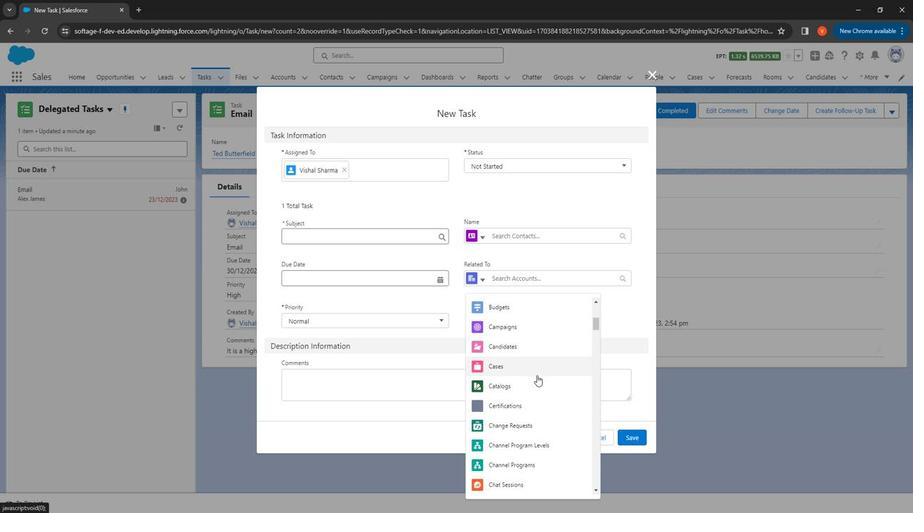 
Action: Mouse scrolled (537, 380) with delta (0, 0)
Screenshot: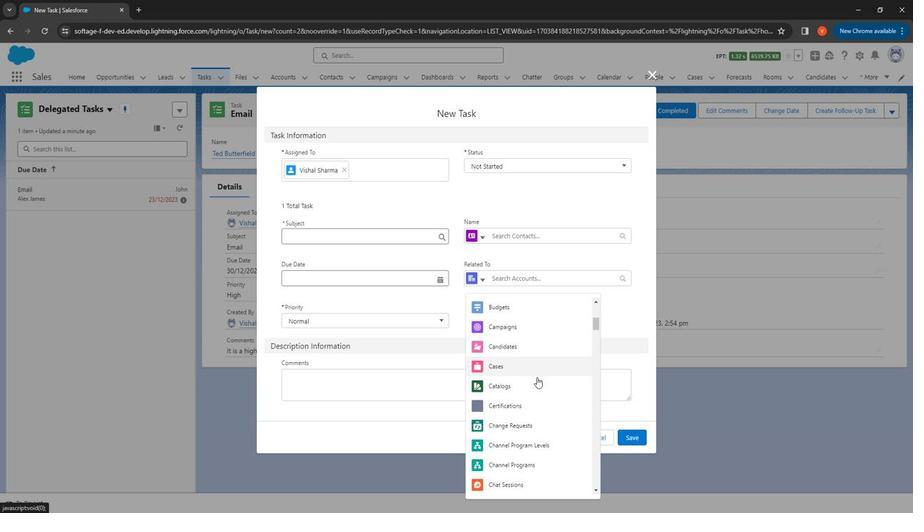 
Action: Mouse scrolled (537, 380) with delta (0, 0)
Screenshot: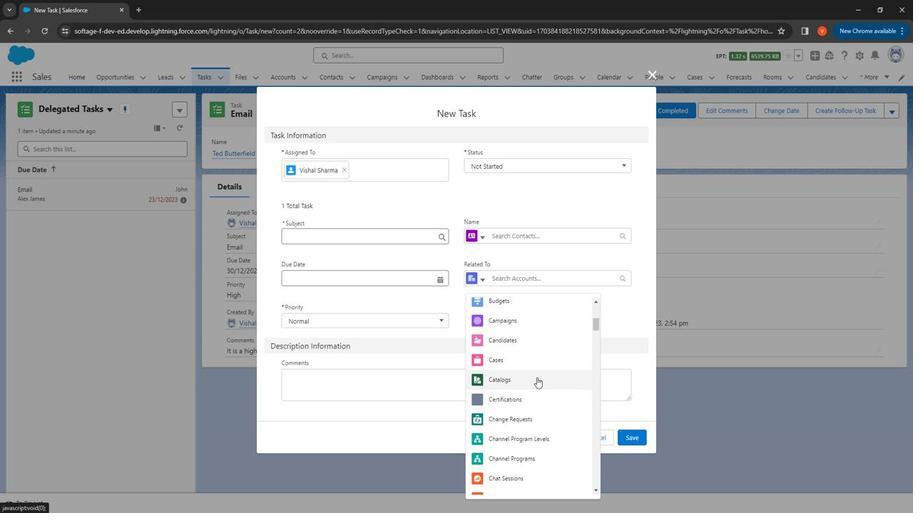 
Action: Mouse moved to (537, 383)
Screenshot: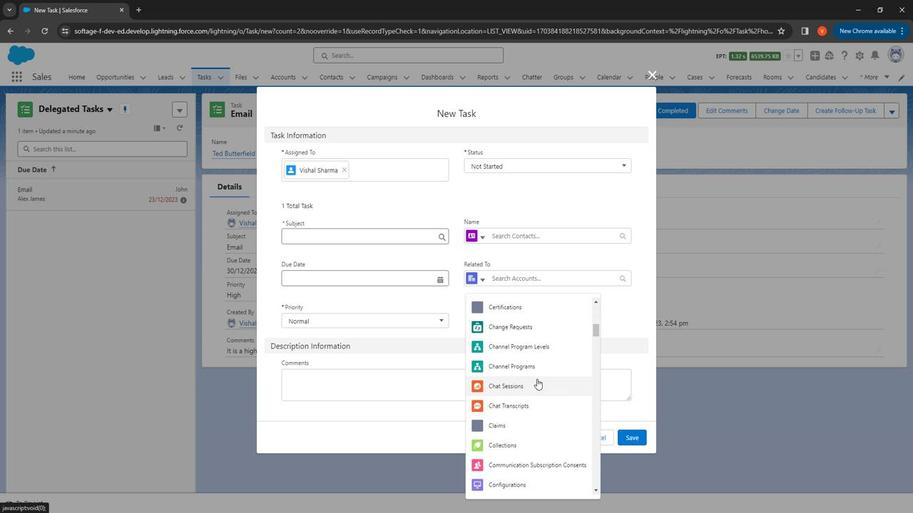 
Action: Mouse scrolled (537, 383) with delta (0, 0)
Screenshot: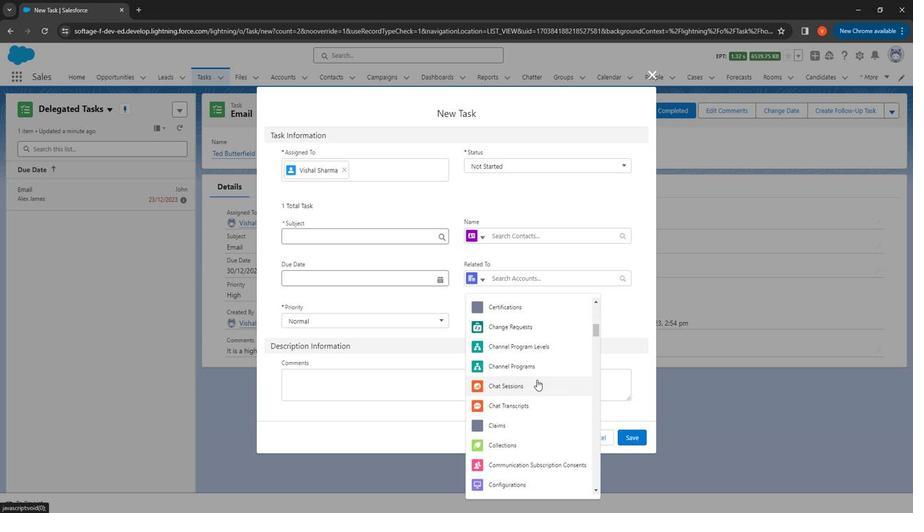 
Action: Mouse scrolled (537, 382) with delta (0, 0)
Screenshot: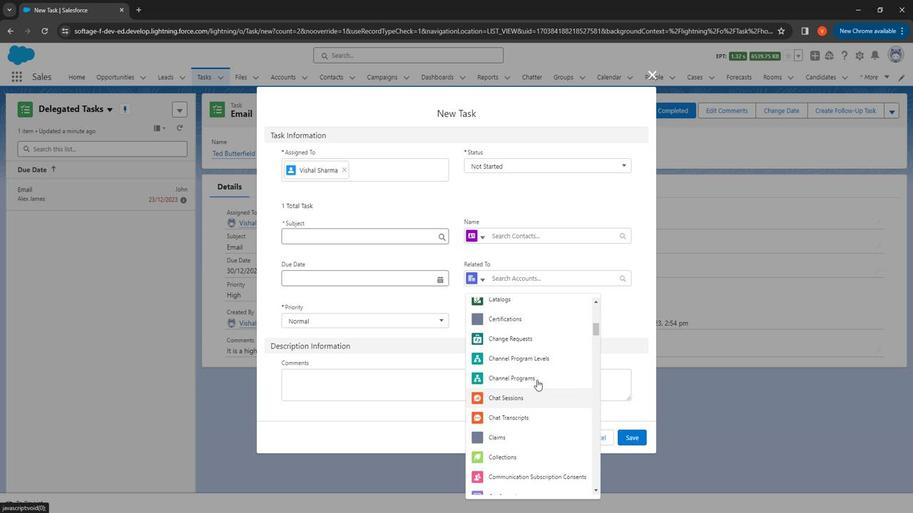 
Action: Mouse moved to (537, 382)
Screenshot: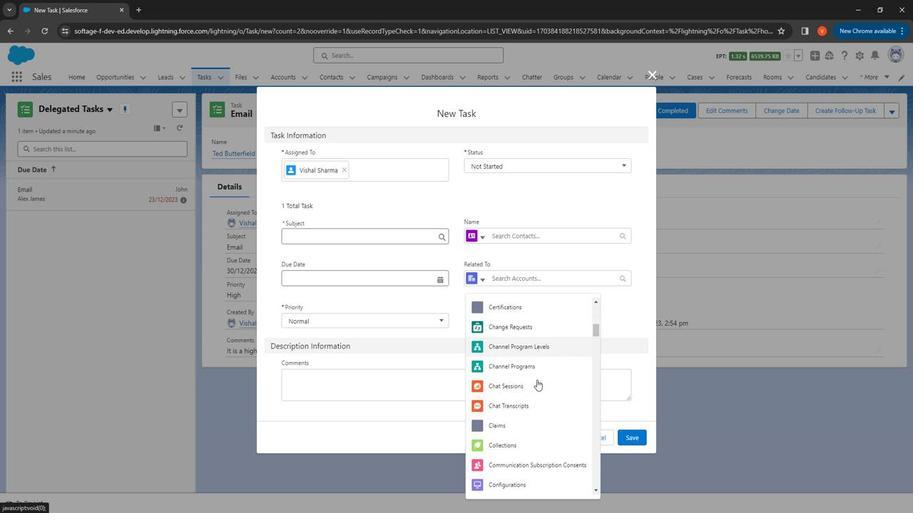
Action: Mouse scrolled (537, 381) with delta (0, 0)
Screenshot: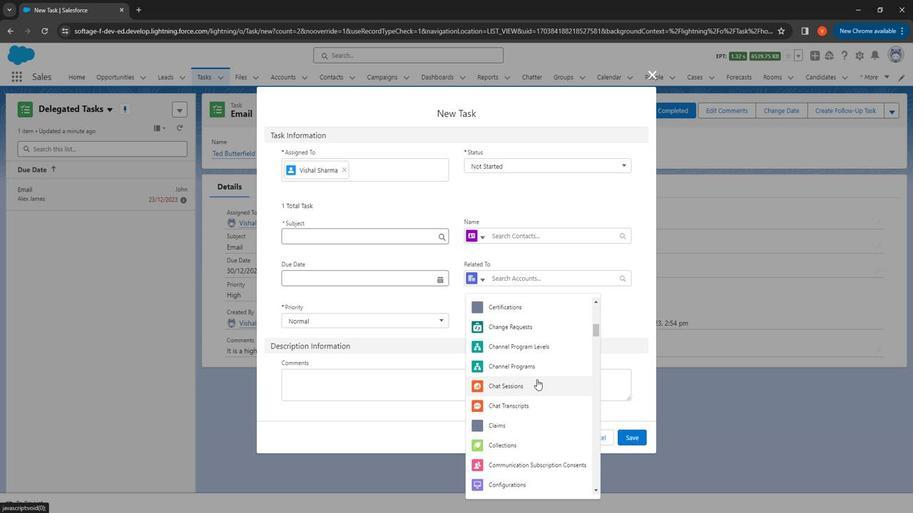 
Action: Mouse scrolled (537, 381) with delta (0, 0)
Screenshot: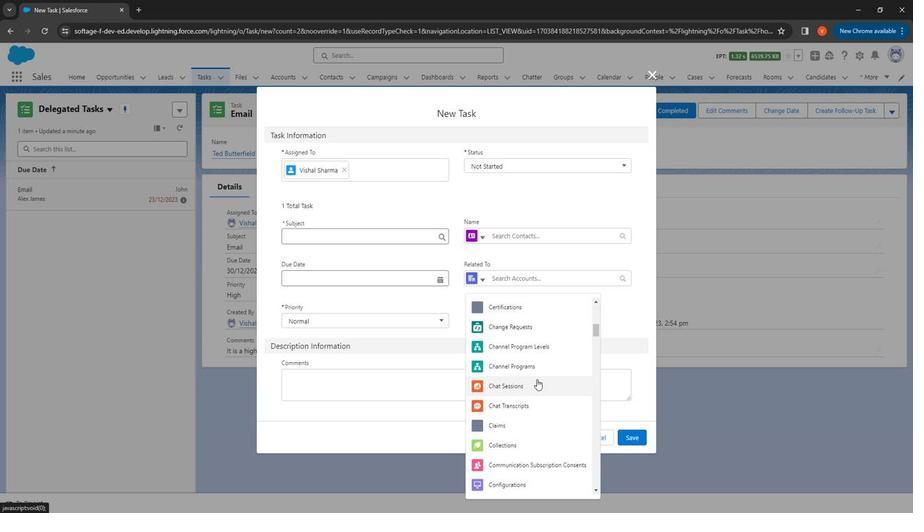 
Action: Mouse scrolled (537, 381) with delta (0, 0)
Screenshot: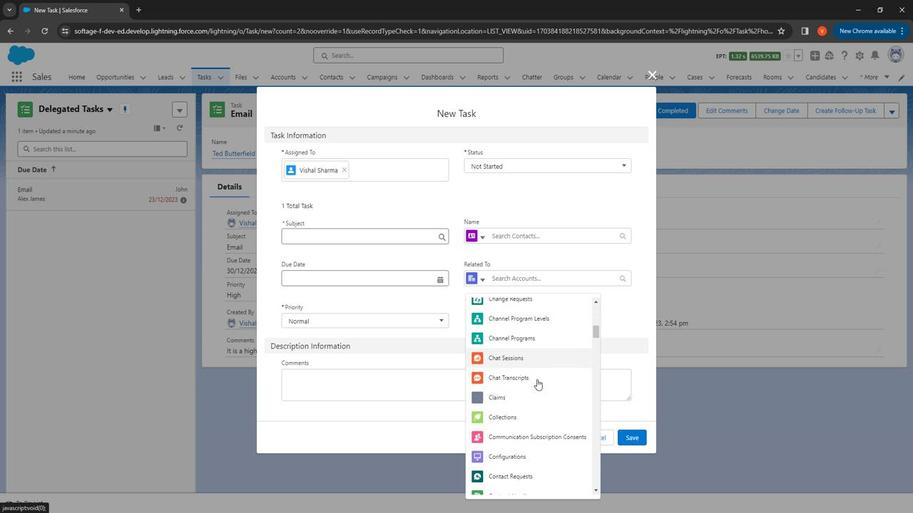 
Action: Mouse moved to (538, 381)
Screenshot: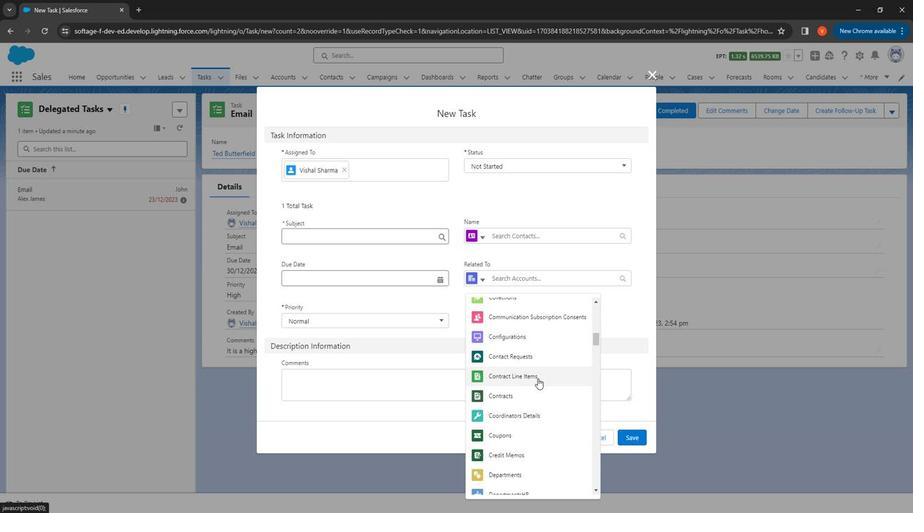 
Action: Mouse scrolled (538, 380) with delta (0, 0)
Screenshot: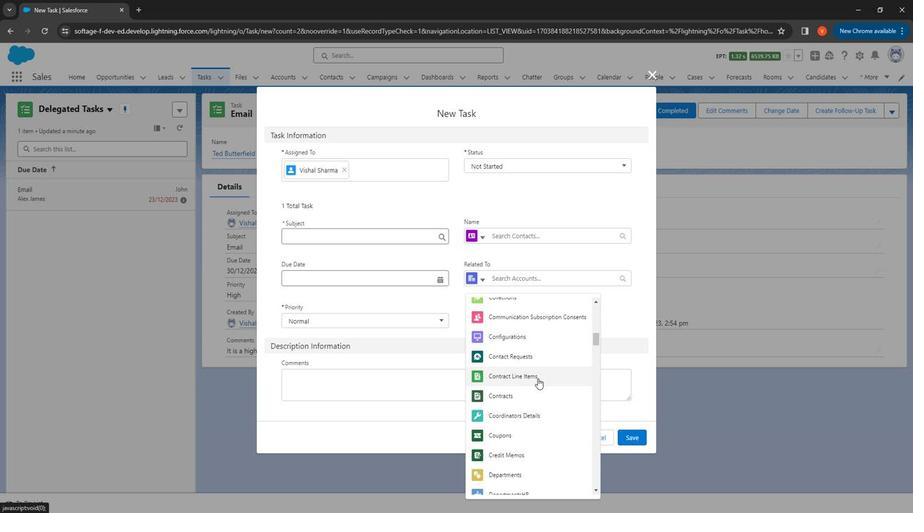 
Action: Mouse moved to (537, 385)
Screenshot: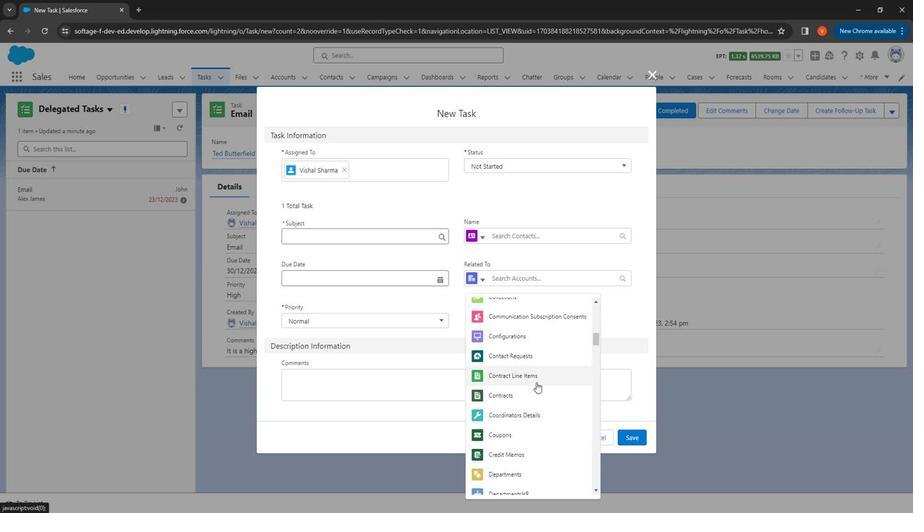 
Action: Mouse scrolled (537, 385) with delta (0, 0)
Screenshot: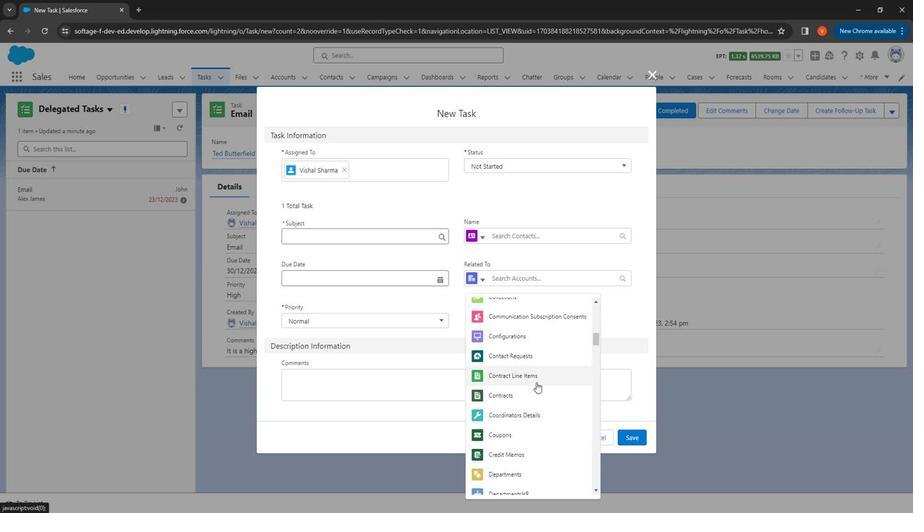 
Action: Mouse scrolled (537, 385) with delta (0, 0)
Screenshot: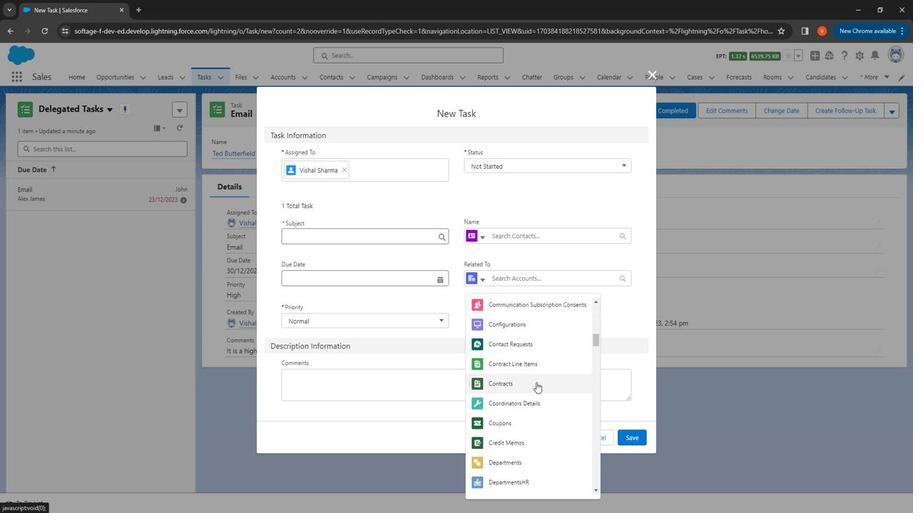 
Action: Mouse scrolled (537, 385) with delta (0, 0)
Screenshot: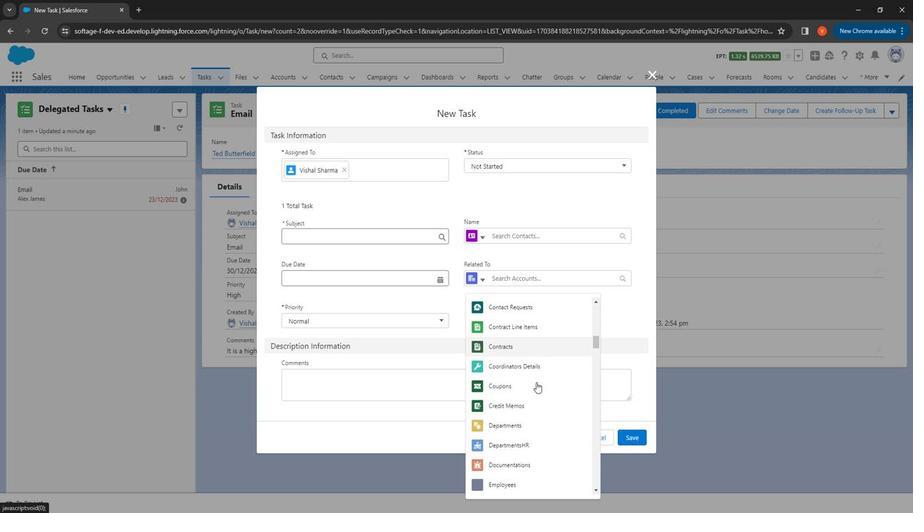 
Action: Mouse moved to (537, 385)
Screenshot: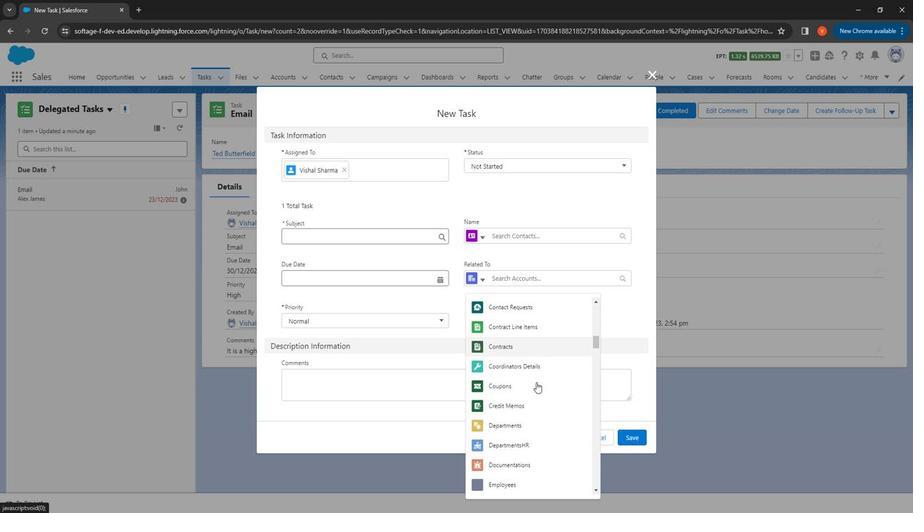 
Action: Mouse scrolled (537, 385) with delta (0, 0)
Screenshot: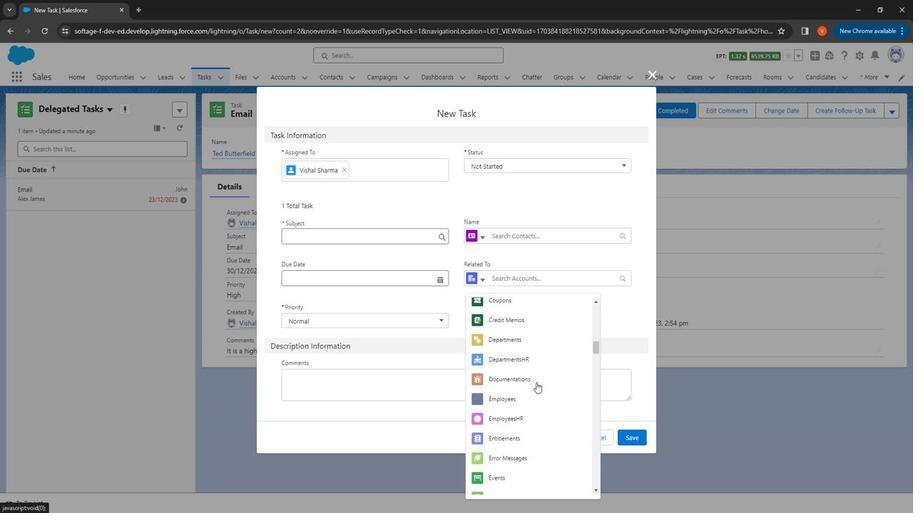 
Action: Mouse moved to (502, 390)
Screenshot: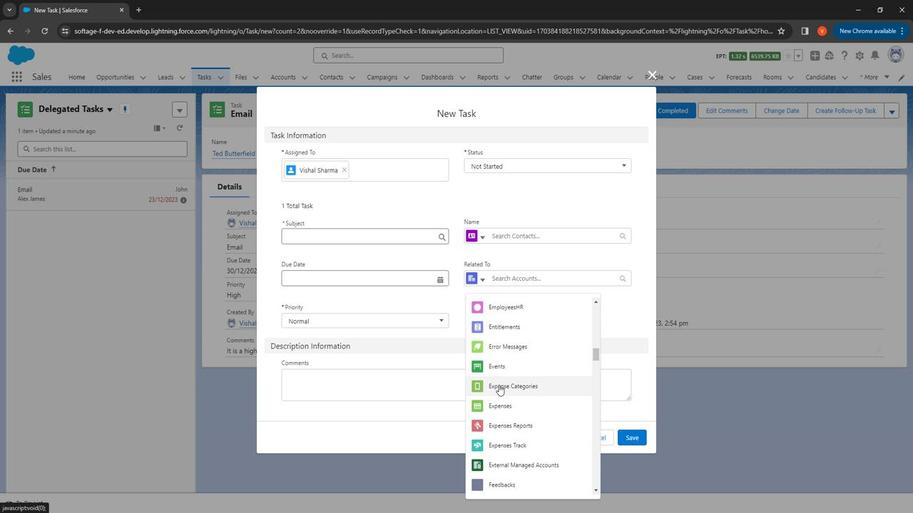 
Action: Mouse scrolled (502, 390) with delta (0, 0)
Screenshot: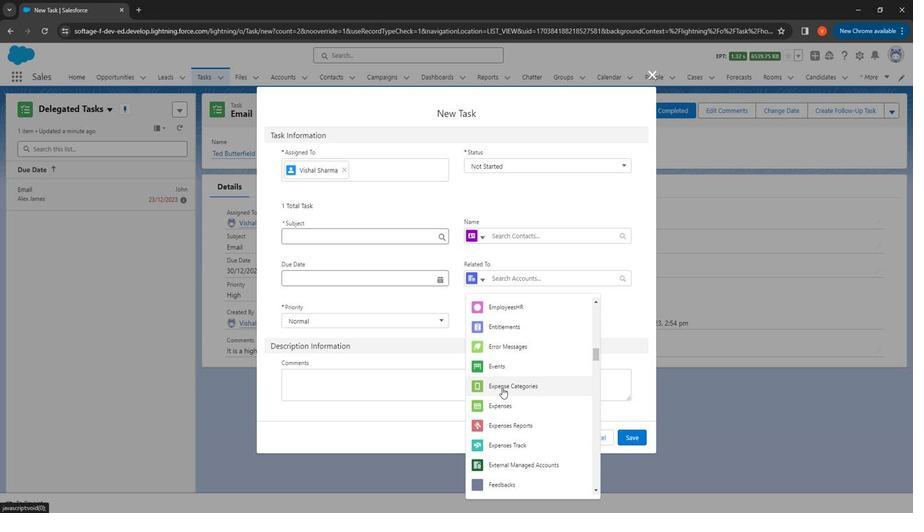 
Action: Mouse moved to (504, 392)
Screenshot: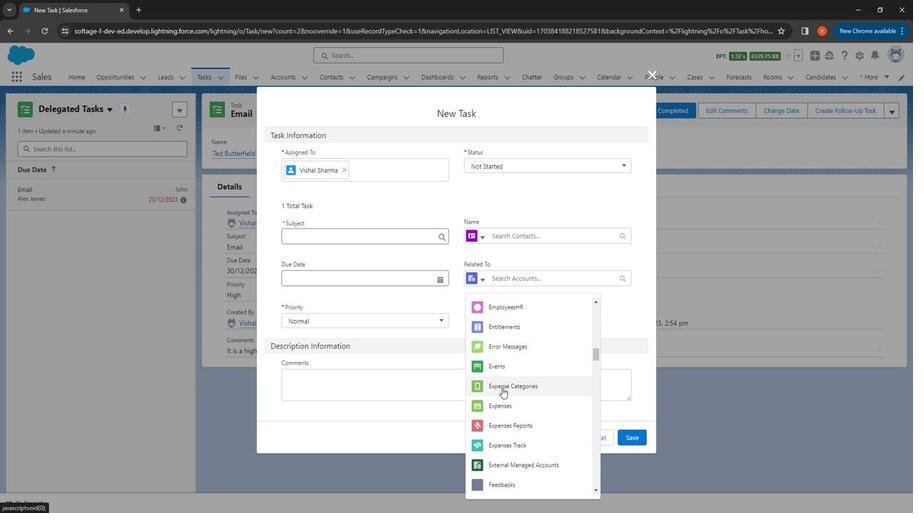 
Action: Mouse scrolled (504, 392) with delta (0, 0)
Screenshot: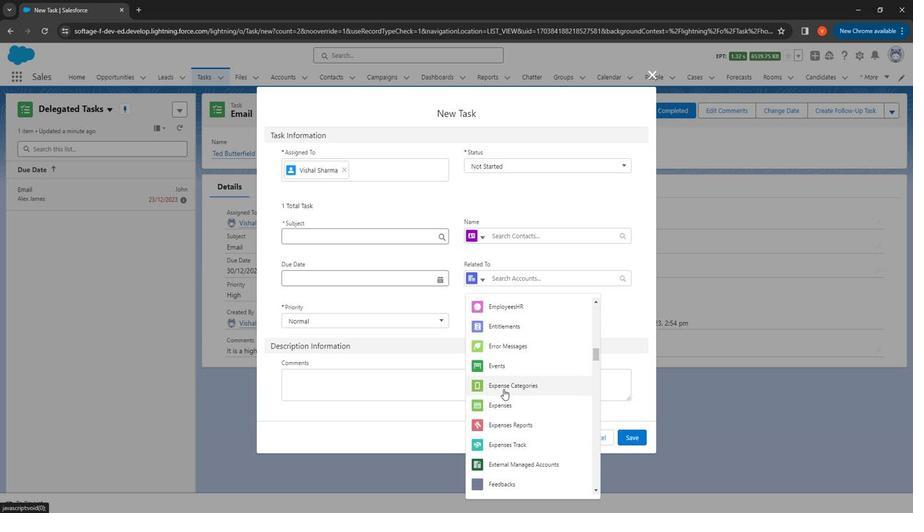 
Action: Mouse moved to (522, 388)
Screenshot: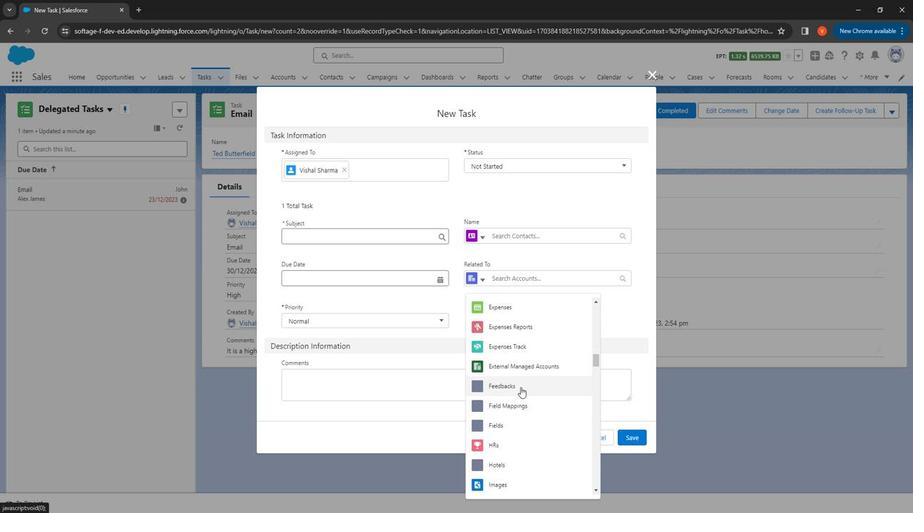 
Action: Mouse scrolled (522, 388) with delta (0, 0)
Screenshot: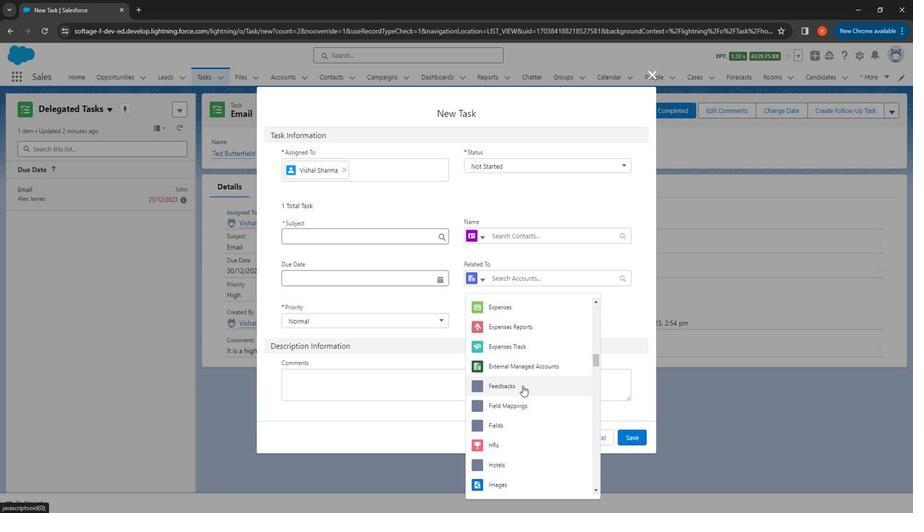 
Action: Mouse scrolled (522, 388) with delta (0, 0)
Screenshot: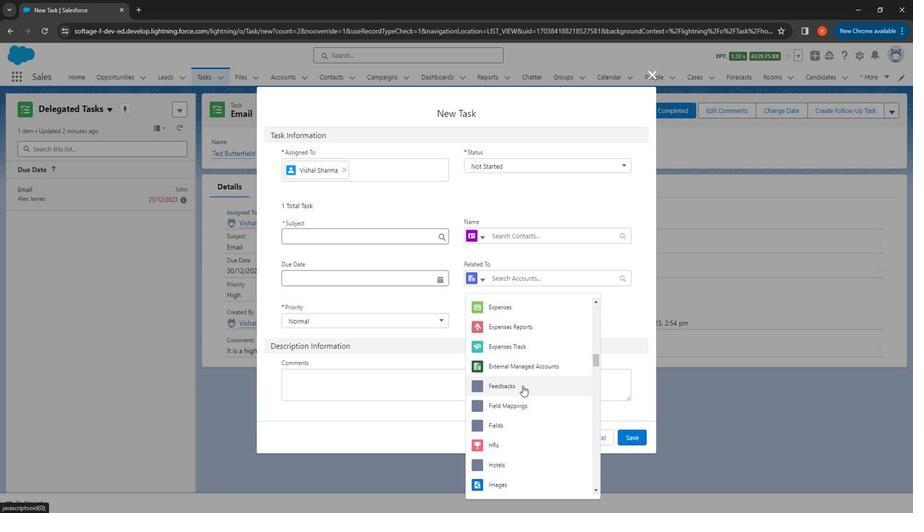 
Action: Mouse moved to (525, 388)
Screenshot: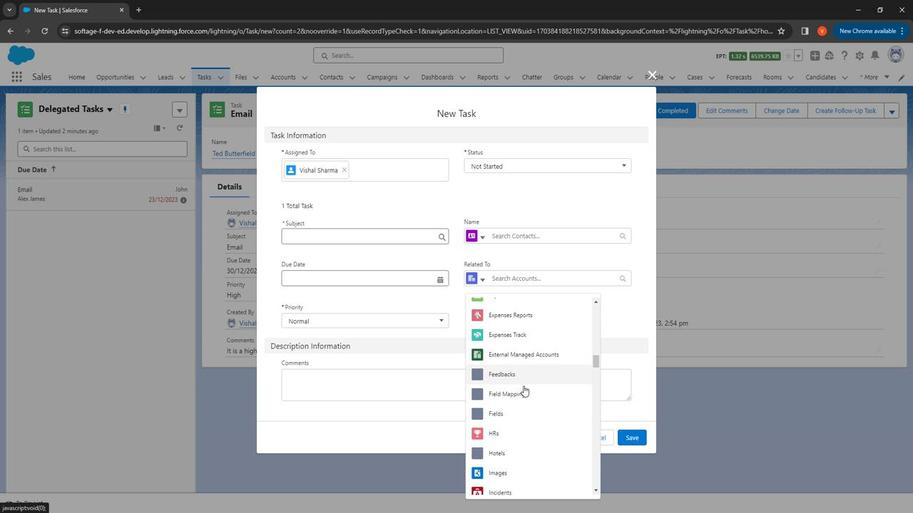 
Action: Mouse scrolled (525, 388) with delta (0, 0)
Screenshot: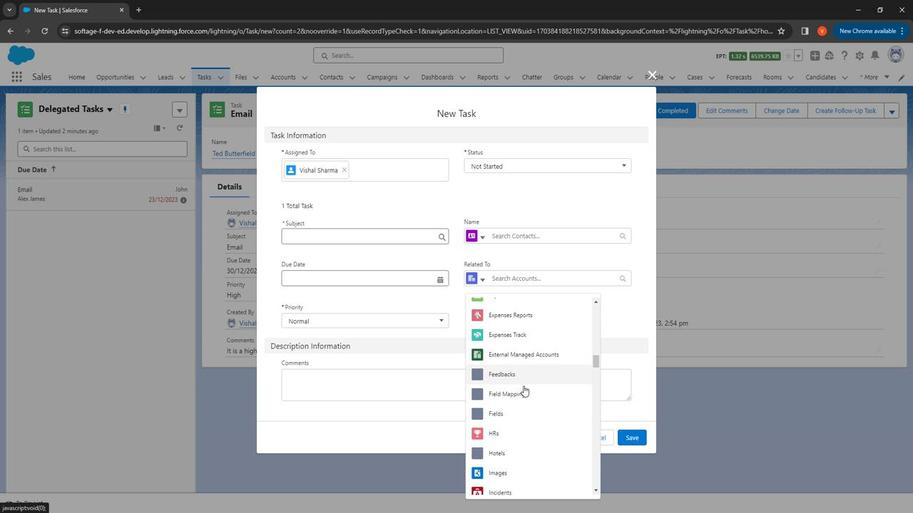 
Action: Mouse moved to (530, 358)
Screenshot: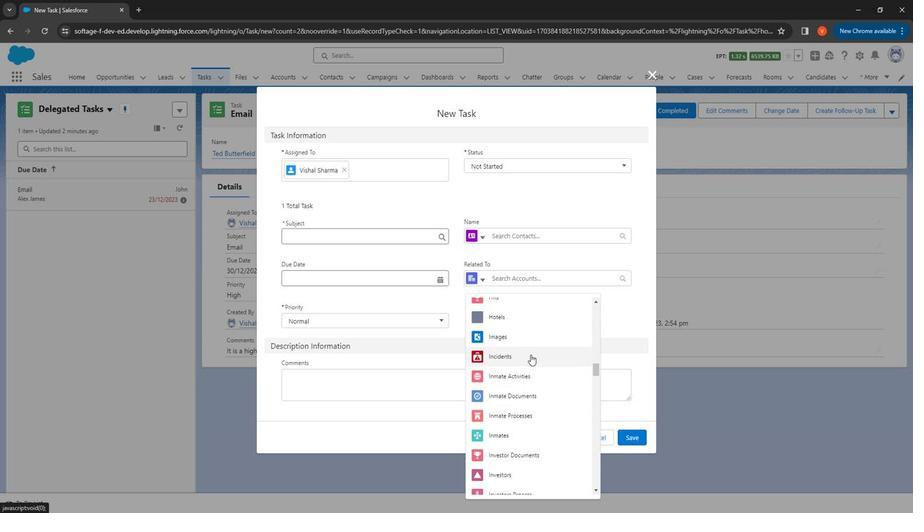 
Action: Mouse scrolled (530, 358) with delta (0, 0)
Screenshot: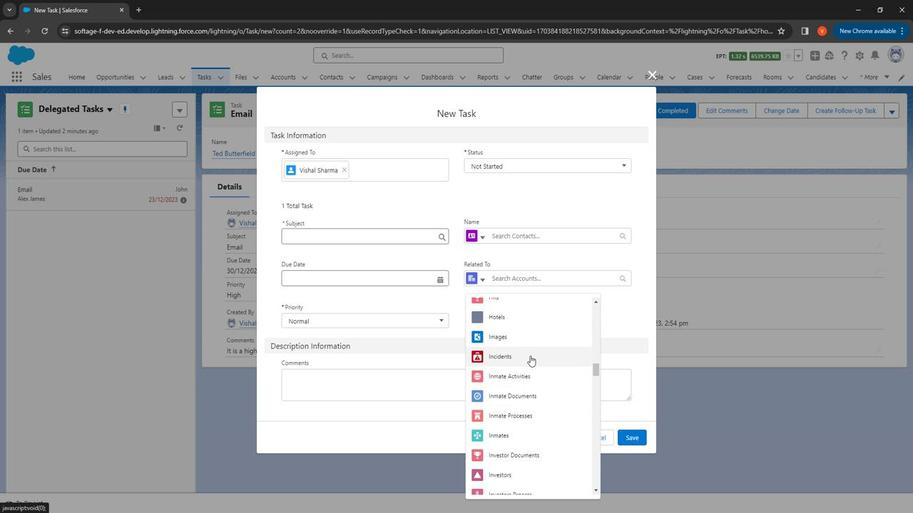 
Action: Mouse scrolled (530, 358) with delta (0, 0)
Screenshot: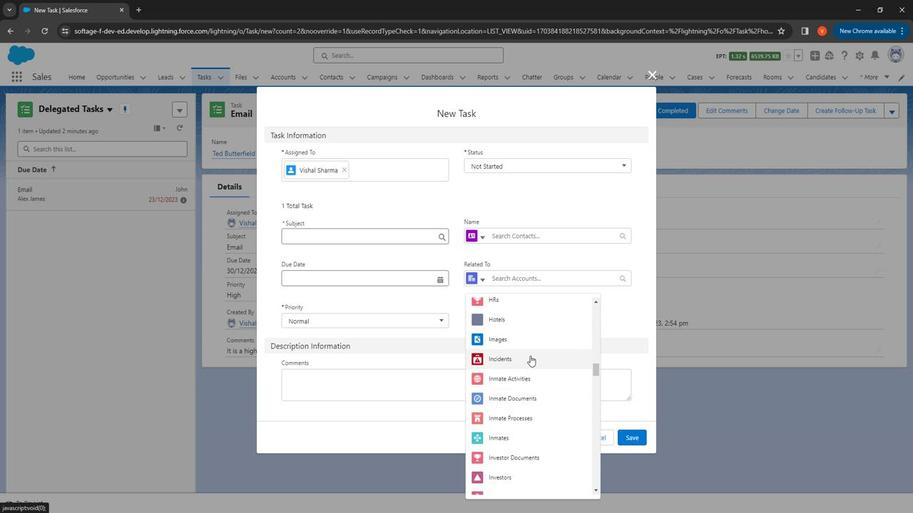 
Action: Mouse moved to (528, 365)
Screenshot: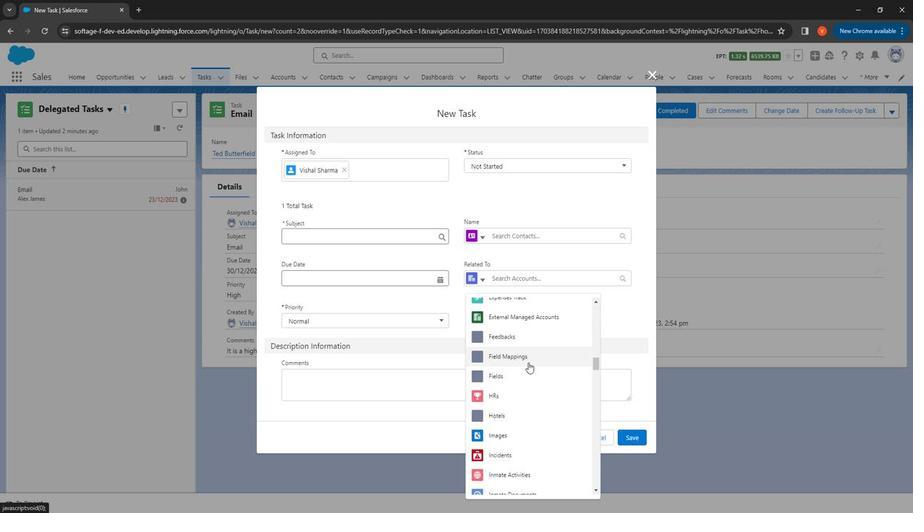 
Action: Mouse scrolled (528, 365) with delta (0, 0)
Screenshot: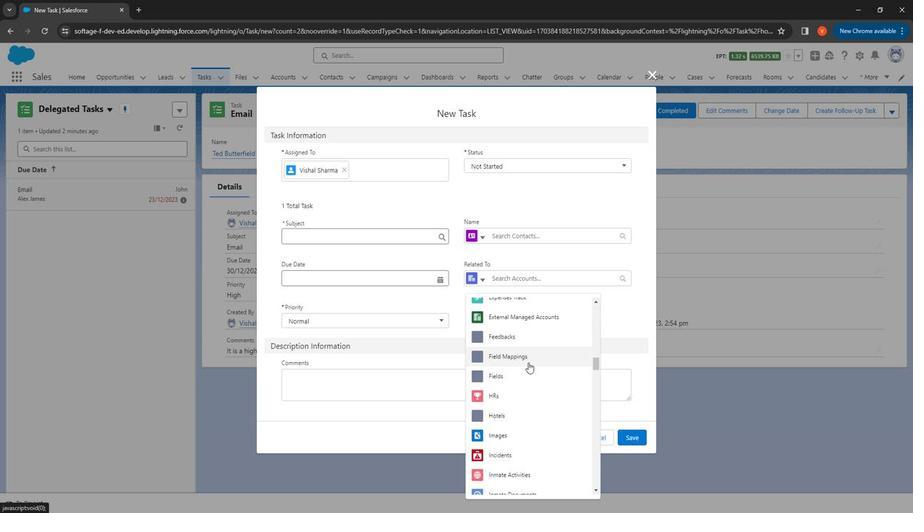 
Action: Mouse scrolled (528, 365) with delta (0, 0)
Screenshot: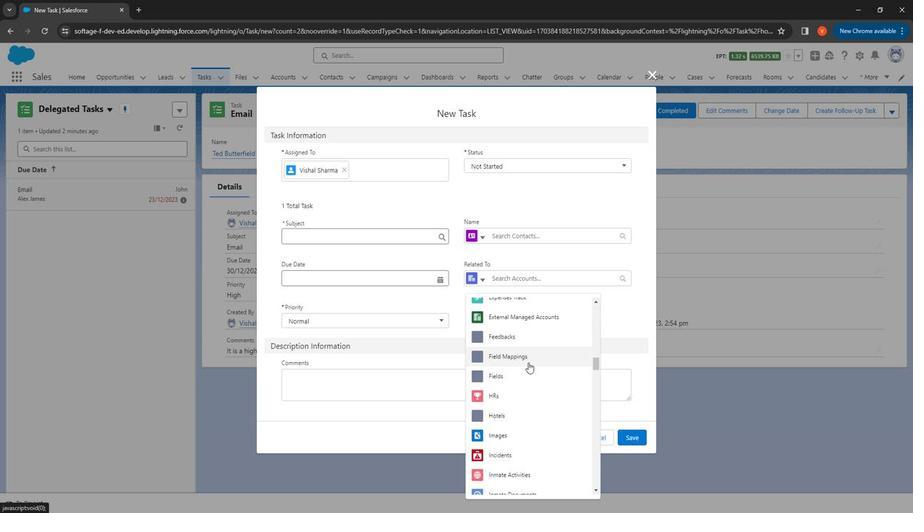 
Action: Mouse moved to (503, 362)
Screenshot: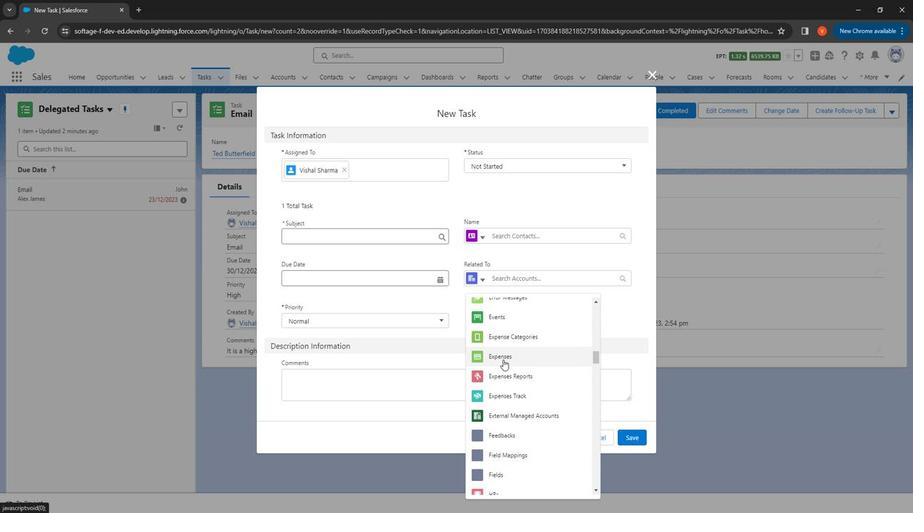
Action: Mouse pressed left at (503, 362)
Screenshot: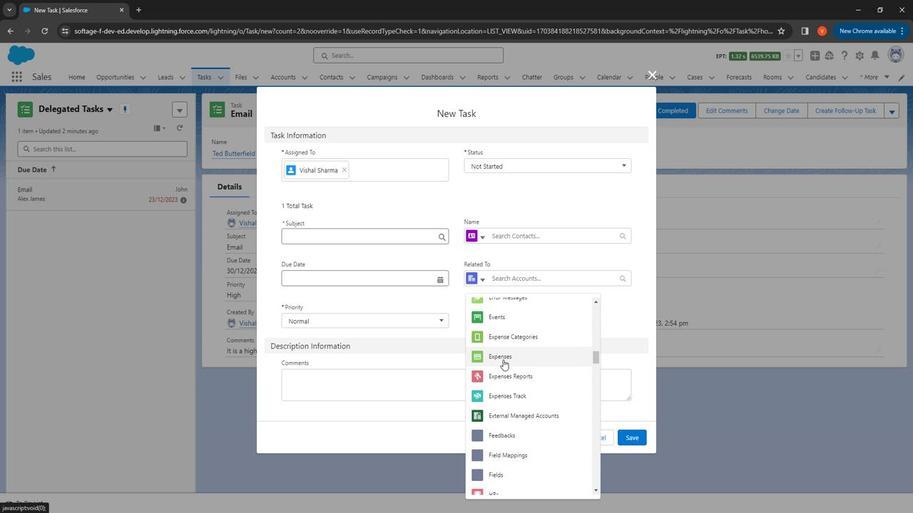 
Action: Mouse moved to (516, 279)
Screenshot: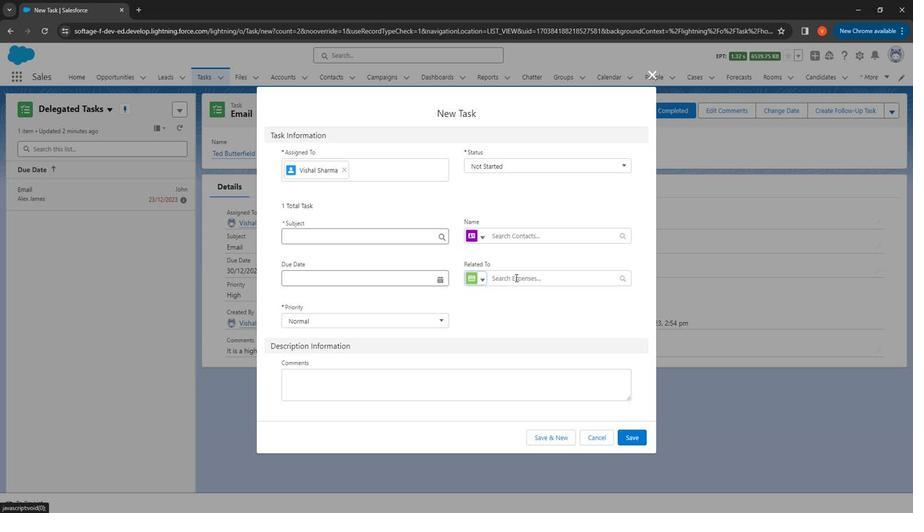 
Action: Mouse pressed left at (516, 279)
Screenshot: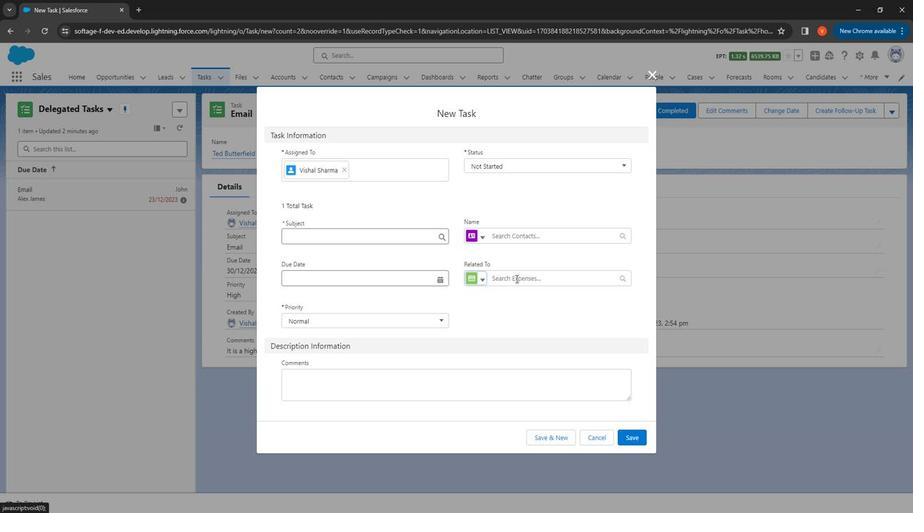 
Action: Mouse moved to (545, 337)
Screenshot: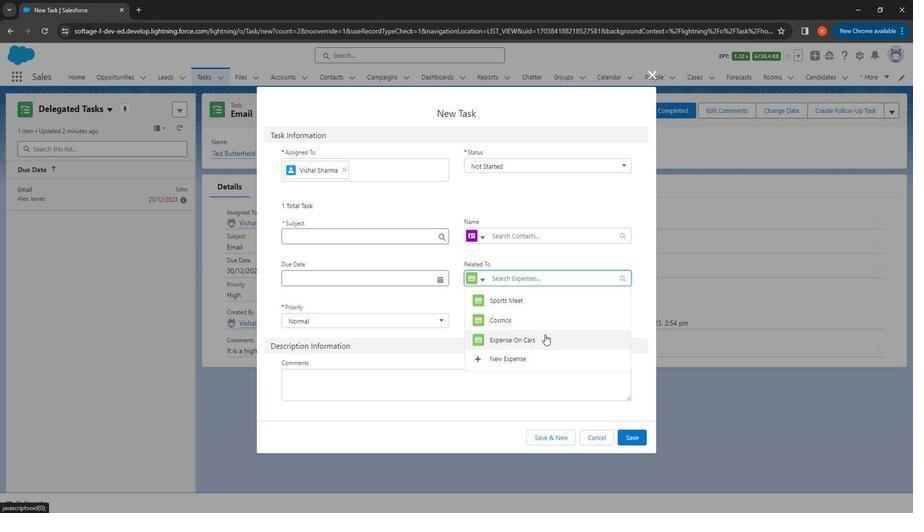 
Action: Mouse pressed left at (545, 337)
Screenshot: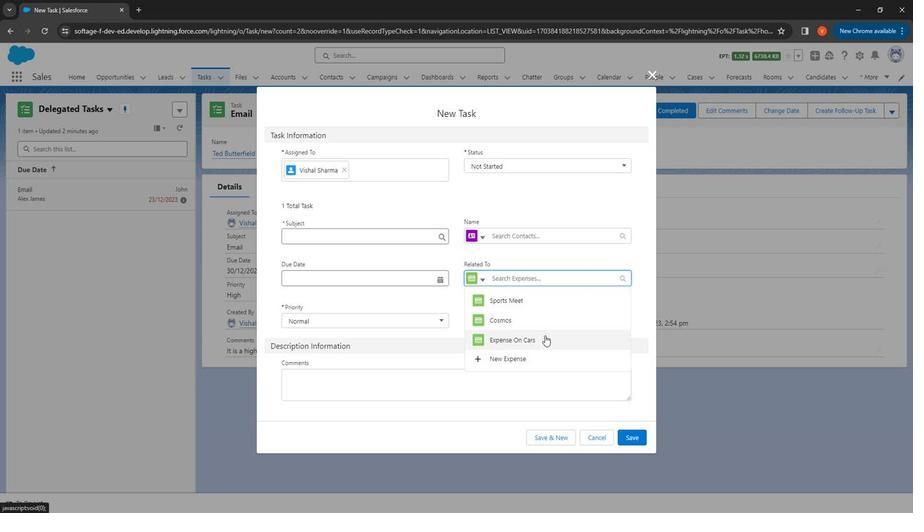 
Action: Mouse moved to (504, 236)
Screenshot: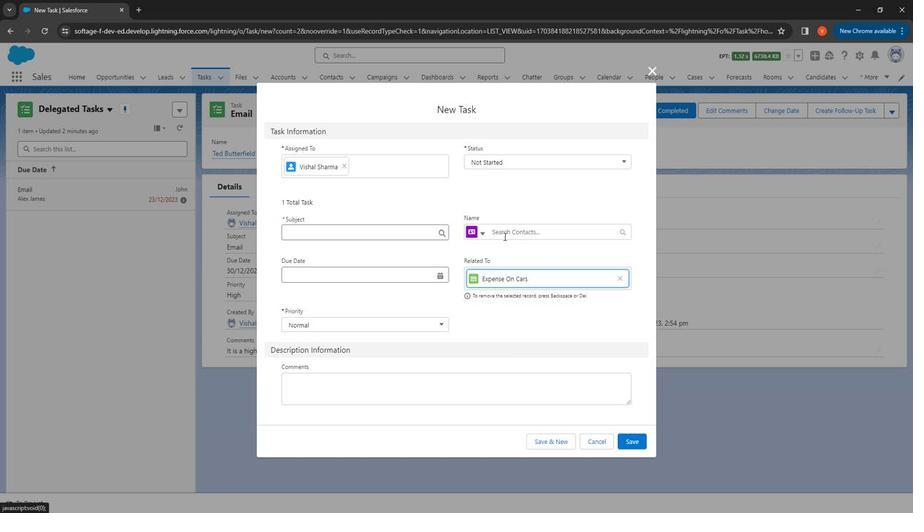 
Action: Mouse pressed left at (504, 236)
Screenshot: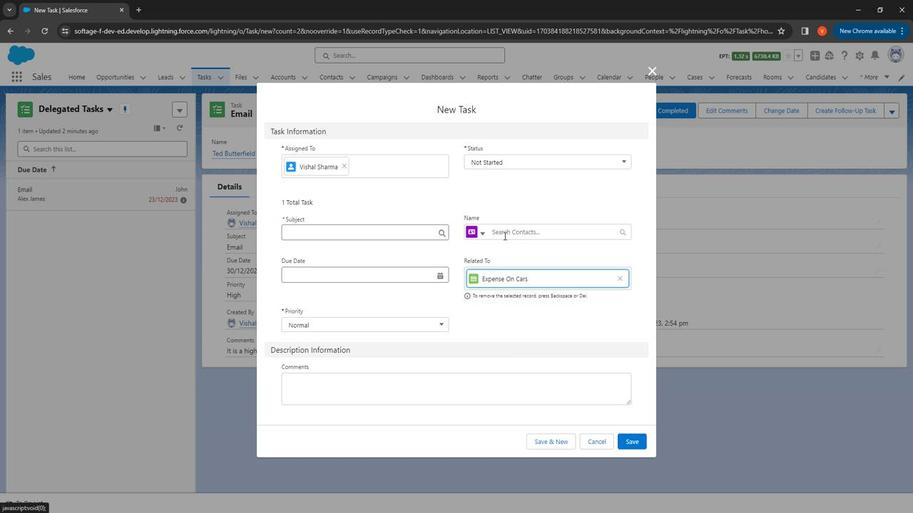 
Action: Mouse moved to (531, 322)
Screenshot: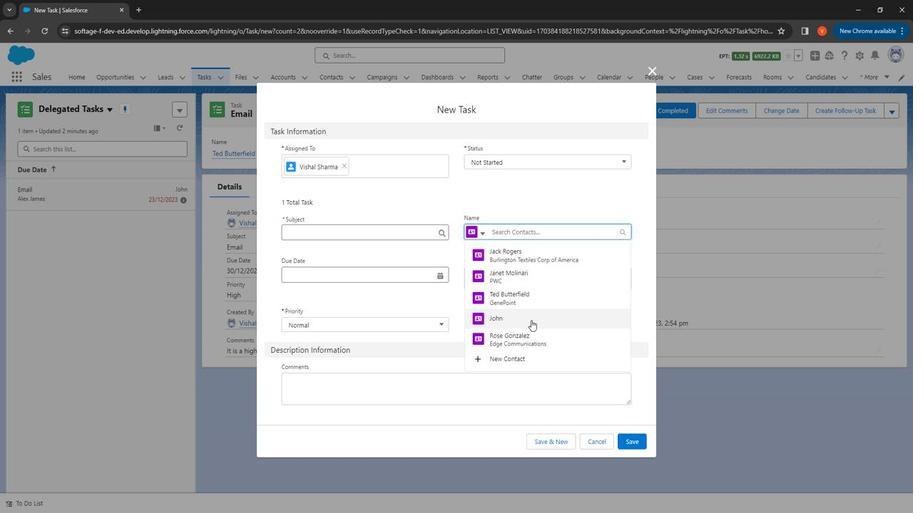 
Action: Mouse pressed left at (531, 322)
Screenshot: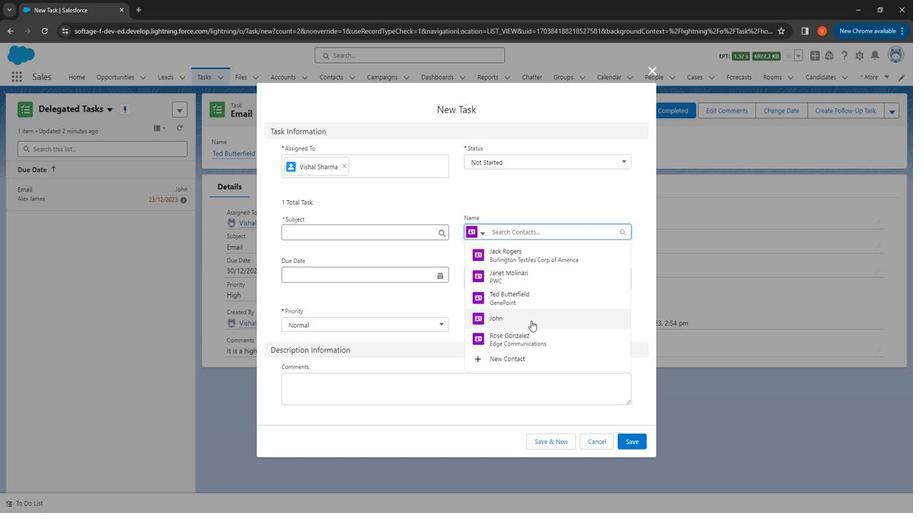 
Action: Mouse moved to (527, 151)
Screenshot: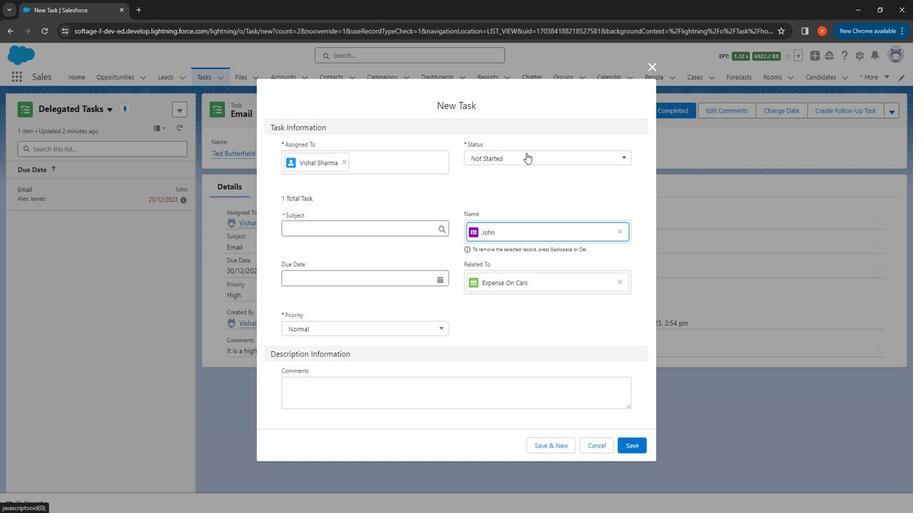 
Action: Mouse pressed left at (527, 151)
Screenshot: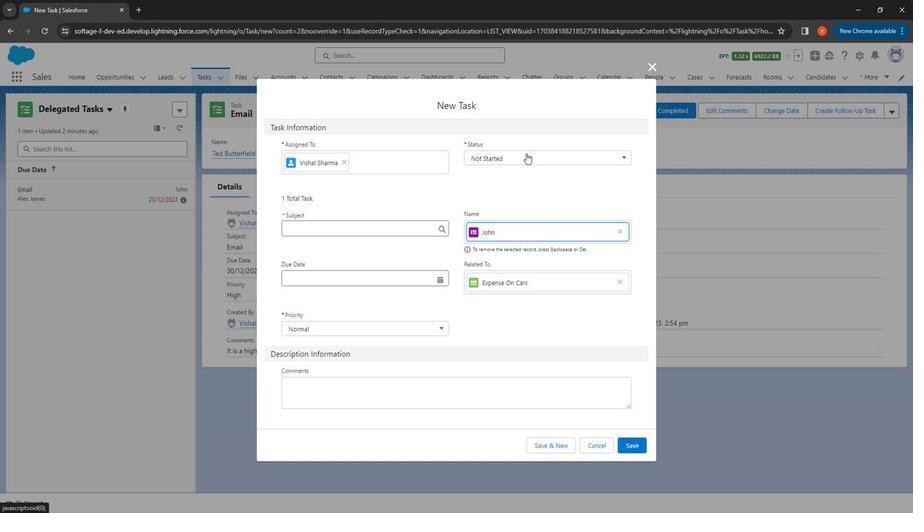 
Action: Mouse moved to (525, 212)
Screenshot: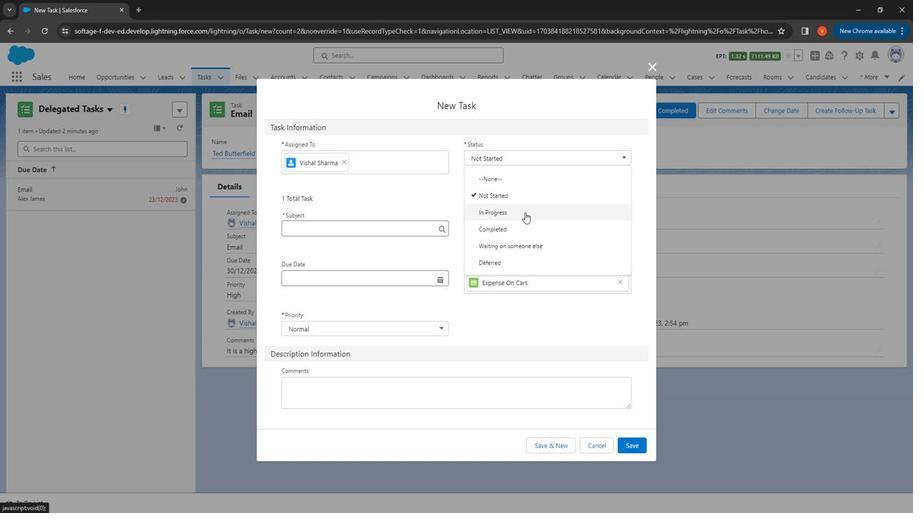 
Action: Mouse pressed left at (525, 212)
Screenshot: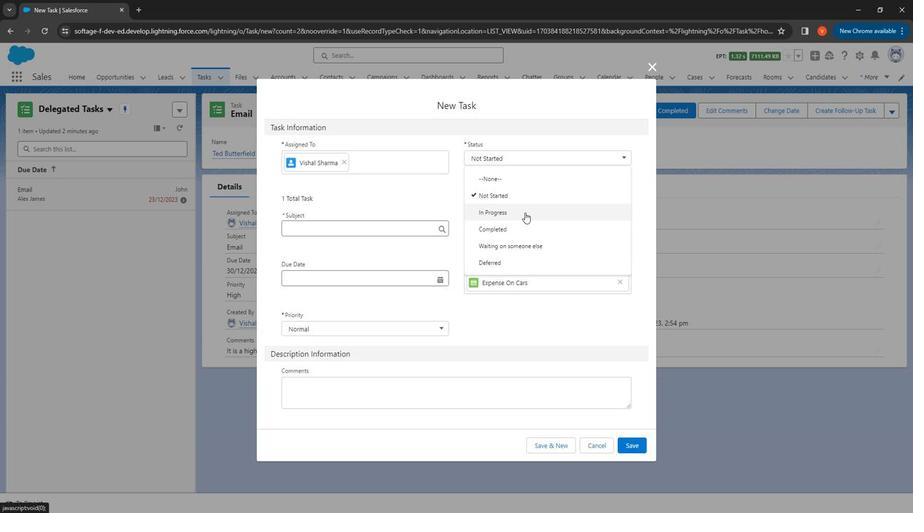 
Action: Mouse moved to (355, 227)
Screenshot: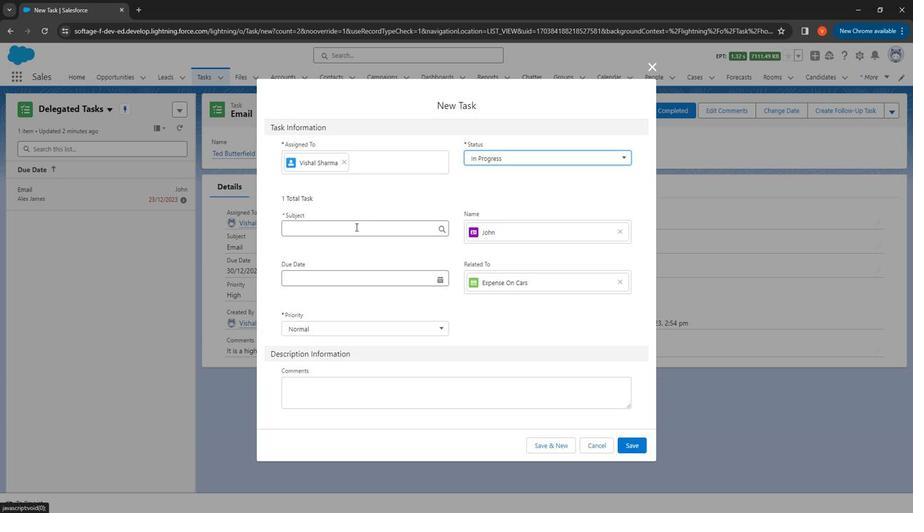 
Action: Mouse pressed left at (355, 227)
Screenshot: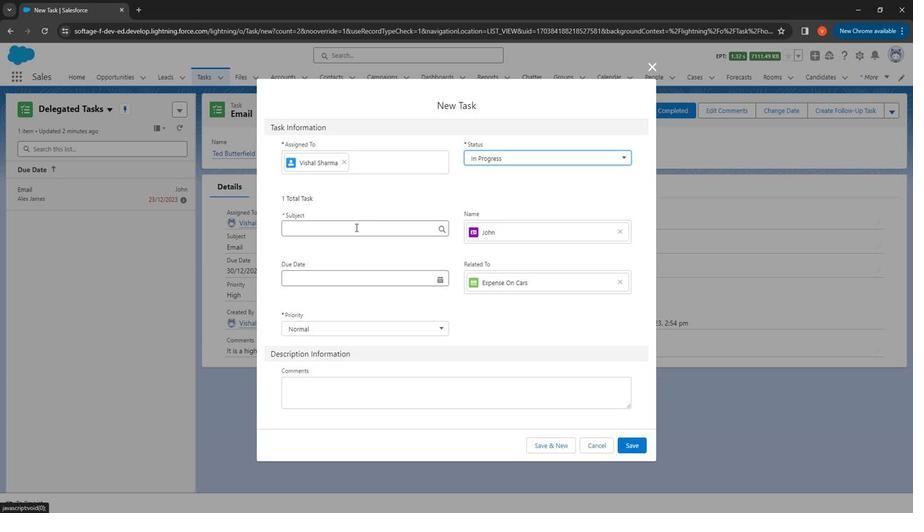 
Action: Mouse moved to (369, 321)
Screenshot: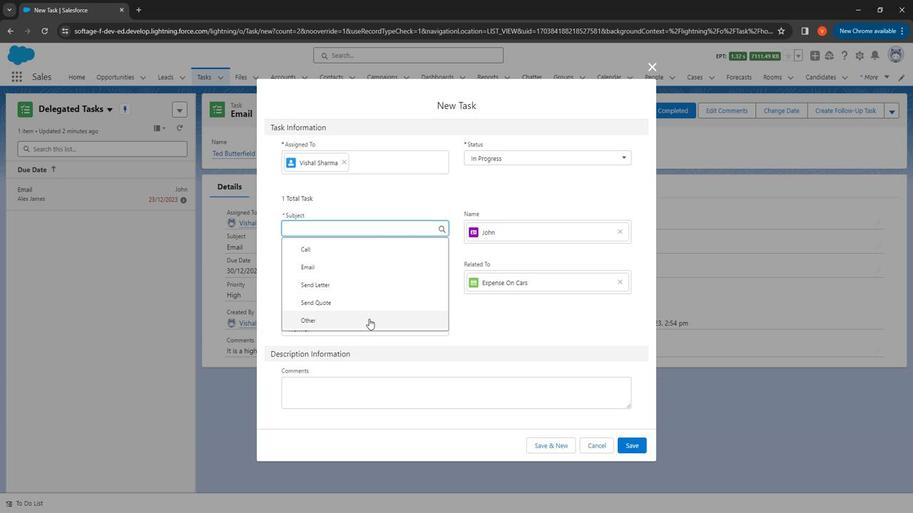 
Action: Mouse pressed left at (369, 321)
Screenshot: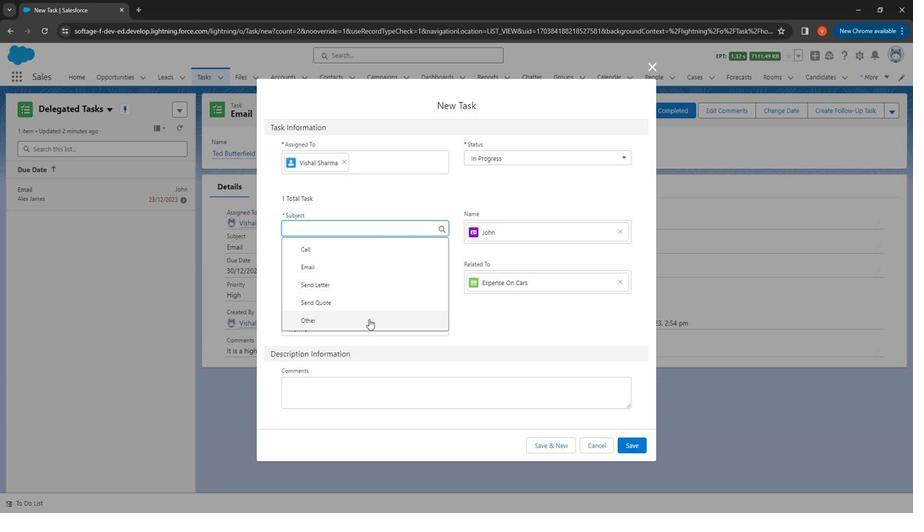 
Action: Mouse moved to (328, 278)
Screenshot: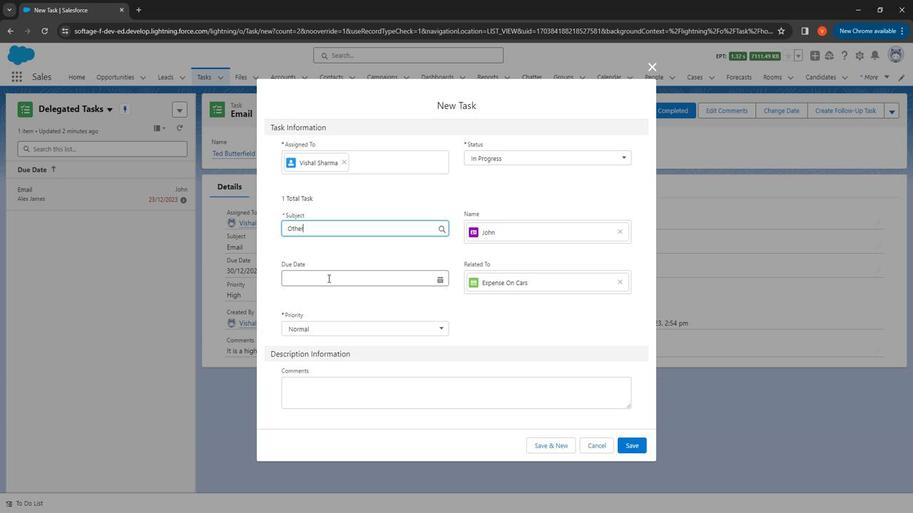 
Action: Mouse pressed left at (328, 278)
Screenshot: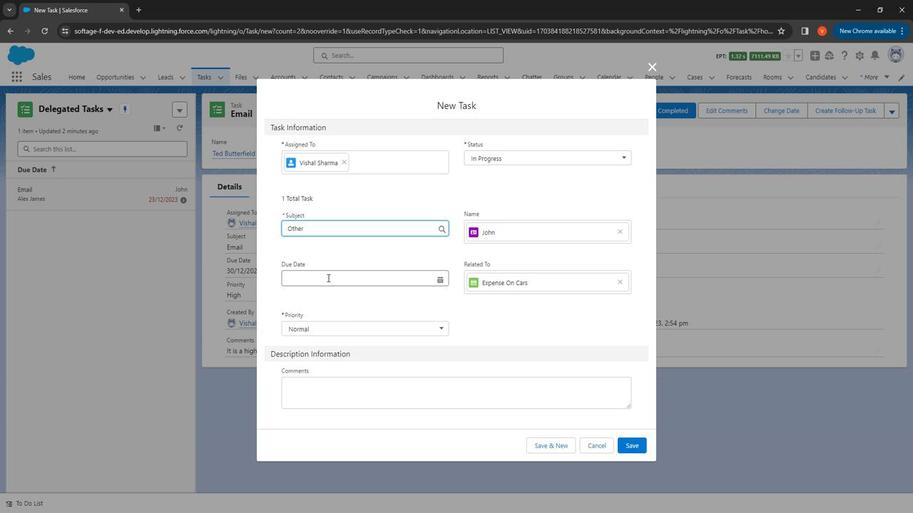 
Action: Mouse moved to (410, 303)
Screenshot: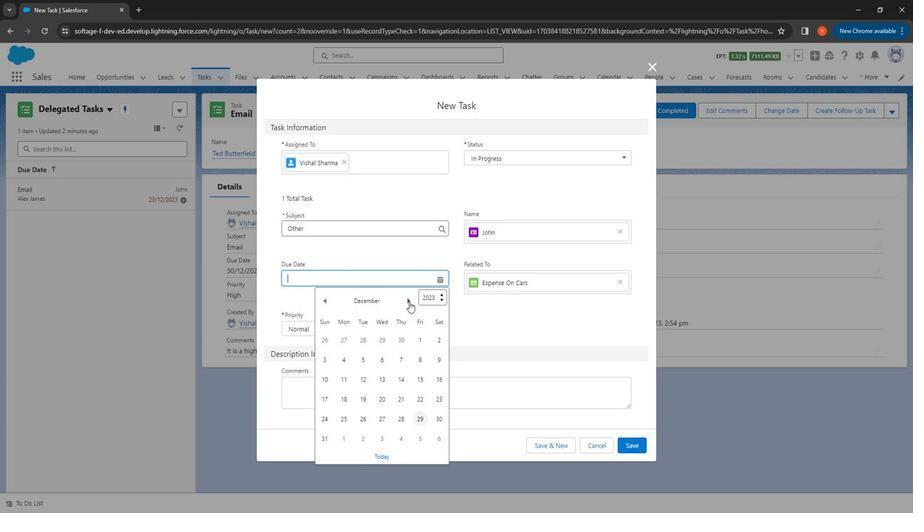
Action: Mouse pressed left at (410, 303)
Screenshot: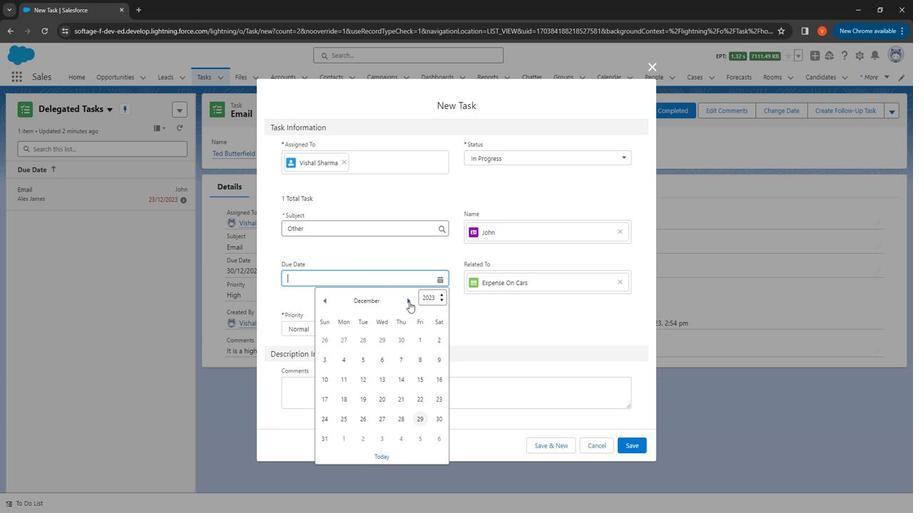 
Action: Mouse moved to (417, 380)
Screenshot: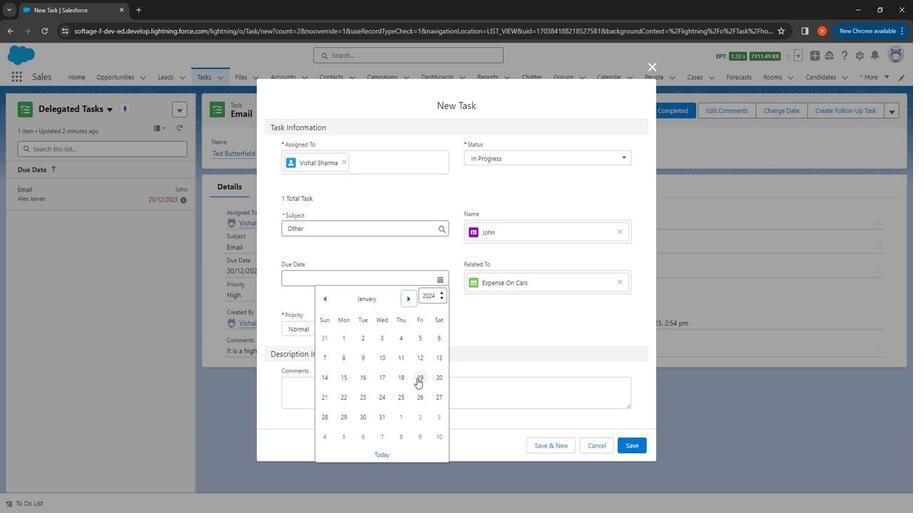 
Action: Mouse pressed left at (417, 380)
Screenshot: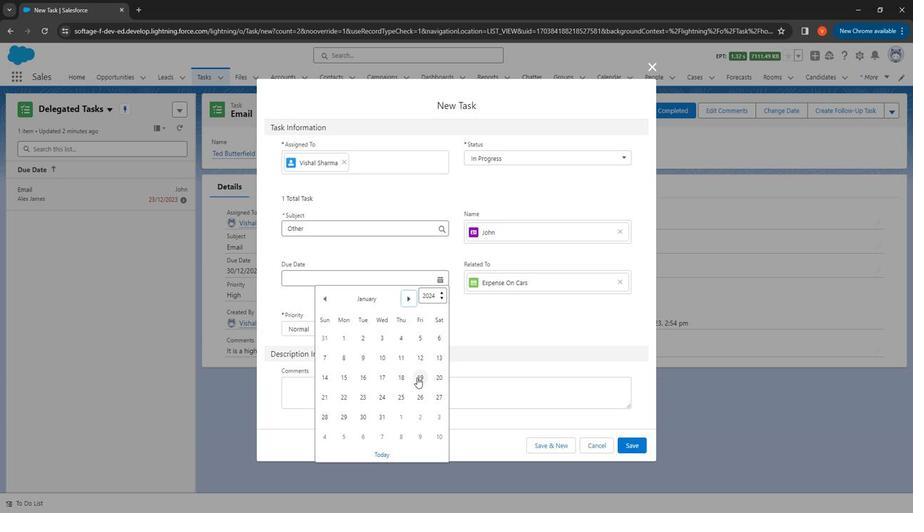 
Action: Mouse moved to (325, 329)
Screenshot: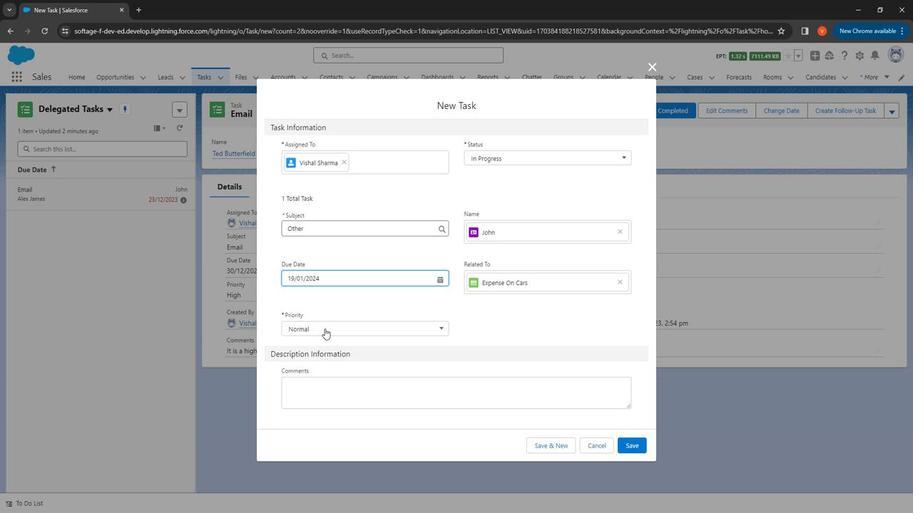 
Action: Mouse pressed left at (325, 329)
Screenshot: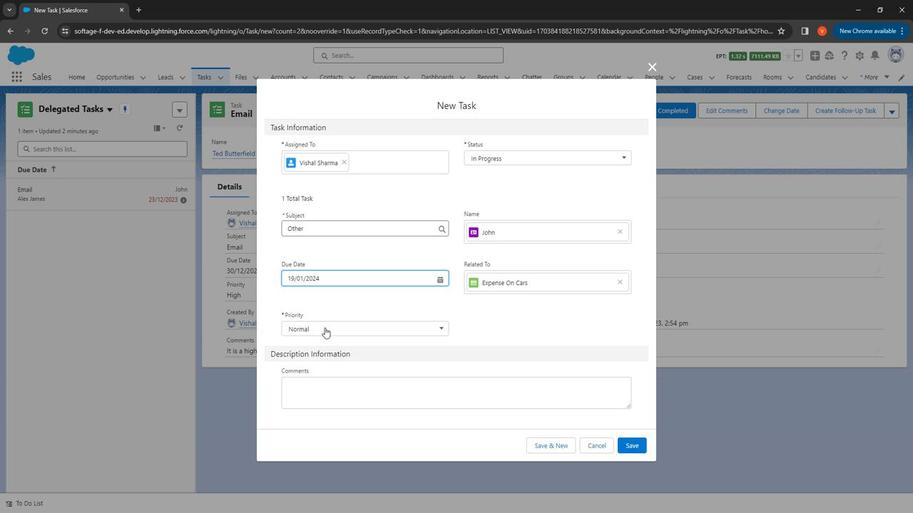 
Action: Mouse moved to (345, 384)
Screenshot: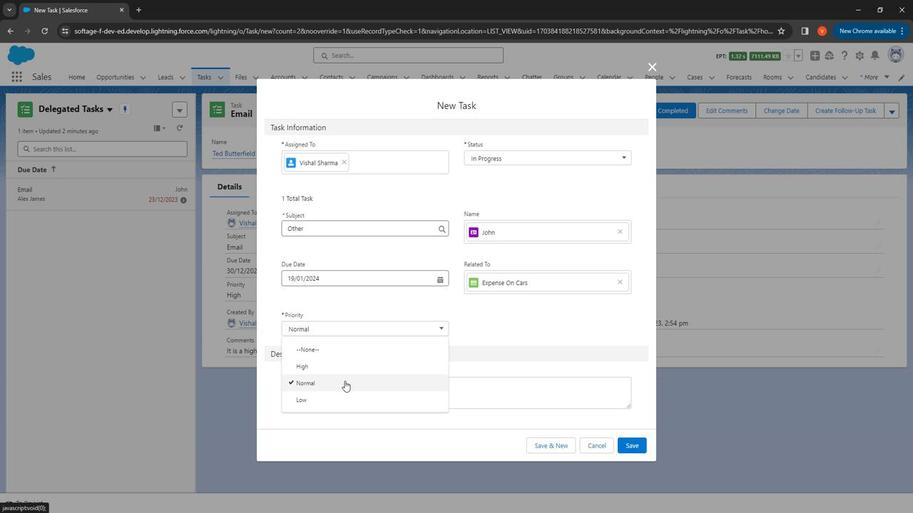 
Action: Mouse pressed left at (345, 384)
Screenshot: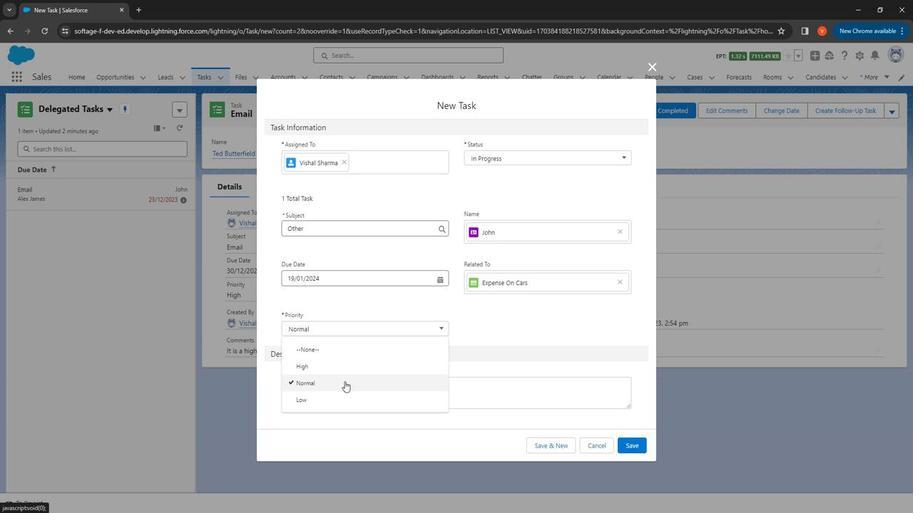 
Action: Mouse moved to (318, 398)
Screenshot: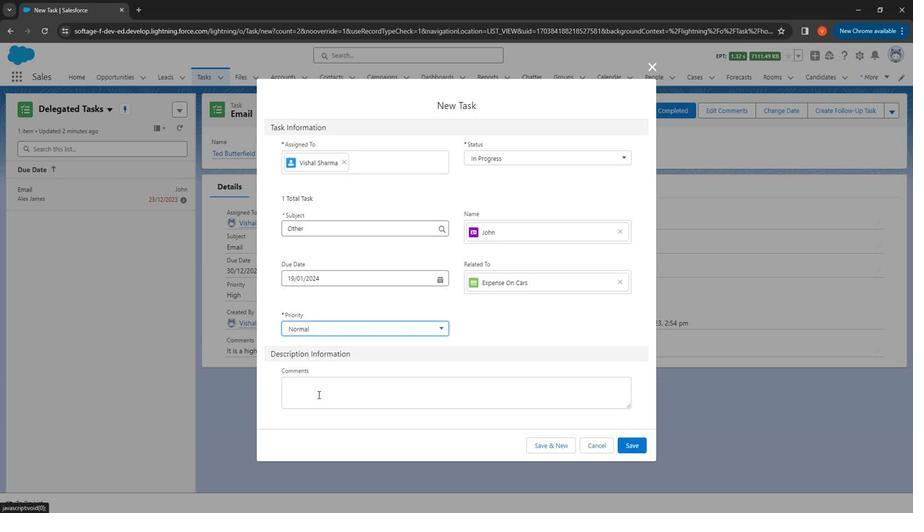 
Action: Mouse pressed left at (318, 398)
Screenshot: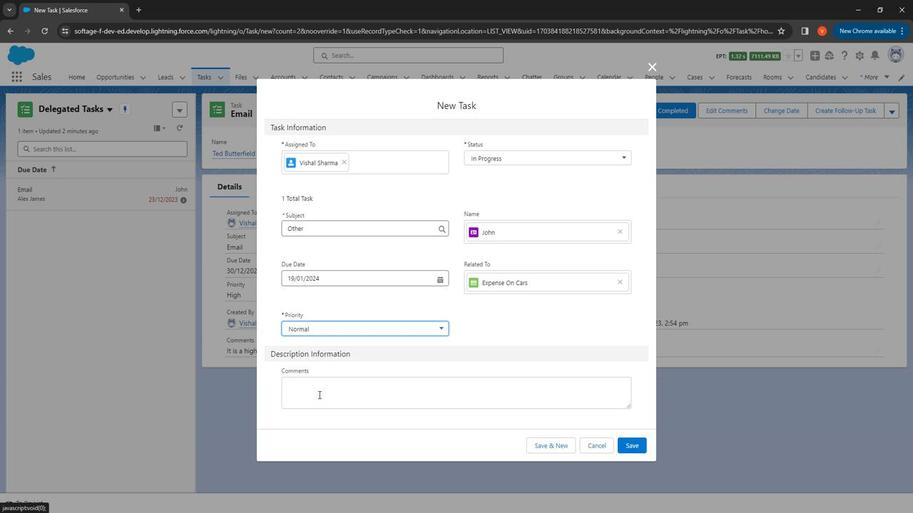 
Action: Mouse moved to (370, 388)
Screenshot: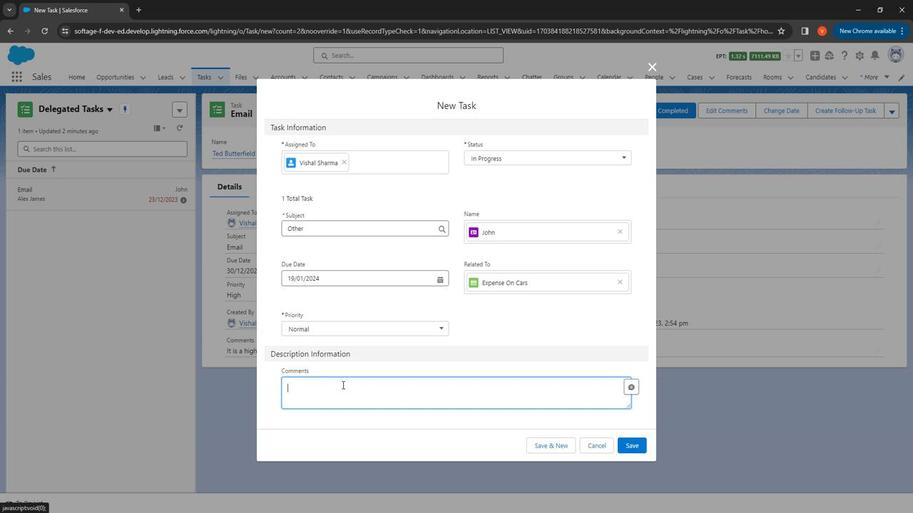 
Action: Key pressed <Key.shift>
Screenshot: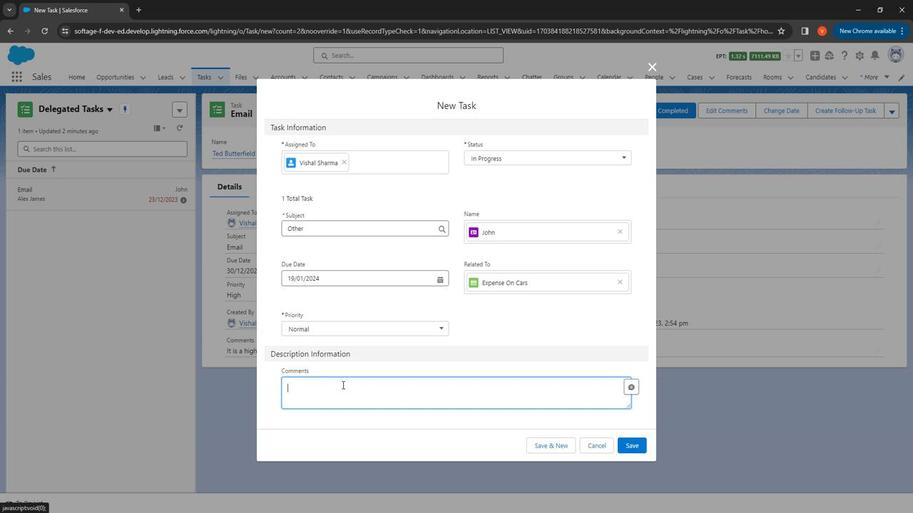 
Action: Mouse moved to (421, 311)
Screenshot: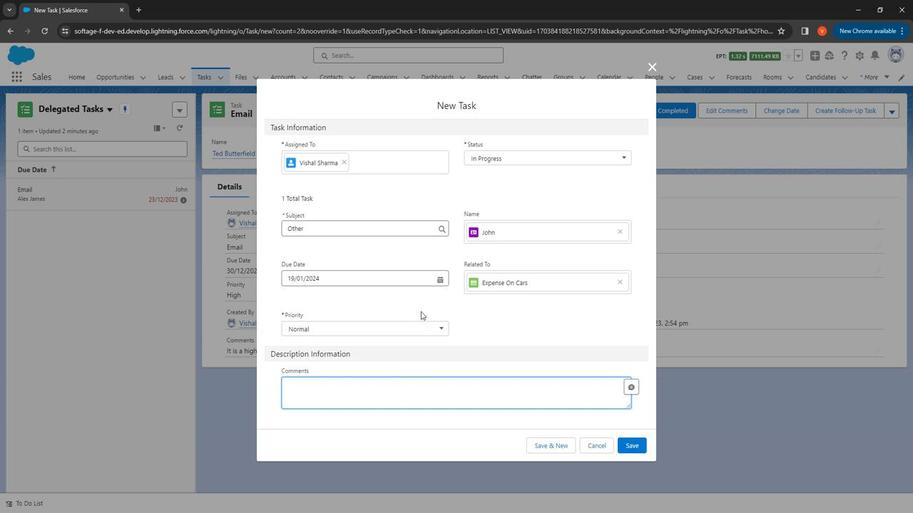 
Action: Key pressed <Key.shift><Key.shift><Key.shift><Key.shift><Key.shift><Key.shift><Key.shift><Key.shift><Key.shift><Key.shift><Key.shift><Key.shift><Key.shift><Key.shift><Key.shift><Key.shift><Key.shift><Key.shift><Key.shift><Key.shift><Key.shift><Key.shift><Key.shift><Key.shift><Key.shift><Key.shift><Key.shift><Key.shift><Key.shift><Key.shift><Key.shift><Key.shift>T<Key.backspace><Key.shift><Key.shift><Key.shift><Key.shift>you<Key.space>have<Key.space>time<Key.space>to<Key.space><Key.shift><Key.shift><Key.shift><Key.shift><Key.shift><Key.shift><Key.shift><Key.shift><Key.shift><Key.shift><Key.shift><Key.shift><Key.shift><Key.shift><Key.shift><Key.shift><Key.shift><Key.shift><Key.shift><Key.shift><Key.shift><Key.shift>Complete<Key.space>this<Key.space>task<Key.space>as<Key.space>you<Key.space>almost<Key.space>have<Key.space>1<Key.space>month<Key.space><Key.backspace><Key.space>to<Key.space>complete<Key.space>but<Key.space>complete<Key.space>this<Key.space>a<Key.backspace>task<Key.space>as<Key.space>soon<Key.space>as<Key.space>possible<Key.space>it<Key.space>will<Key.space>help<Key.space><Key.shift><Key.shift><Key.shift><Key.shift><Key.shift><Key.shift><Key.shift><Key.shift><Key.shift><Key.shift><Key.shift><Key.shift><Key.shift><Key.shift><Key.shift><Key.shift><Key.shift><Key.shift><Key.shift><Key.shift><Key.shift><Key.shift><Key.shift><Key.shift><Key.shift><Key.shift><Key.shift><Key.shift><Key.shift><Key.shift><Key.shift><Key.shift><Key.shift><Key.shift><Key.shift><Key.shift>Organization<Key.space>.
Screenshot: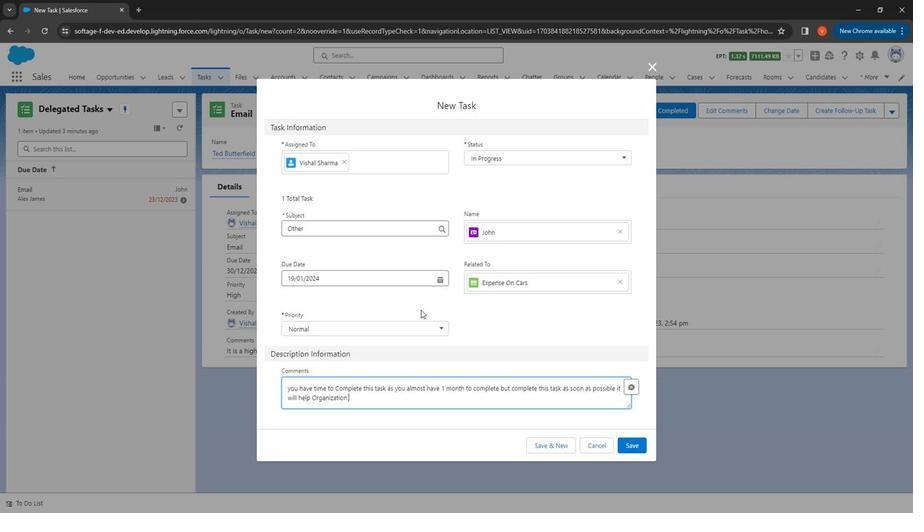 
Action: Mouse moved to (628, 452)
Screenshot: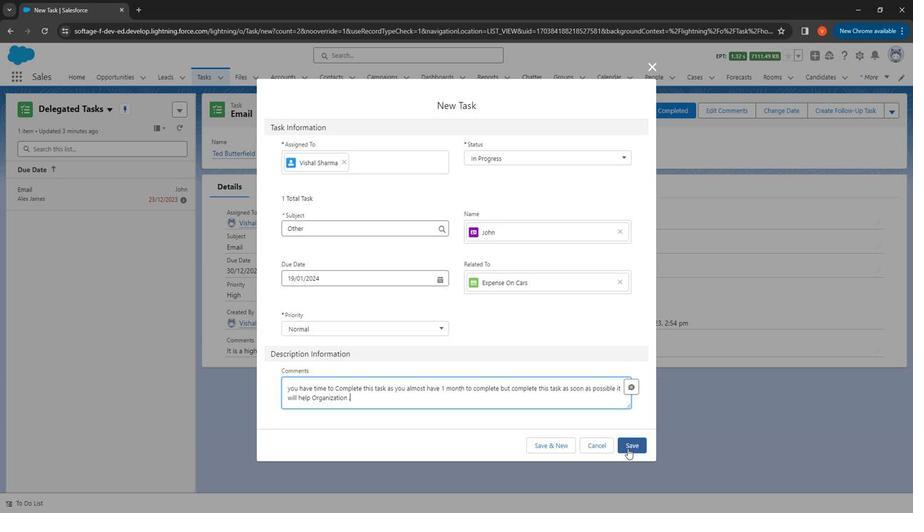 
Action: Mouse pressed left at (628, 452)
Screenshot: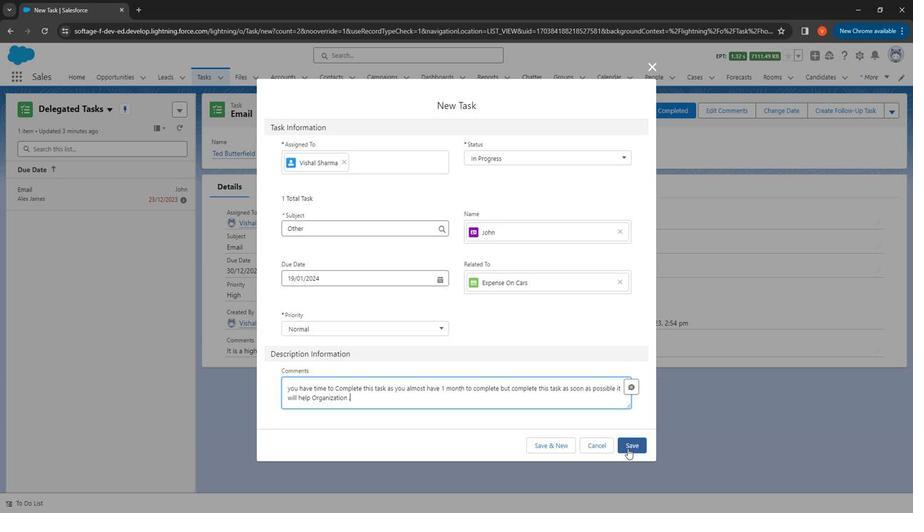 
Action: Mouse moved to (179, 107)
Screenshot: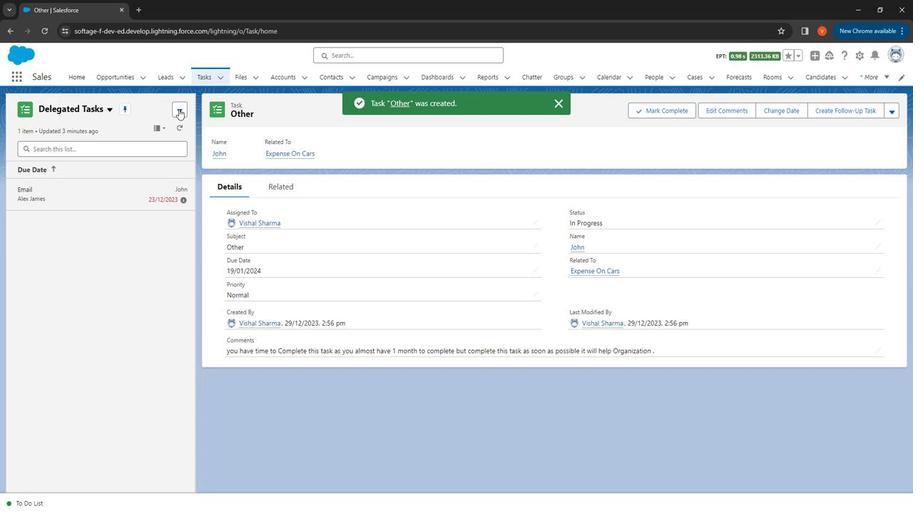 
Action: Mouse pressed left at (179, 107)
Screenshot: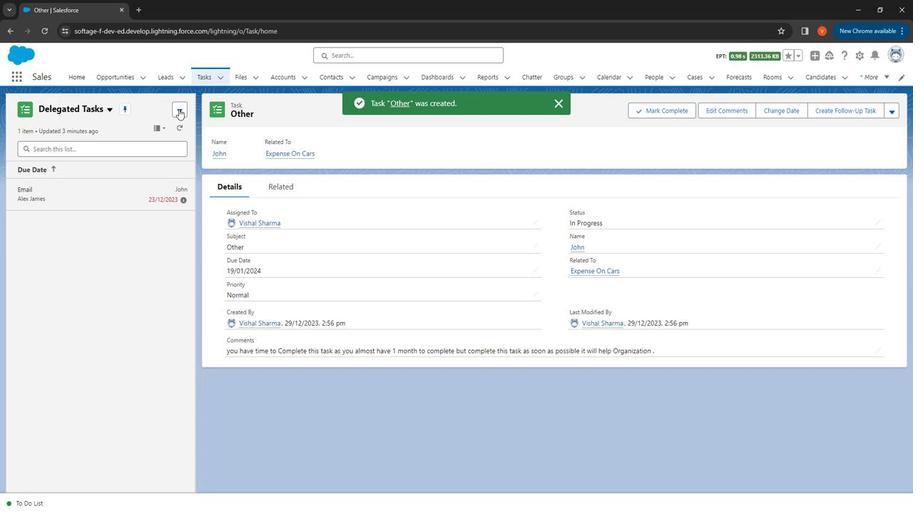 
Action: Mouse moved to (170, 122)
Screenshot: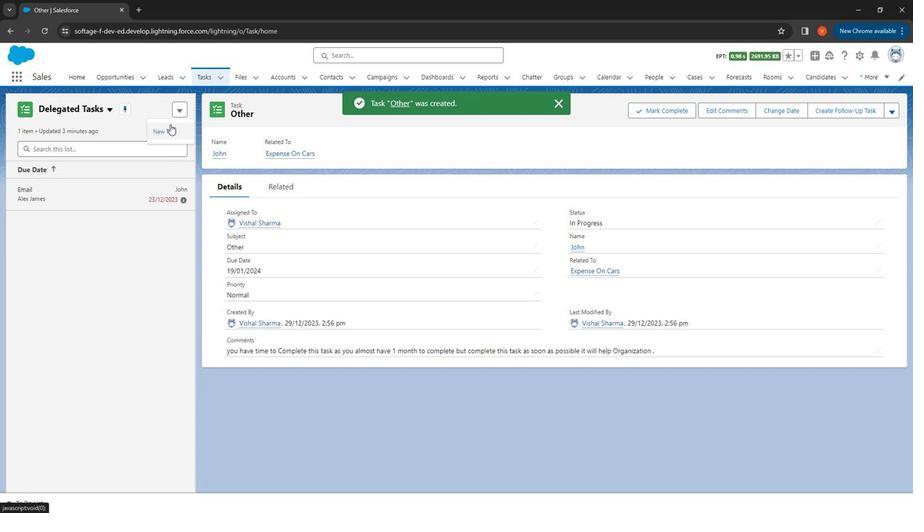 
Action: Mouse pressed left at (170, 122)
Screenshot: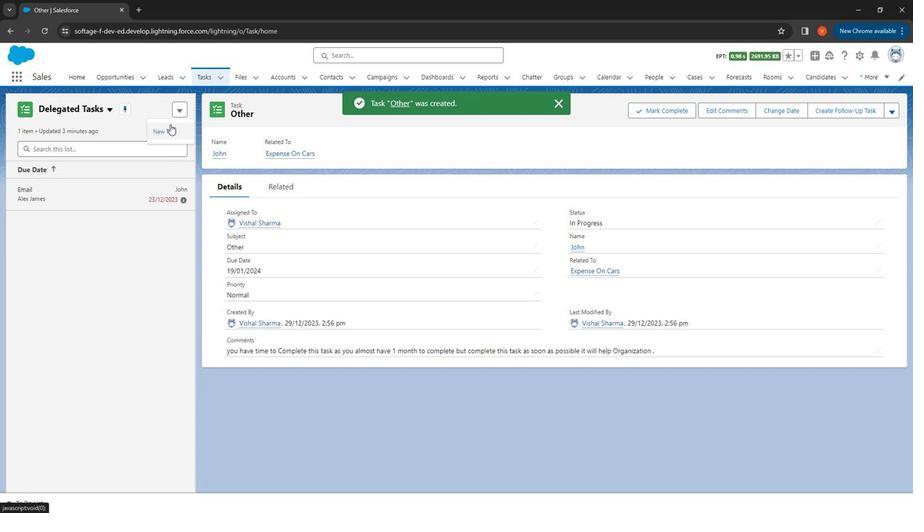 
Action: Mouse moved to (477, 285)
Screenshot: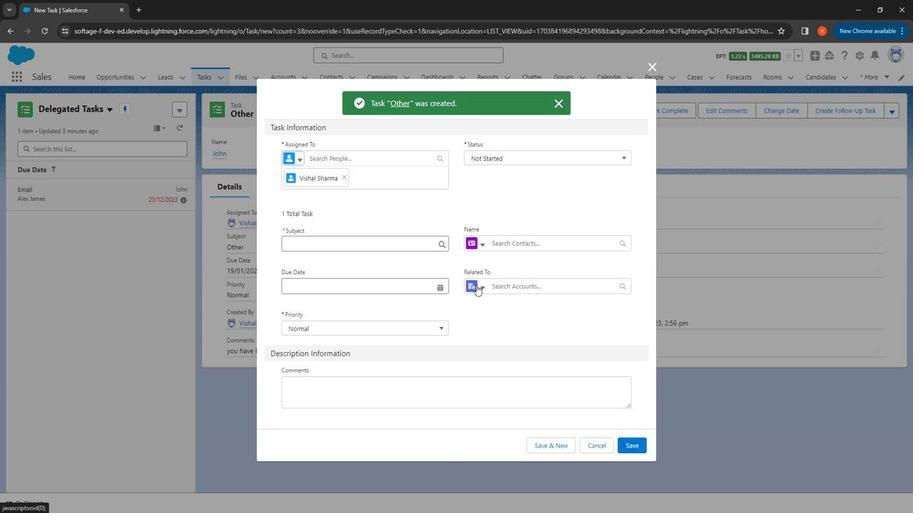 
Action: Mouse pressed left at (477, 285)
Screenshot: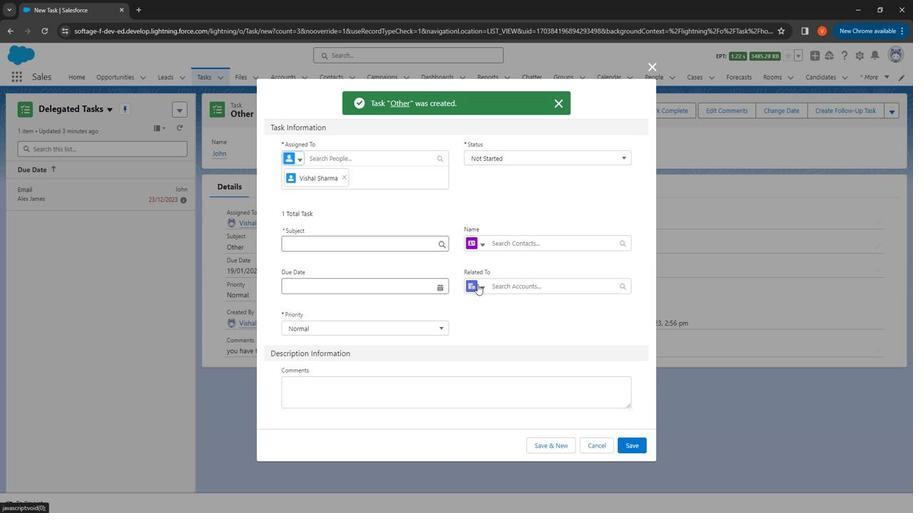 
Action: Mouse moved to (533, 335)
Screenshot: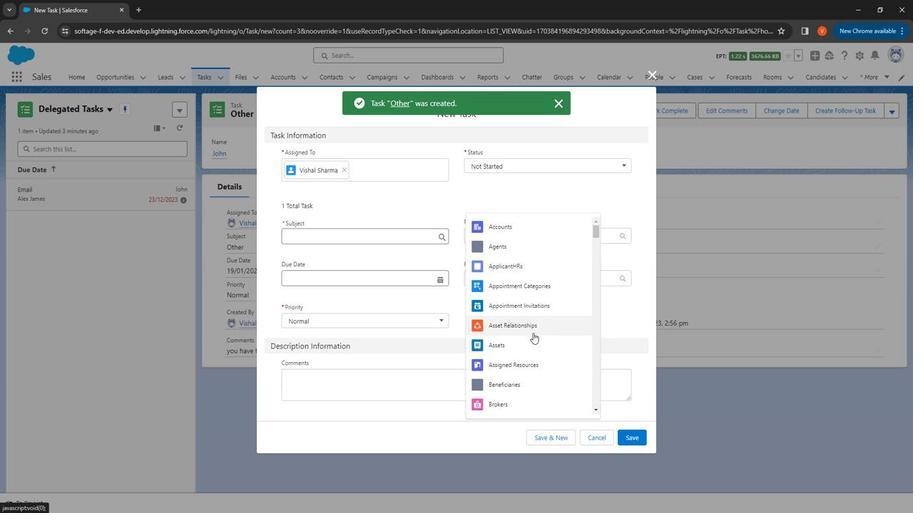 
Action: Mouse scrolled (533, 334) with delta (0, 0)
Screenshot: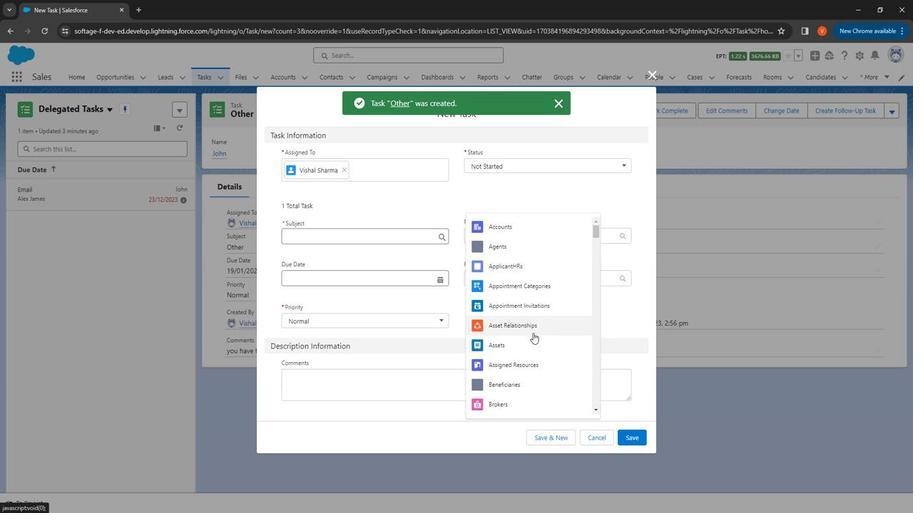 
Action: Mouse moved to (533, 335)
Screenshot: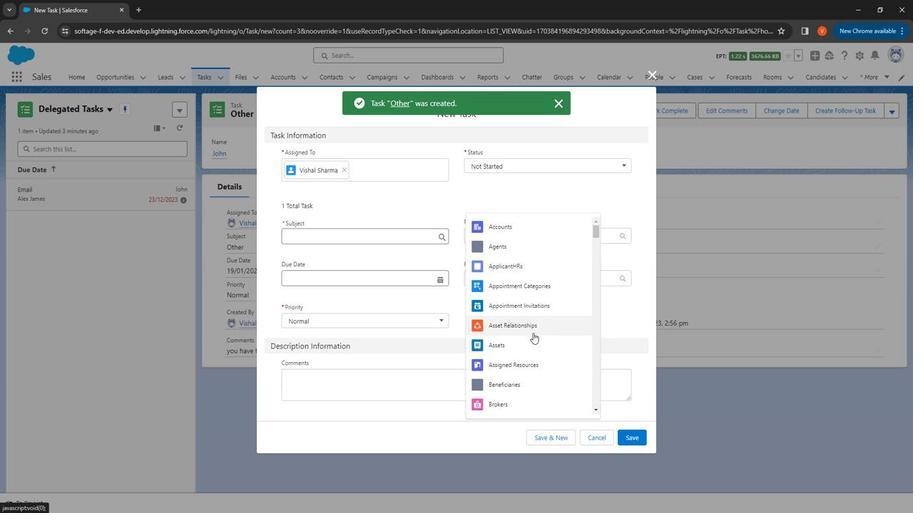 
Action: Mouse scrolled (533, 335) with delta (0, 0)
Screenshot: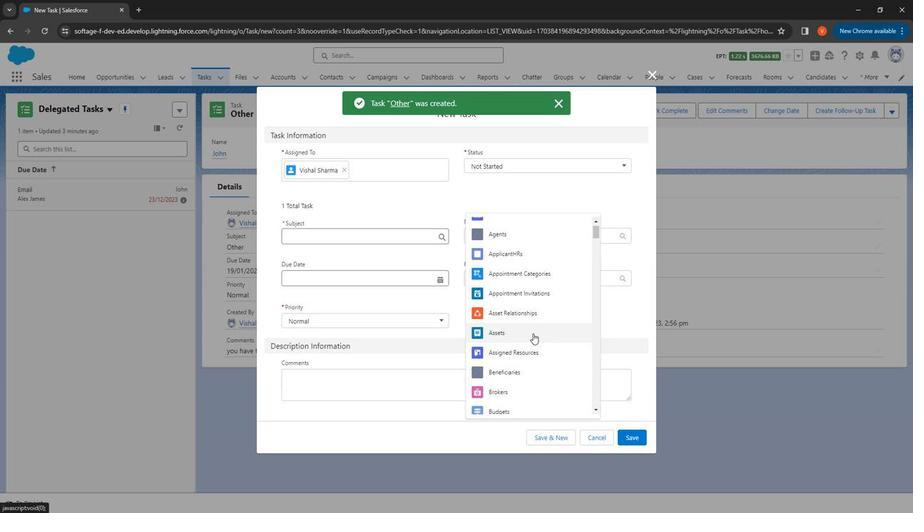 
Action: Mouse moved to (532, 335)
Screenshot: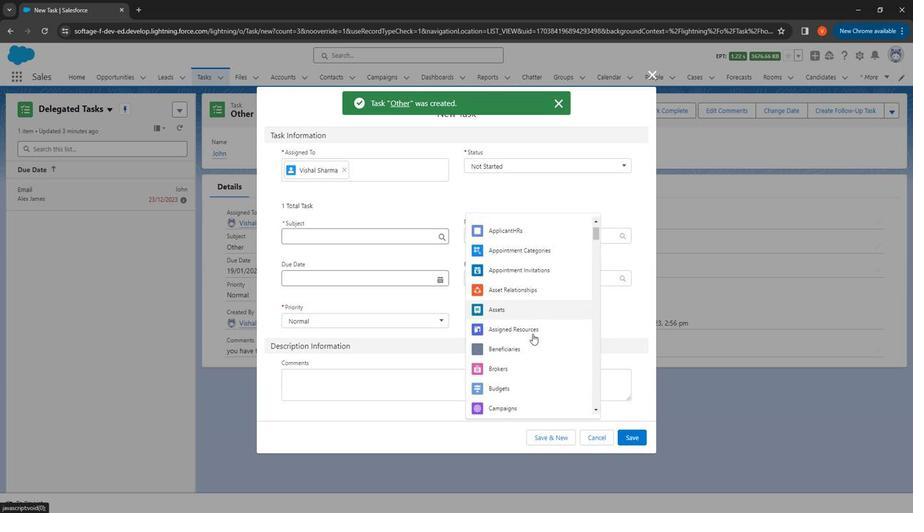 
Action: Mouse scrolled (532, 335) with delta (0, 0)
Screenshot: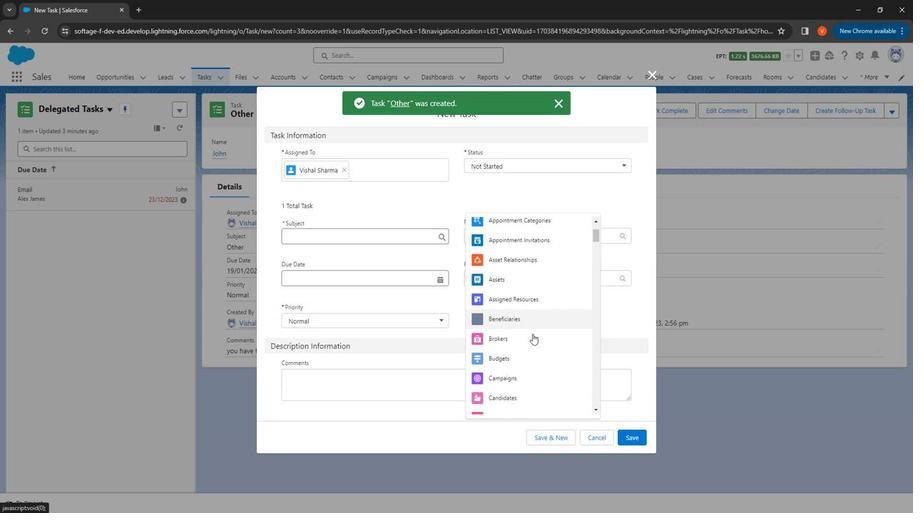 
Action: Mouse moved to (534, 326)
Screenshot: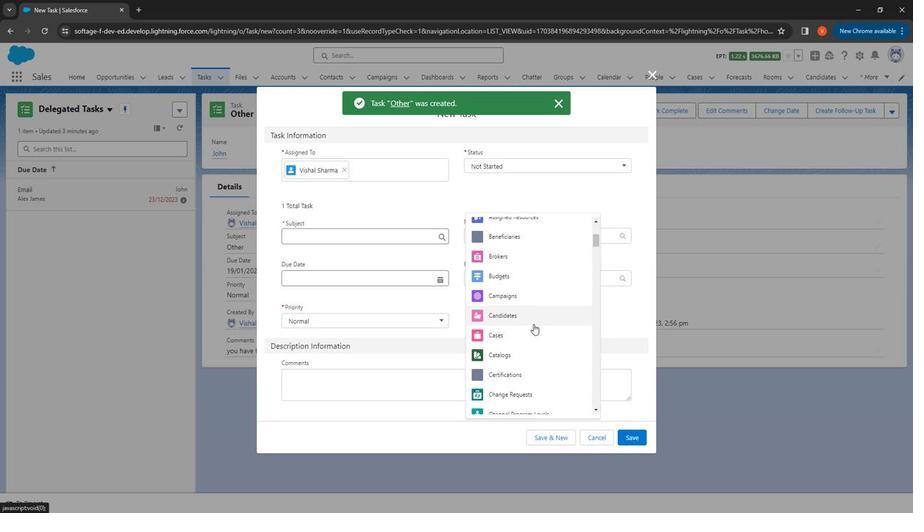 
Action: Mouse scrolled (534, 325) with delta (0, 0)
Screenshot: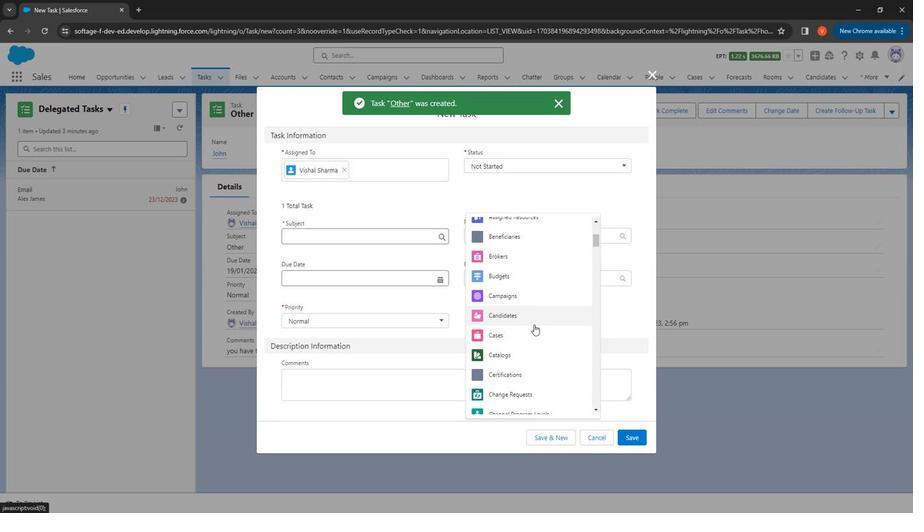 
Action: Mouse moved to (535, 328)
Screenshot: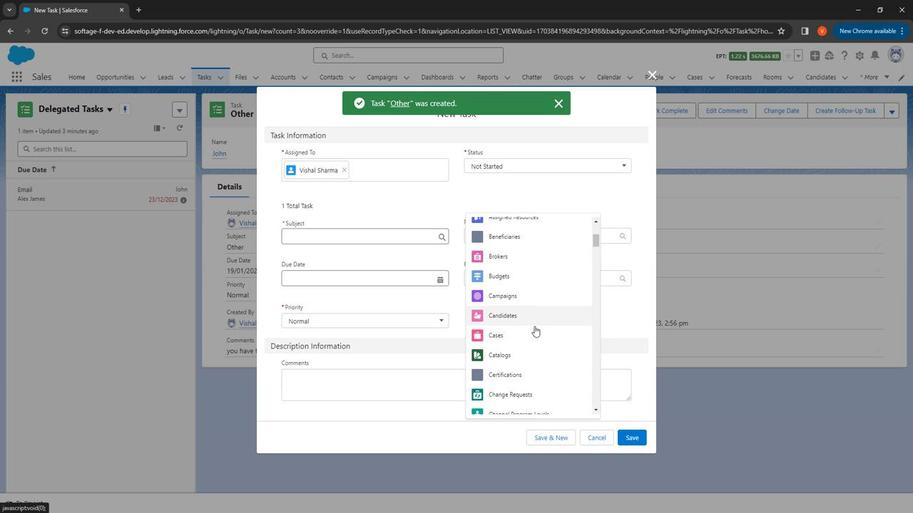 
Action: Mouse scrolled (535, 327) with delta (0, 0)
Screenshot: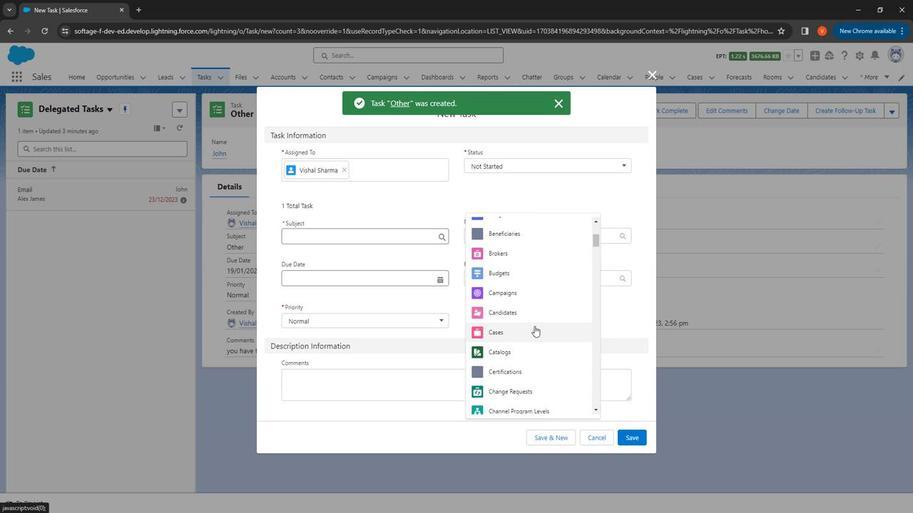 
Action: Mouse scrolled (535, 327) with delta (0, 0)
Screenshot: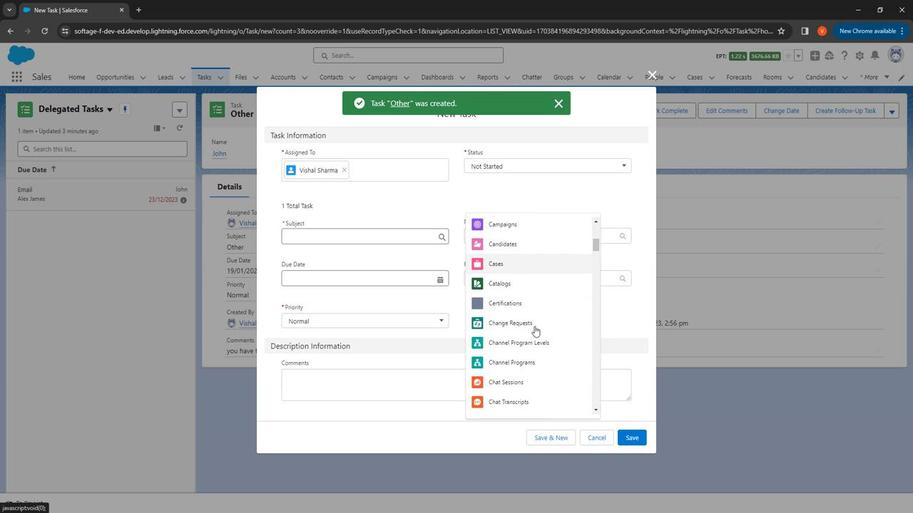 
Action: Mouse moved to (537, 325)
Screenshot: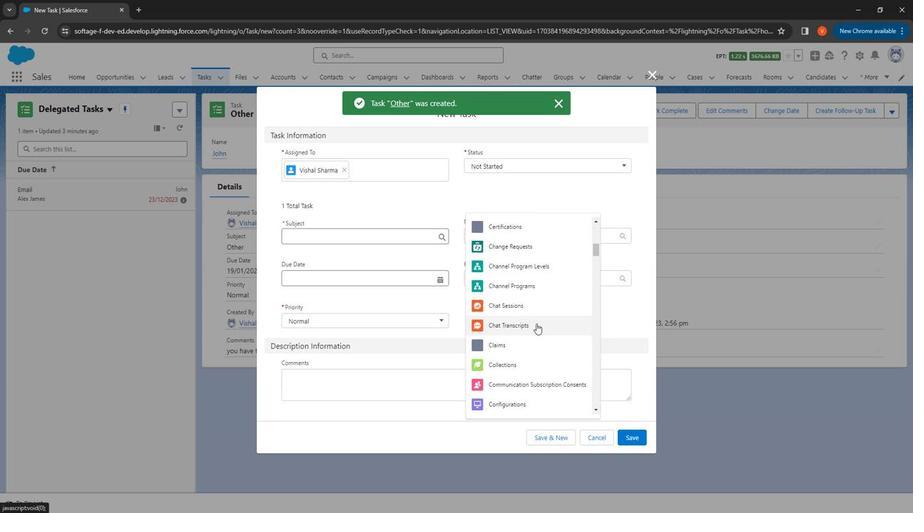 
Action: Mouse scrolled (537, 325) with delta (0, 0)
Screenshot: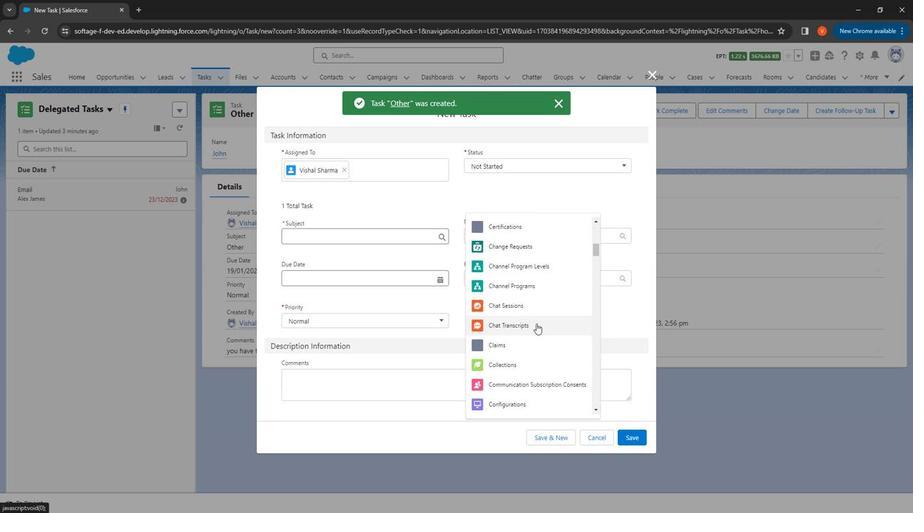
Action: Mouse moved to (537, 325)
Screenshot: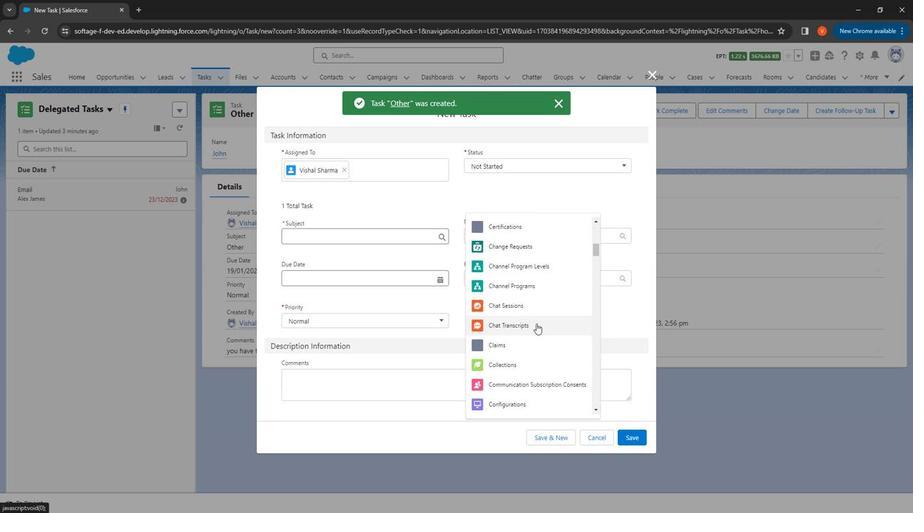 
Action: Mouse scrolled (537, 325) with delta (0, 0)
Screenshot: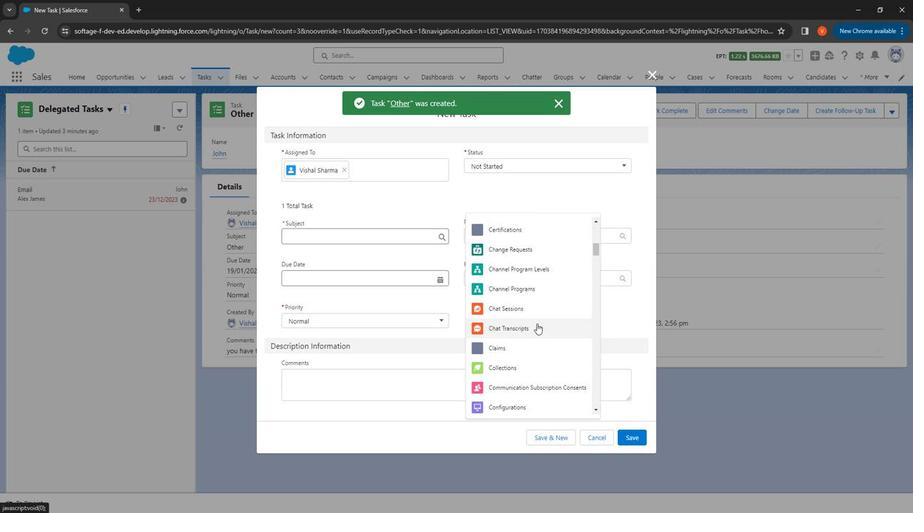 
Action: Mouse scrolled (537, 325) with delta (0, 0)
Screenshot: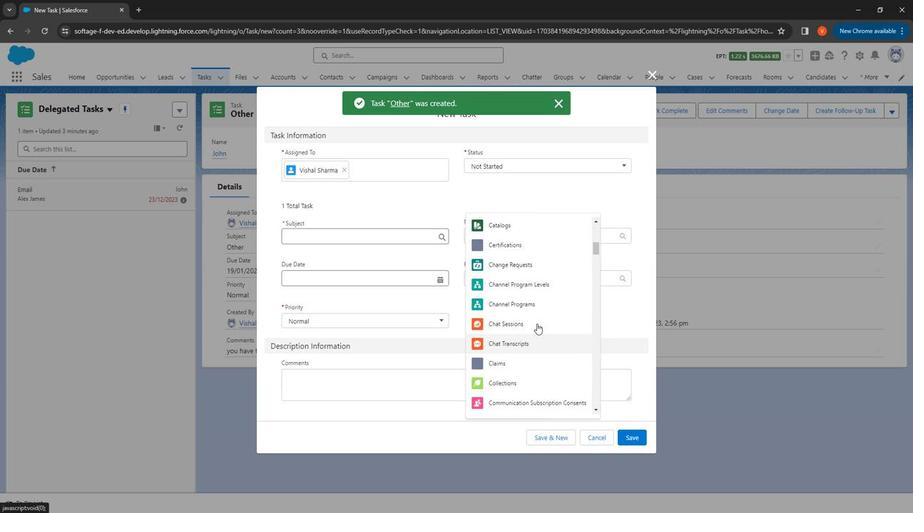 
Action: Mouse moved to (539, 322)
Screenshot: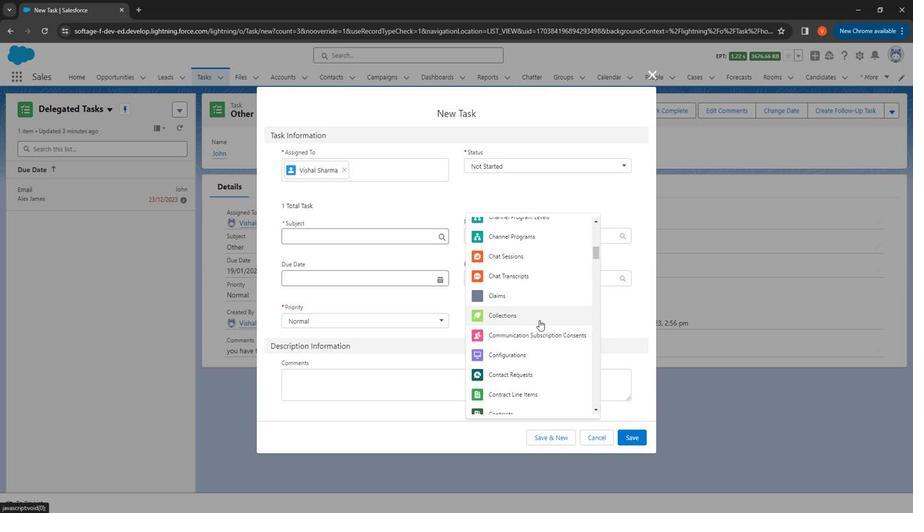 
Action: Mouse scrolled (539, 321) with delta (0, 0)
Screenshot: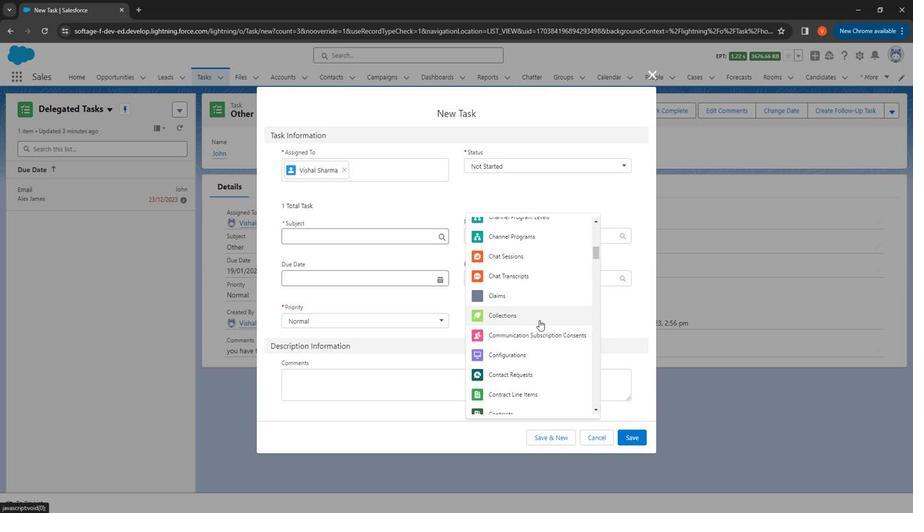 
Action: Mouse scrolled (539, 321) with delta (0, 0)
Screenshot: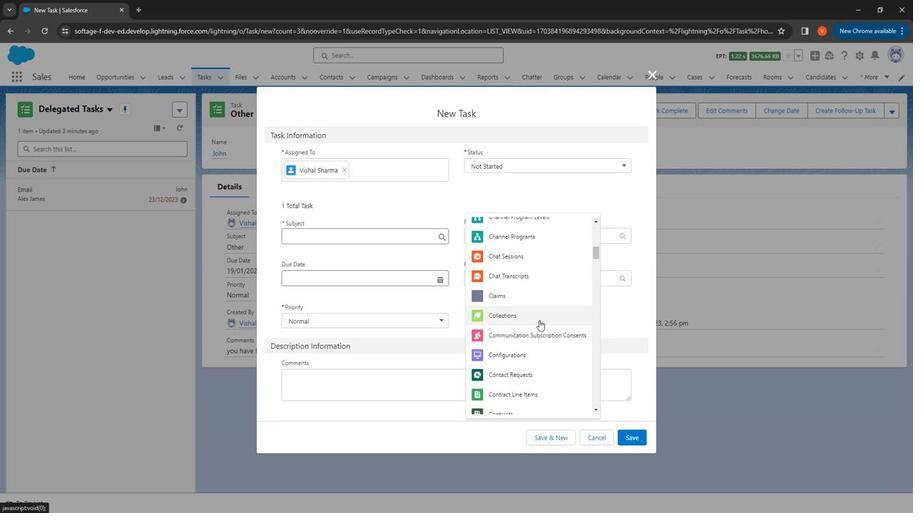 
Action: Mouse moved to (539, 322)
Screenshot: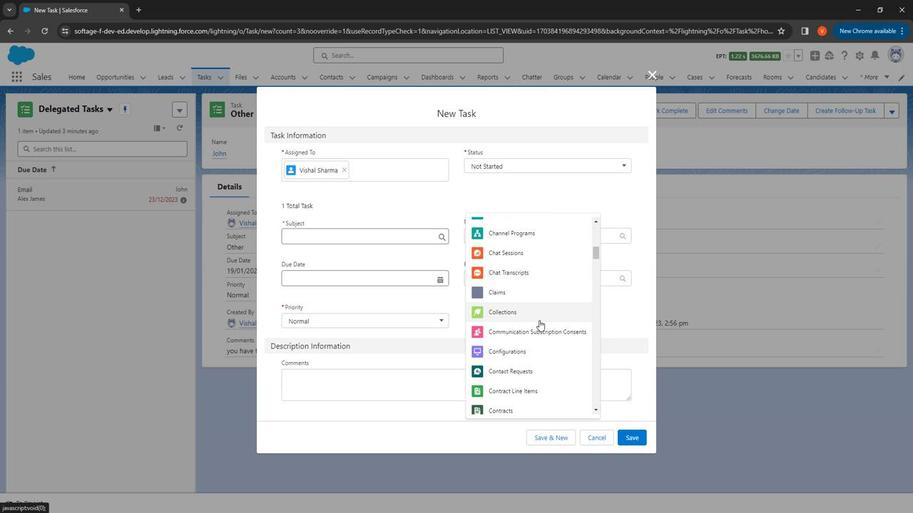 
Action: Mouse scrolled (539, 321) with delta (0, 0)
Screenshot: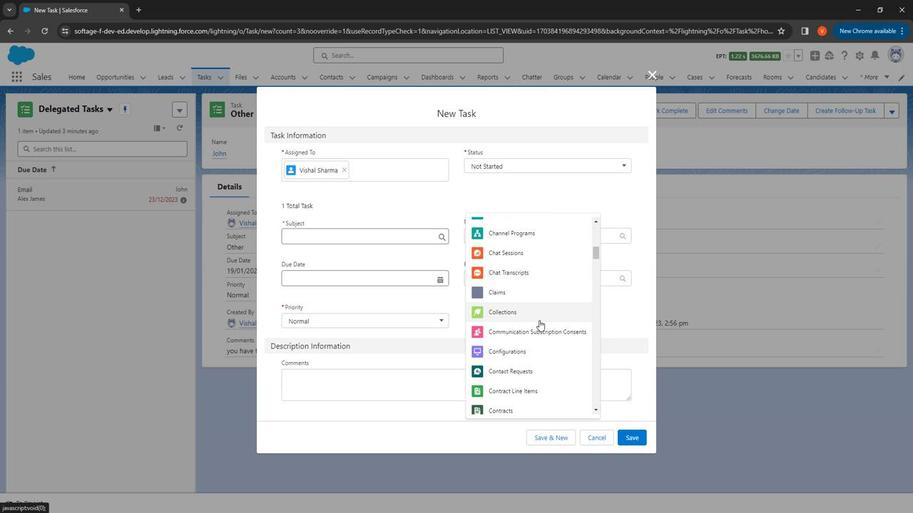 
Action: Mouse scrolled (539, 321) with delta (0, 0)
Screenshot: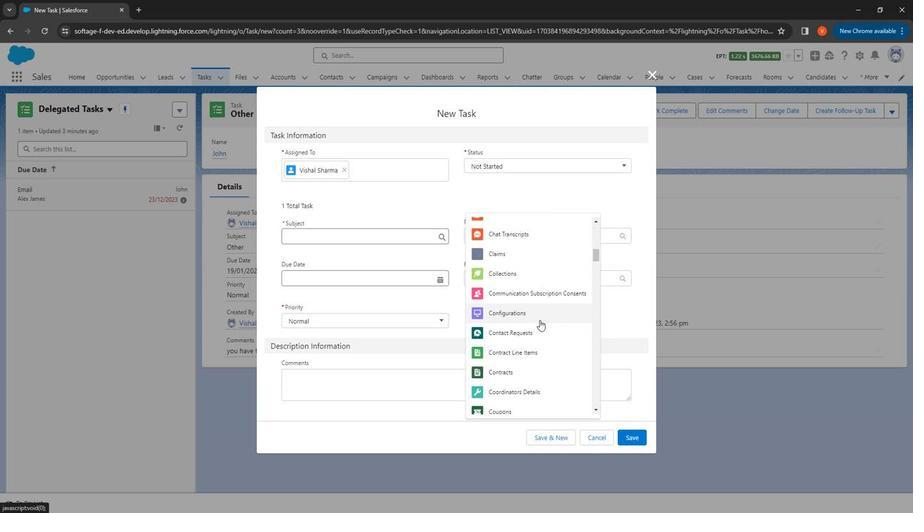 
Action: Mouse moved to (539, 320)
Screenshot: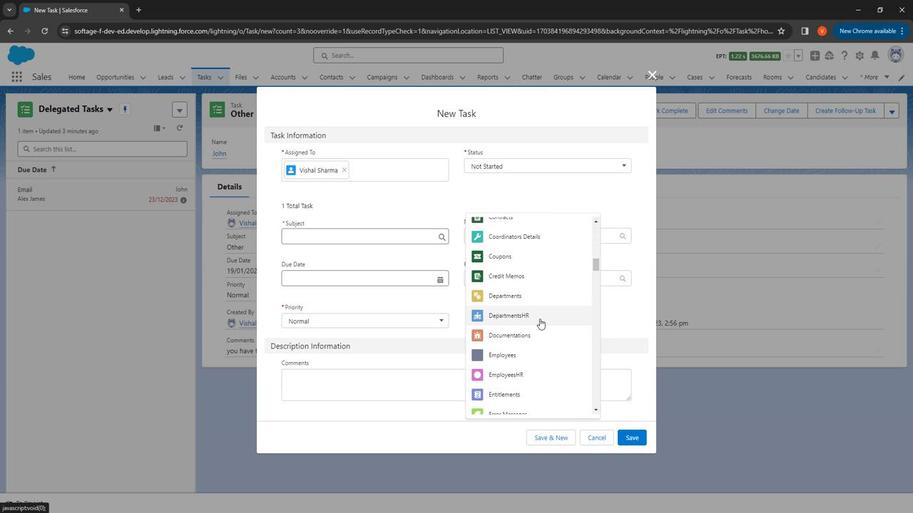 
Action: Mouse scrolled (539, 320) with delta (0, 0)
Screenshot: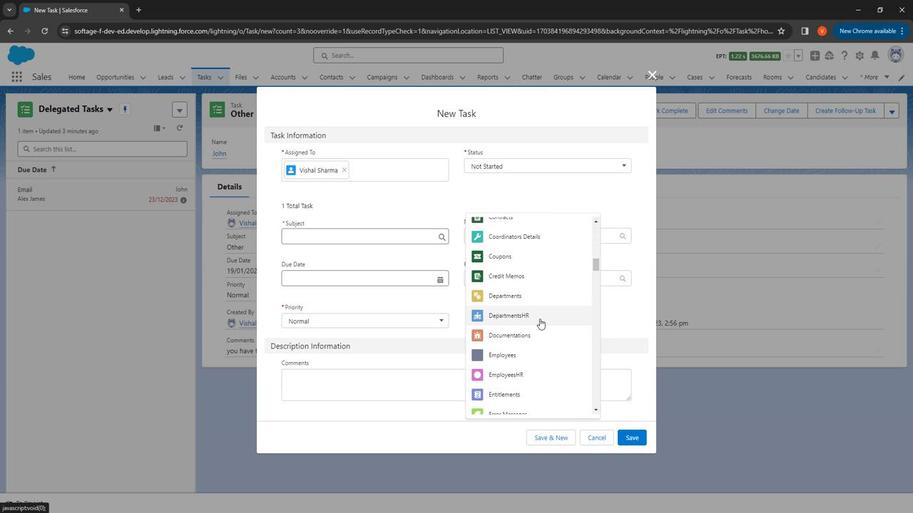
Action: Mouse moved to (541, 318)
Screenshot: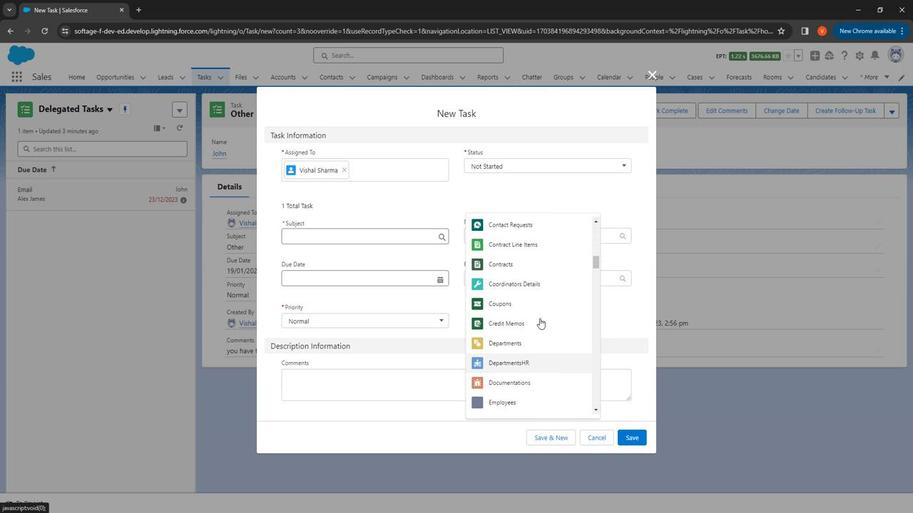 
Action: Mouse scrolled (541, 318) with delta (0, 0)
Screenshot: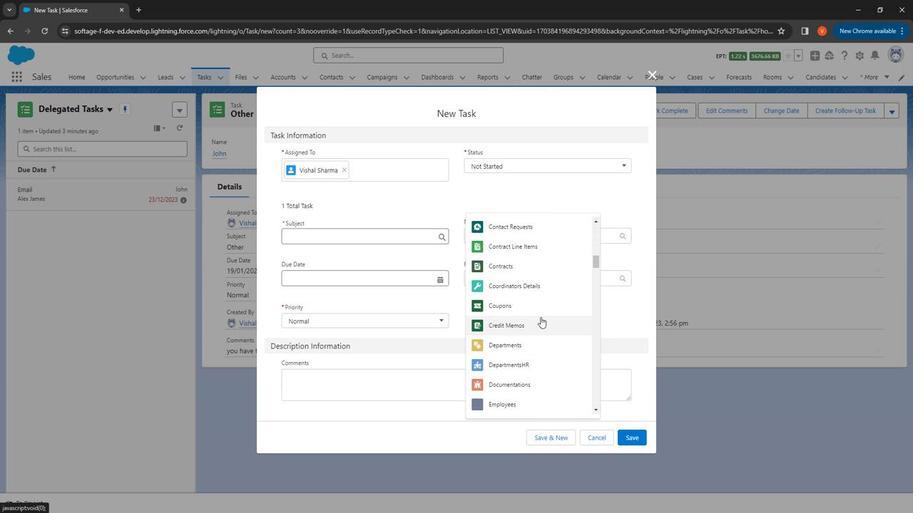 
Action: Mouse scrolled (541, 318) with delta (0, 0)
Screenshot: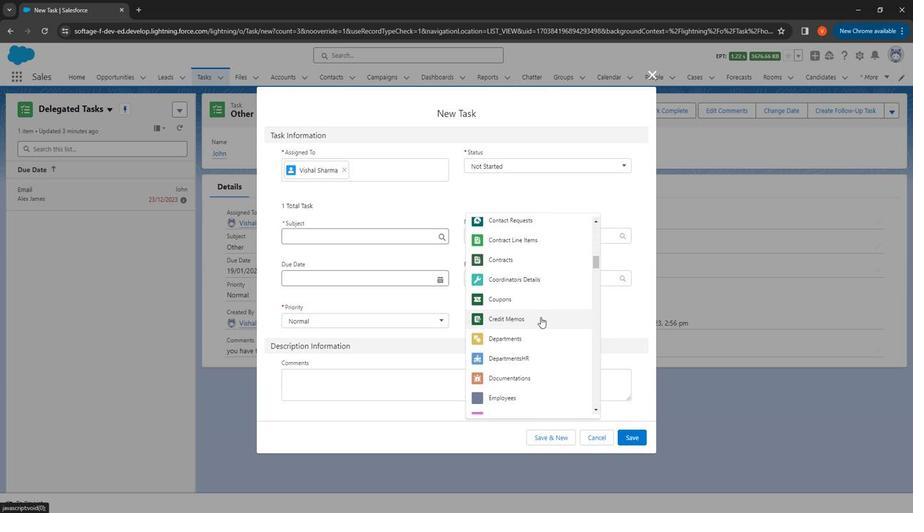 
Action: Mouse scrolled (541, 318) with delta (0, 0)
Screenshot: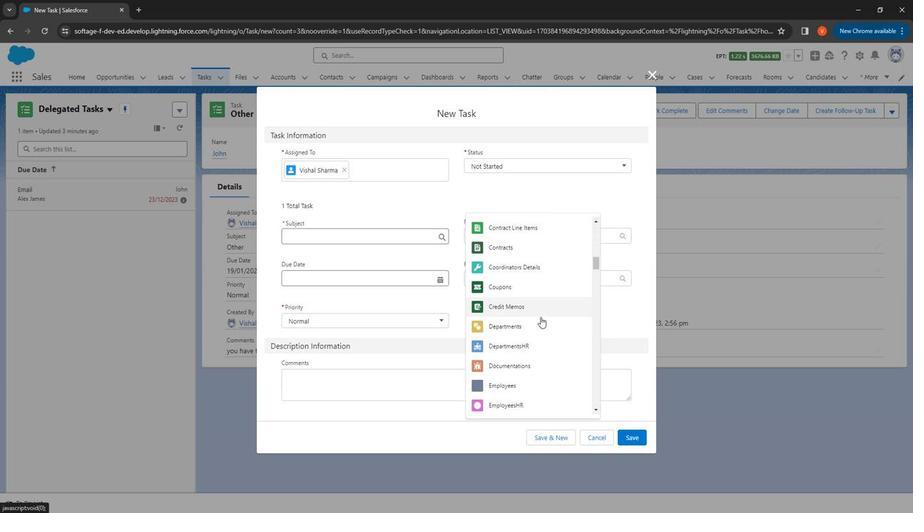 
Action: Mouse moved to (512, 357)
Screenshot: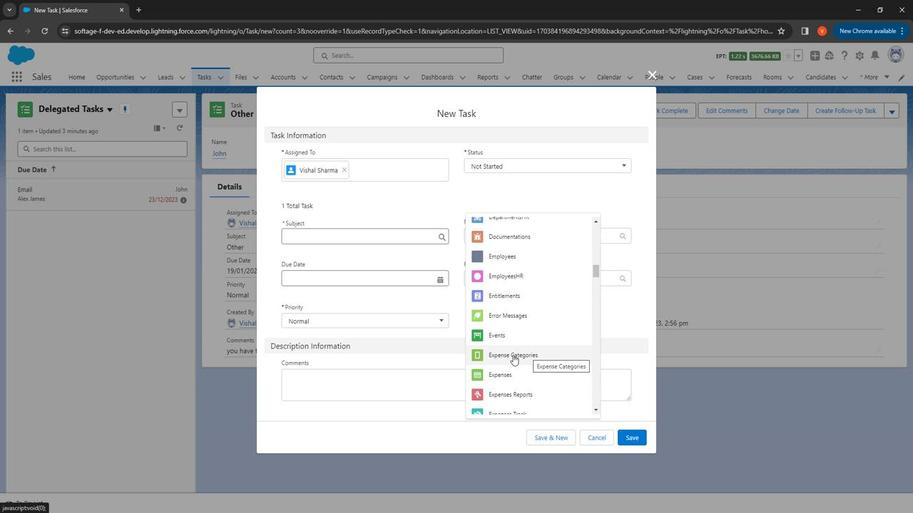 
Action: Mouse pressed left at (512, 357)
Screenshot: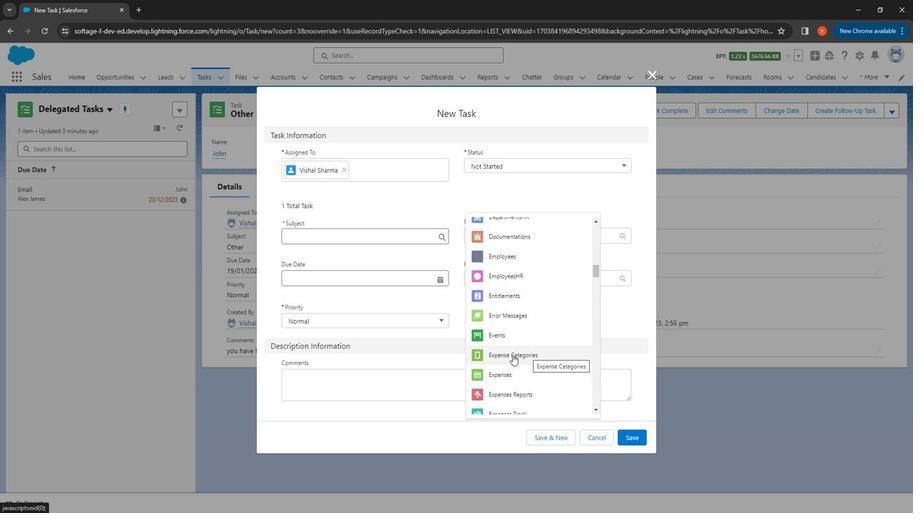 
Action: Mouse moved to (510, 279)
Screenshot: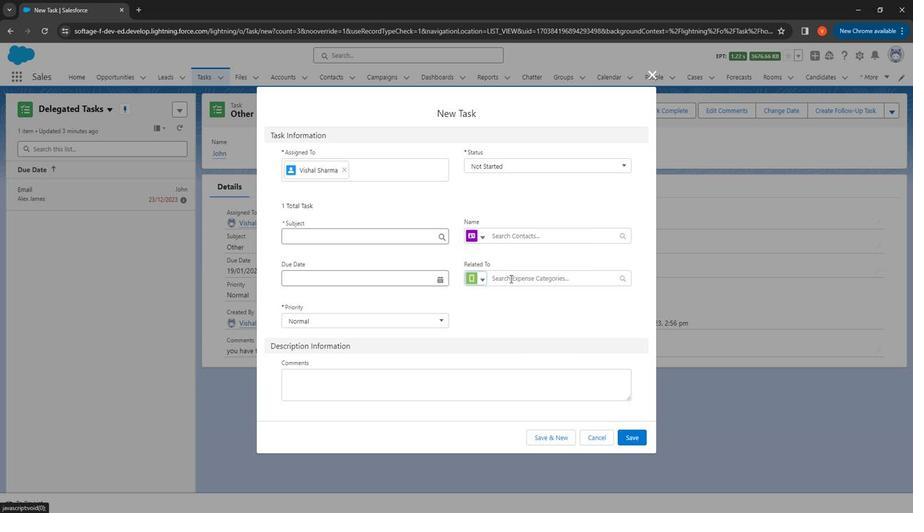 
Action: Mouse pressed left at (510, 279)
Screenshot: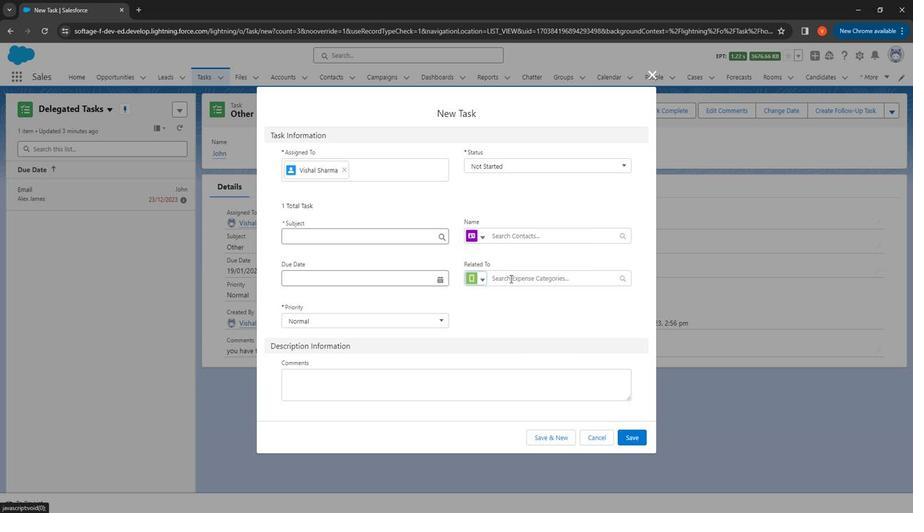 
Action: Mouse moved to (524, 340)
